 Task: Look for space in Duisburg, Germany from 8th August, 2023 to 15th August, 2023 for 9 adults in price range Rs.10000 to Rs.14000. Place can be shared room with 5 bedrooms having 9 beds and 5 bathrooms. Property type can be house, flat, guest house. Amenities needed are: wifi, TV, free parkinig on premises, gym, breakfast. Booking option can be shelf check-in. Required host language is English.
Action: Mouse moved to (489, 95)
Screenshot: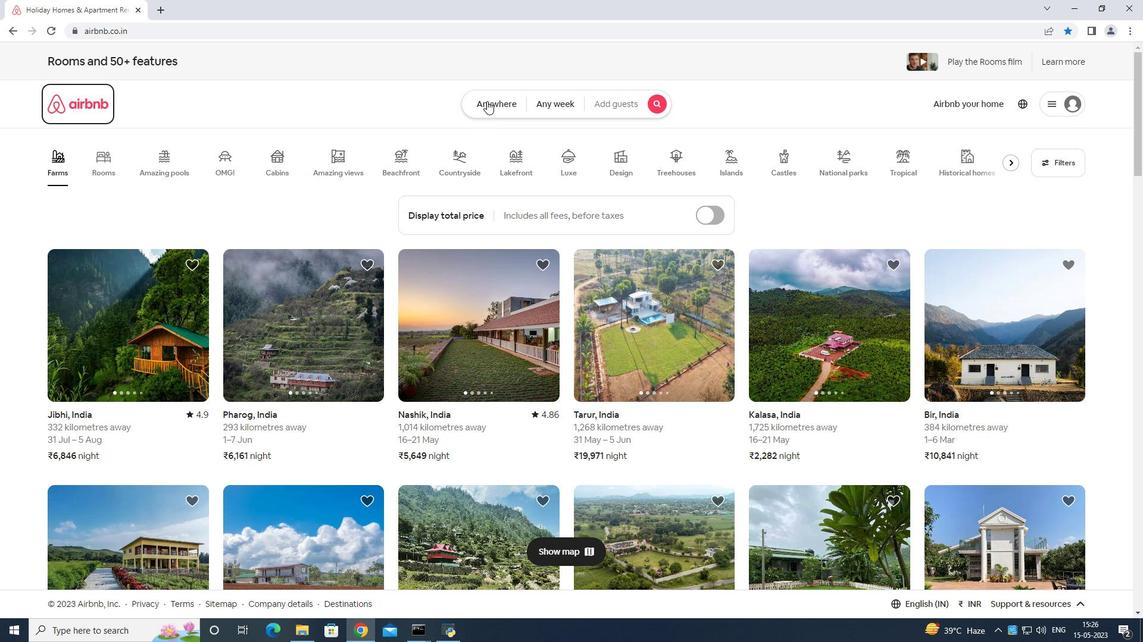 
Action: Mouse pressed left at (489, 95)
Screenshot: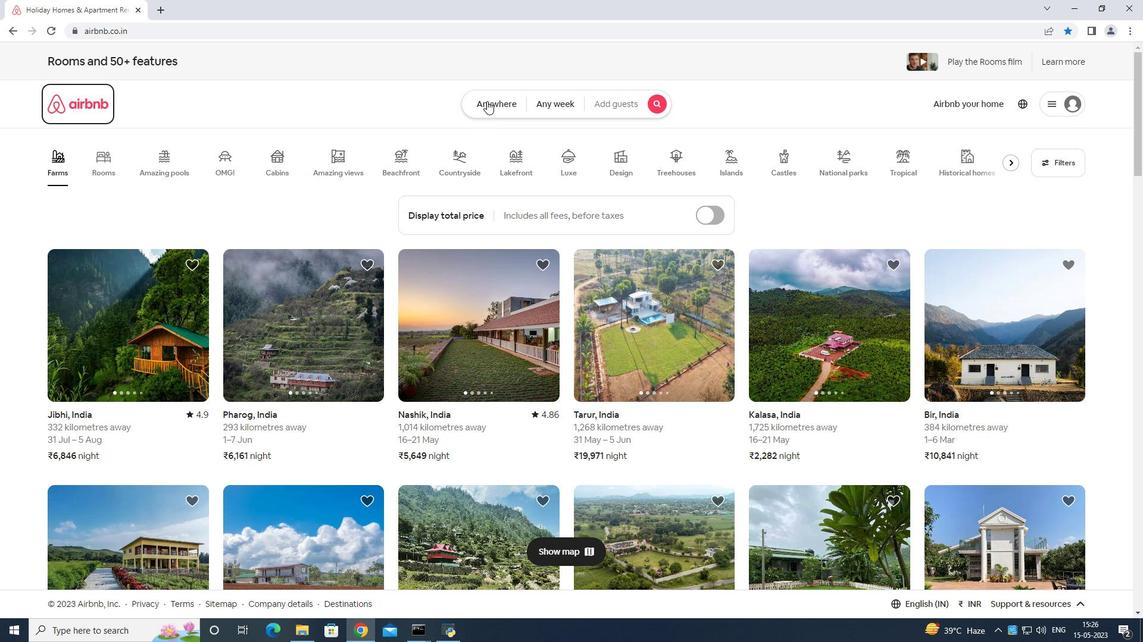 
Action: Mouse moved to (373, 138)
Screenshot: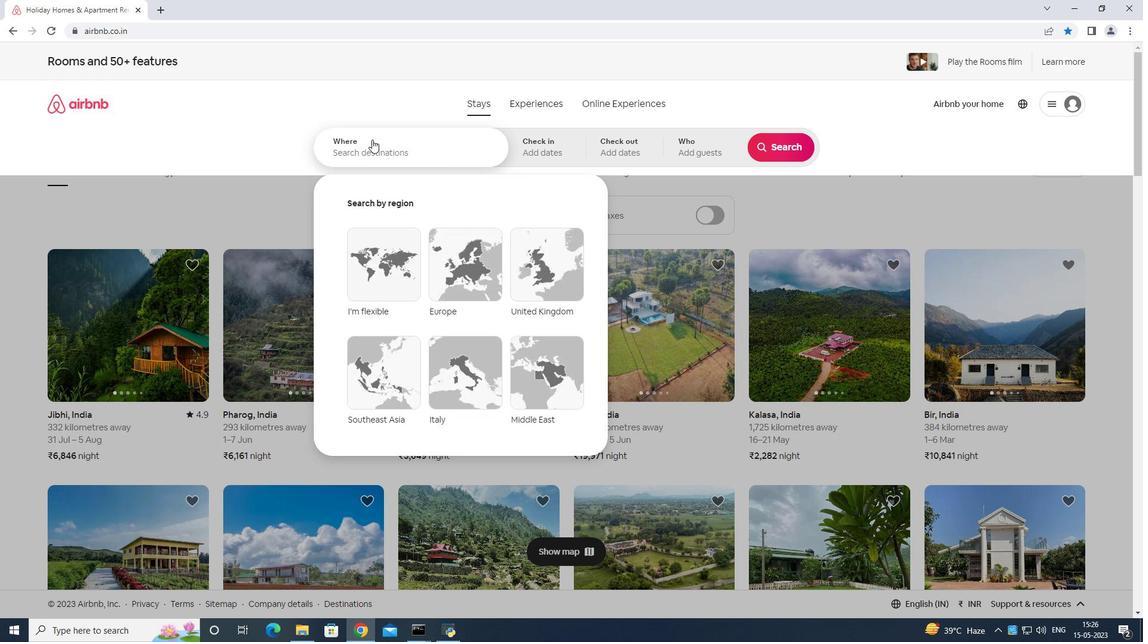 
Action: Mouse pressed left at (373, 138)
Screenshot: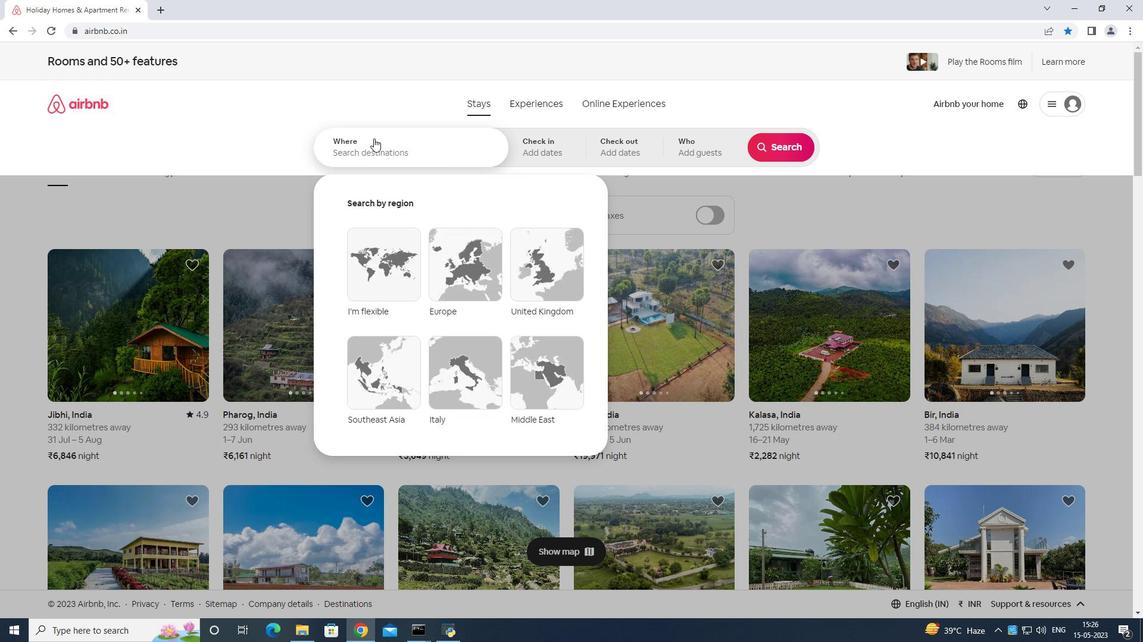 
Action: Mouse moved to (417, 171)
Screenshot: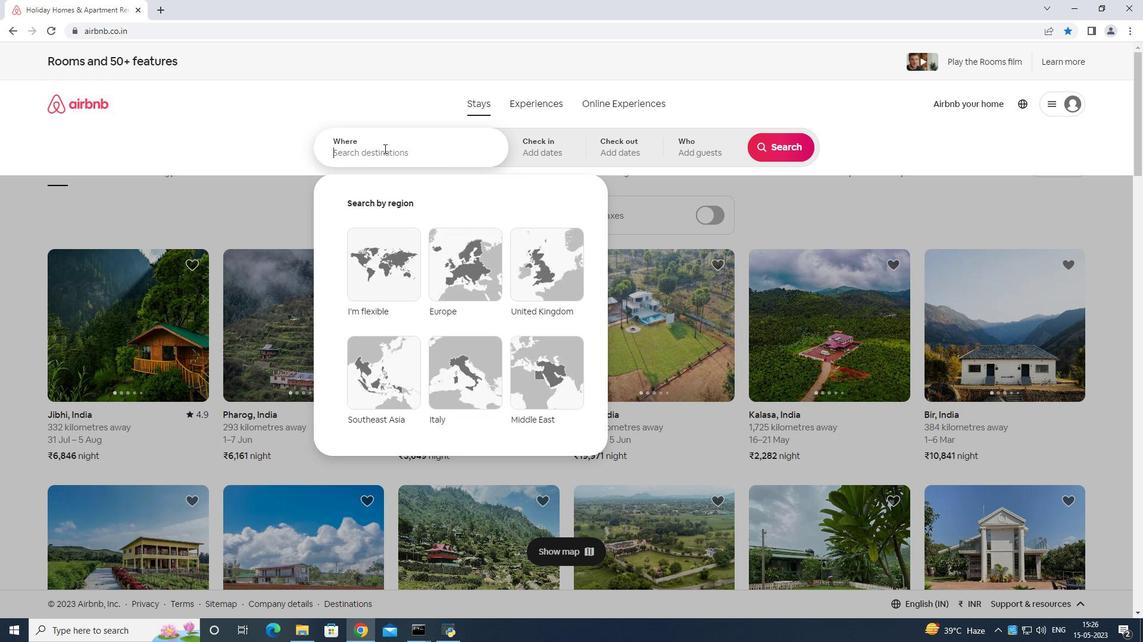 
Action: Key pressed <Key.shift>Duisburg<Key.space><Key.shift>Germany<Key.enter>
Screenshot: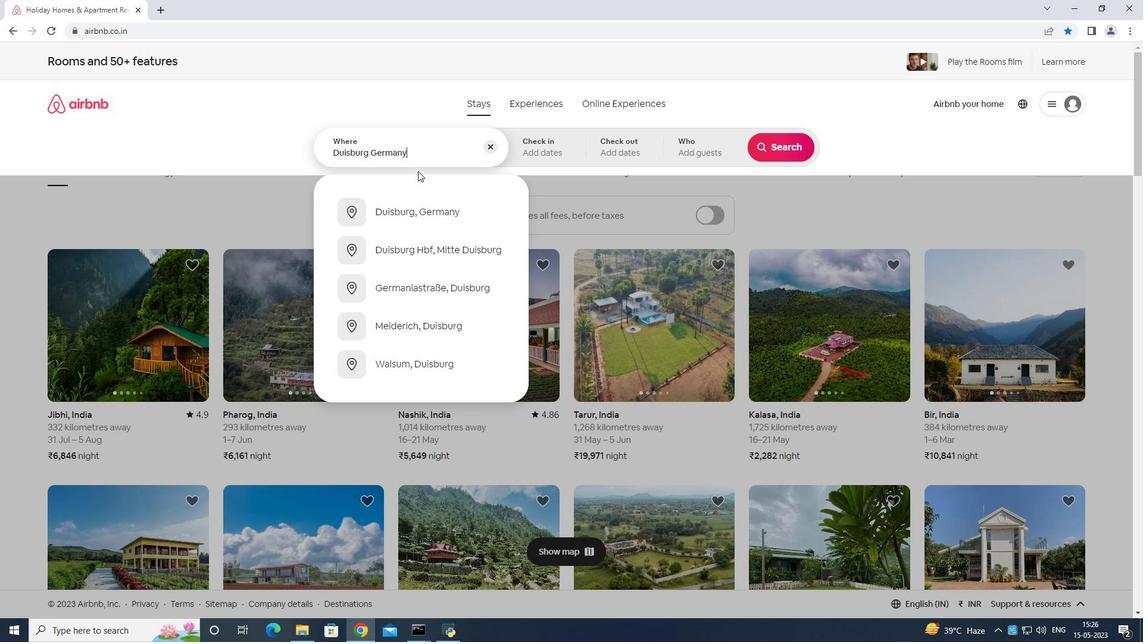 
Action: Mouse moved to (782, 236)
Screenshot: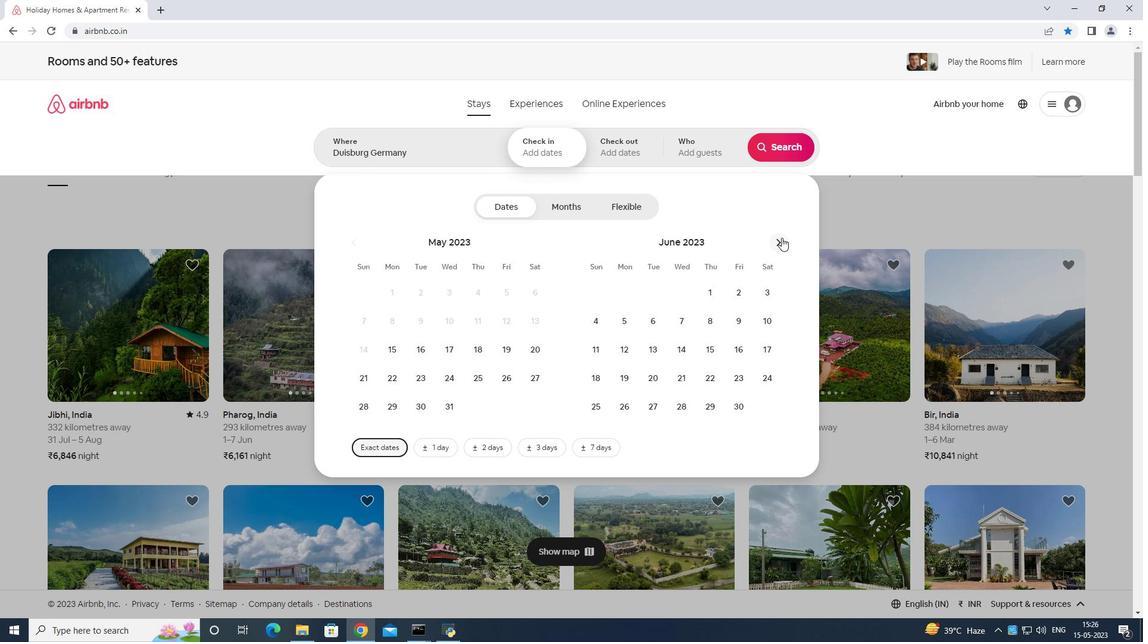 
Action: Mouse pressed left at (782, 236)
Screenshot: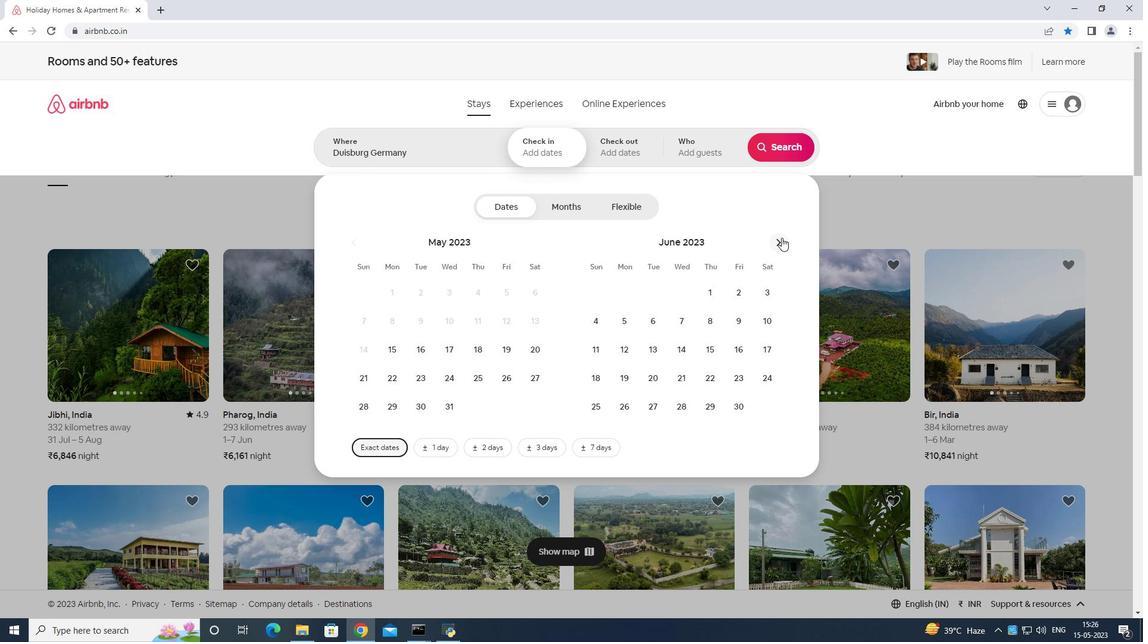 
Action: Mouse moved to (783, 235)
Screenshot: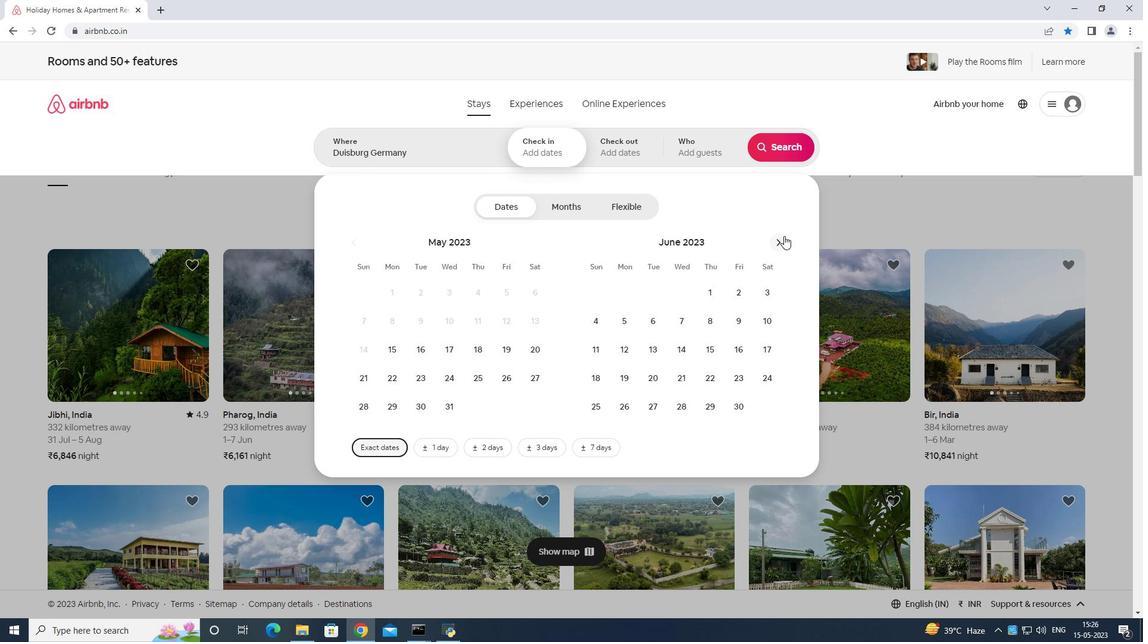 
Action: Mouse pressed left at (783, 235)
Screenshot: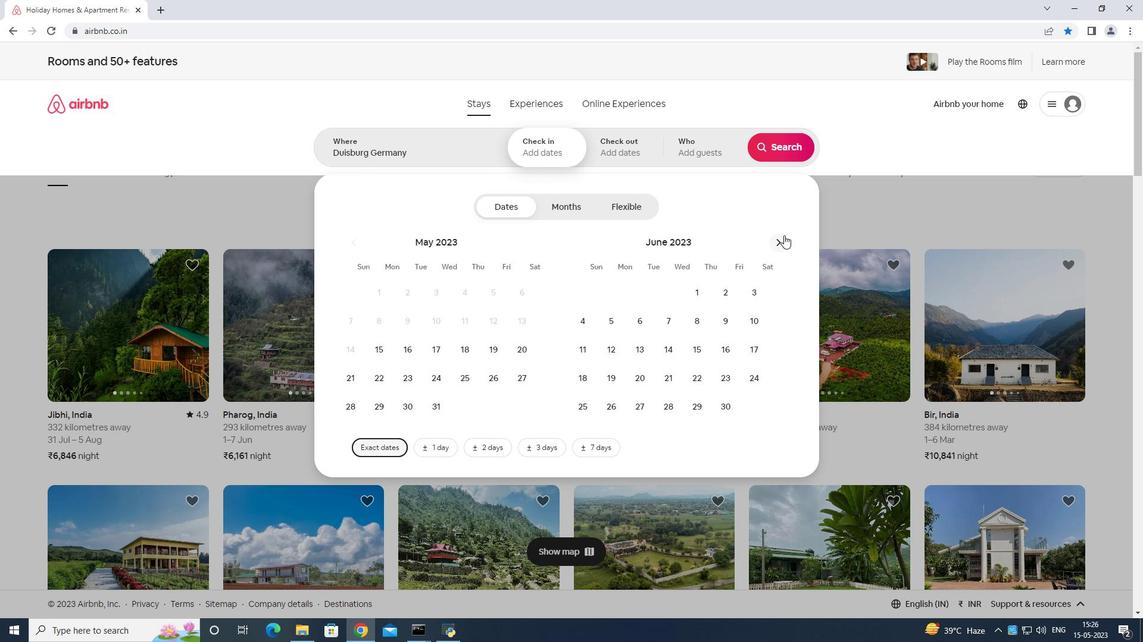 
Action: Mouse moved to (651, 318)
Screenshot: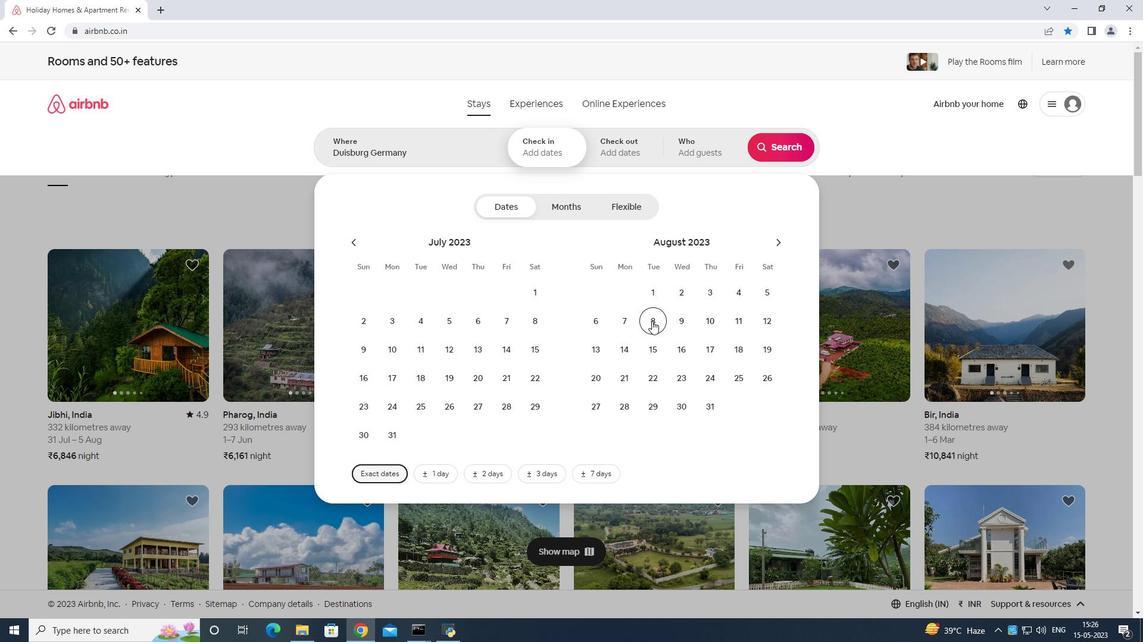 
Action: Mouse pressed left at (651, 318)
Screenshot: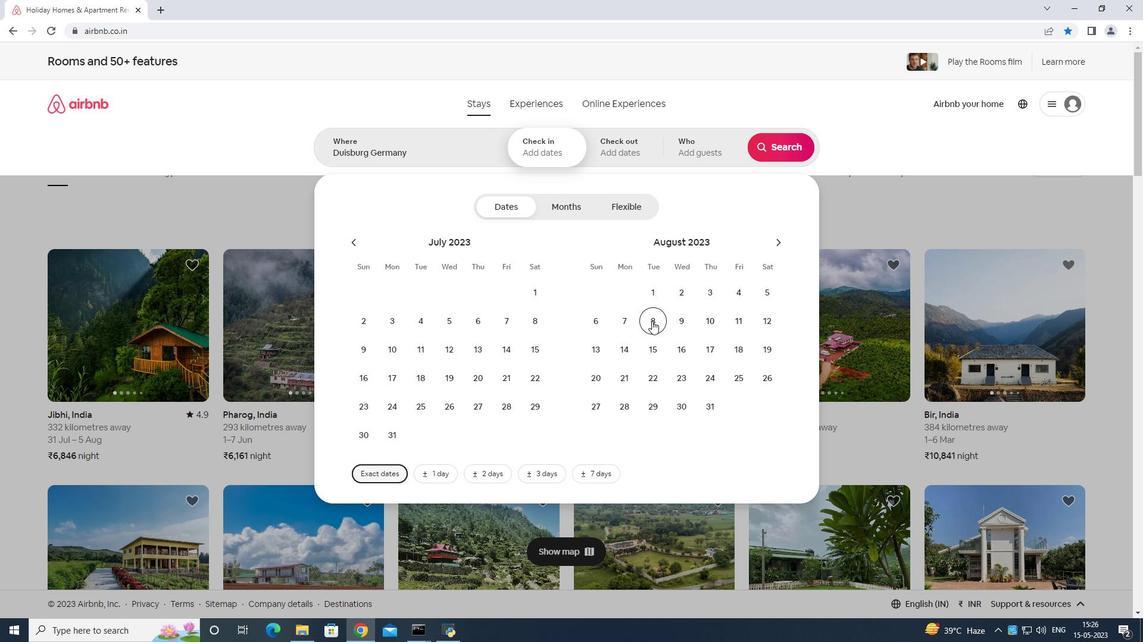 
Action: Mouse moved to (655, 355)
Screenshot: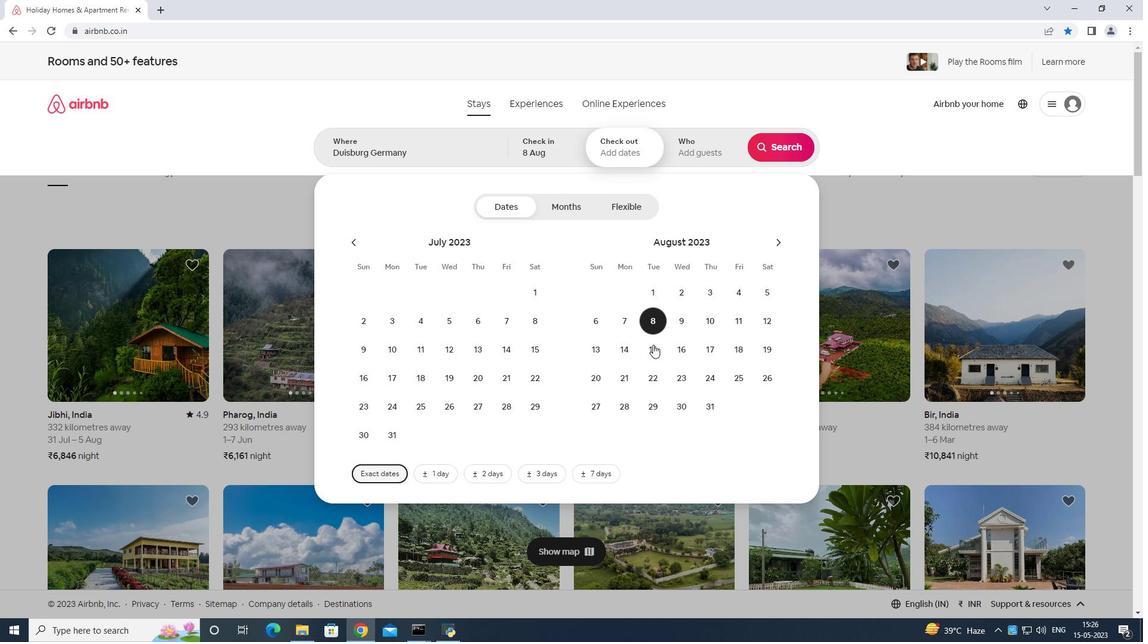 
Action: Mouse pressed left at (655, 355)
Screenshot: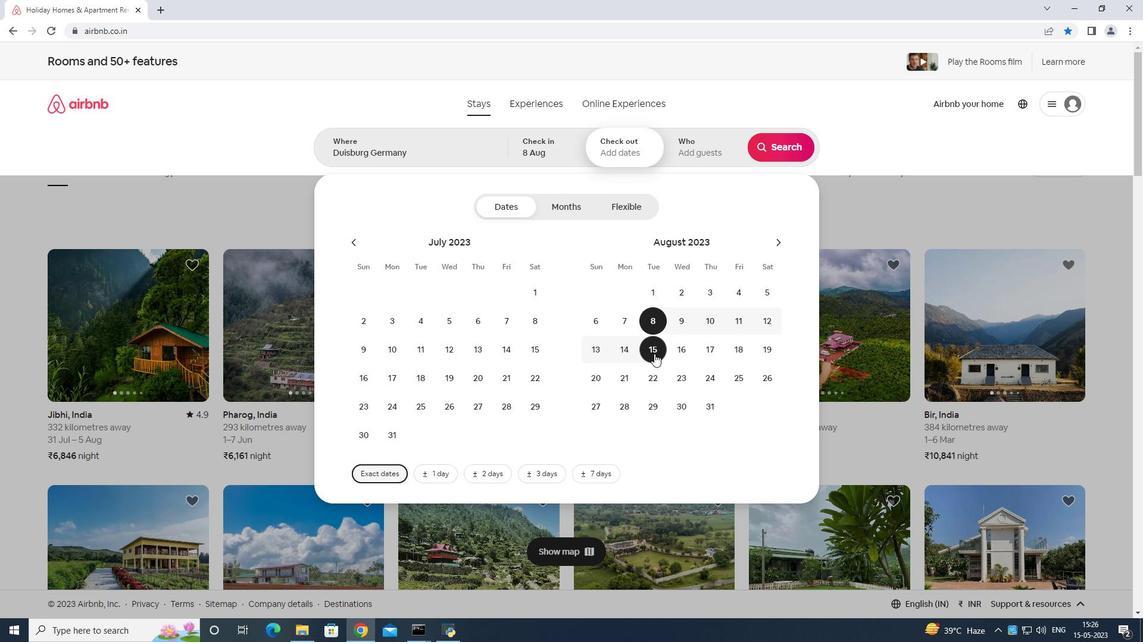 
Action: Mouse moved to (707, 147)
Screenshot: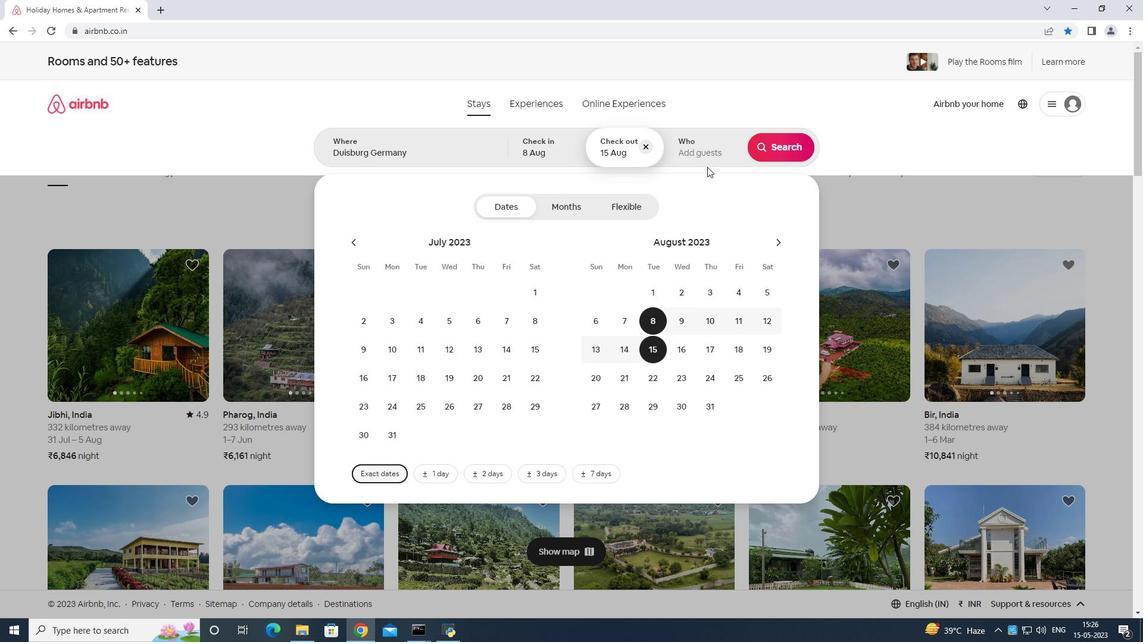 
Action: Mouse pressed left at (707, 147)
Screenshot: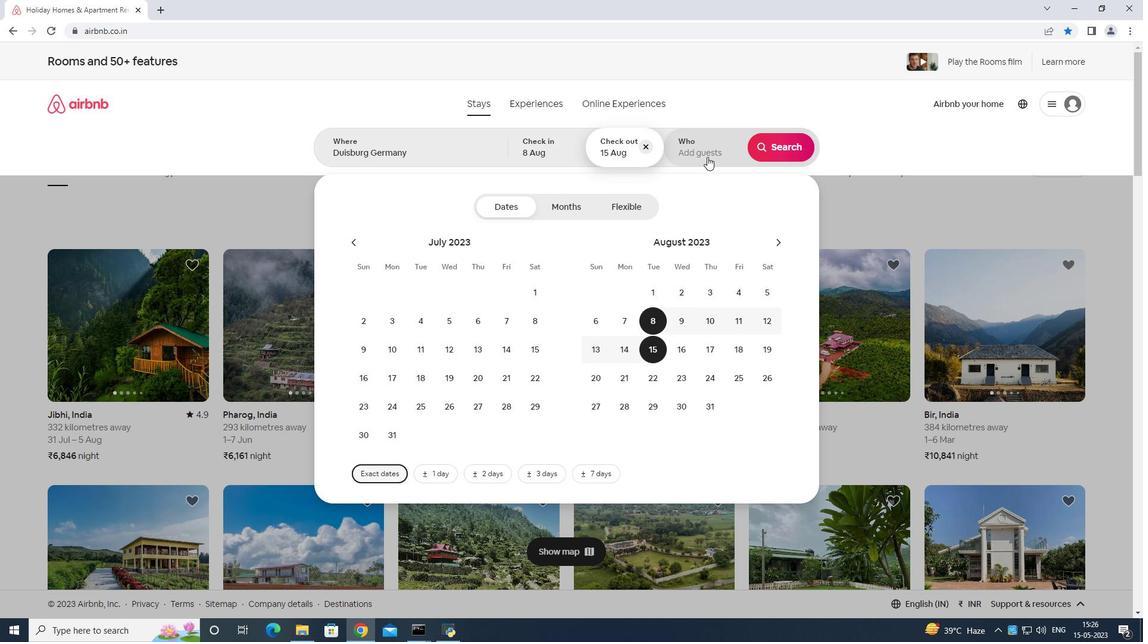 
Action: Mouse moved to (787, 209)
Screenshot: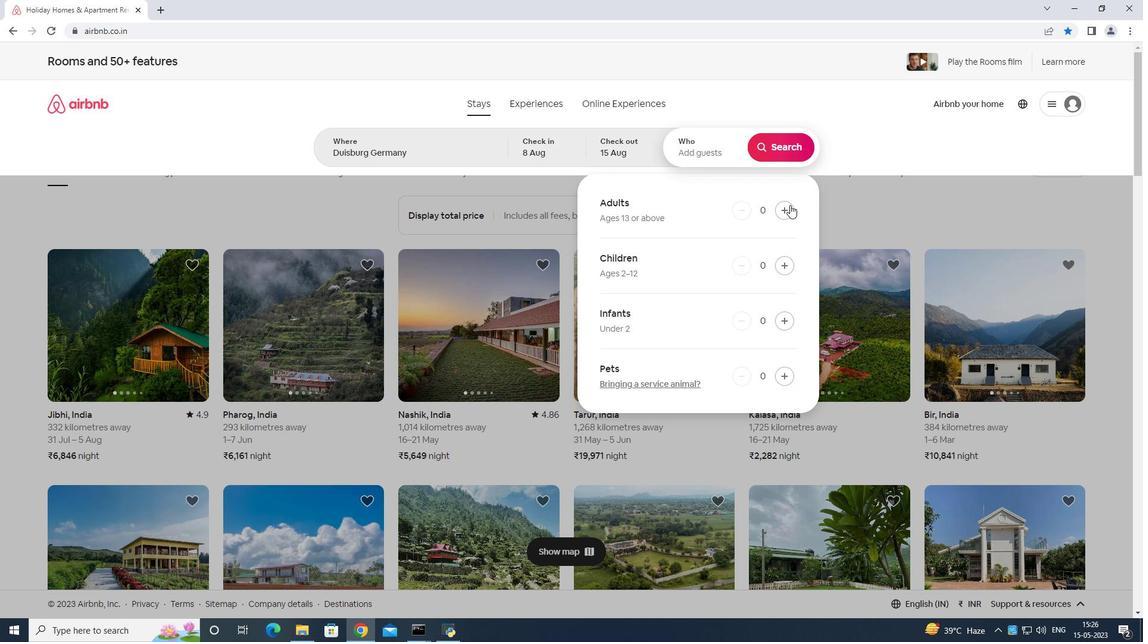 
Action: Mouse pressed left at (787, 209)
Screenshot: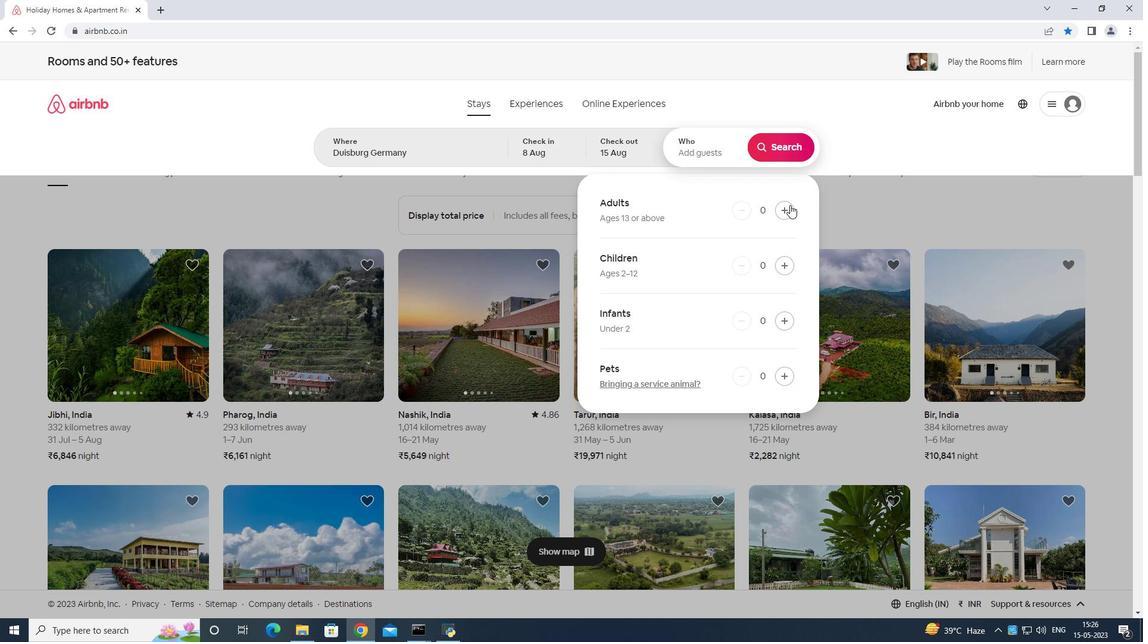 
Action: Mouse moved to (789, 211)
Screenshot: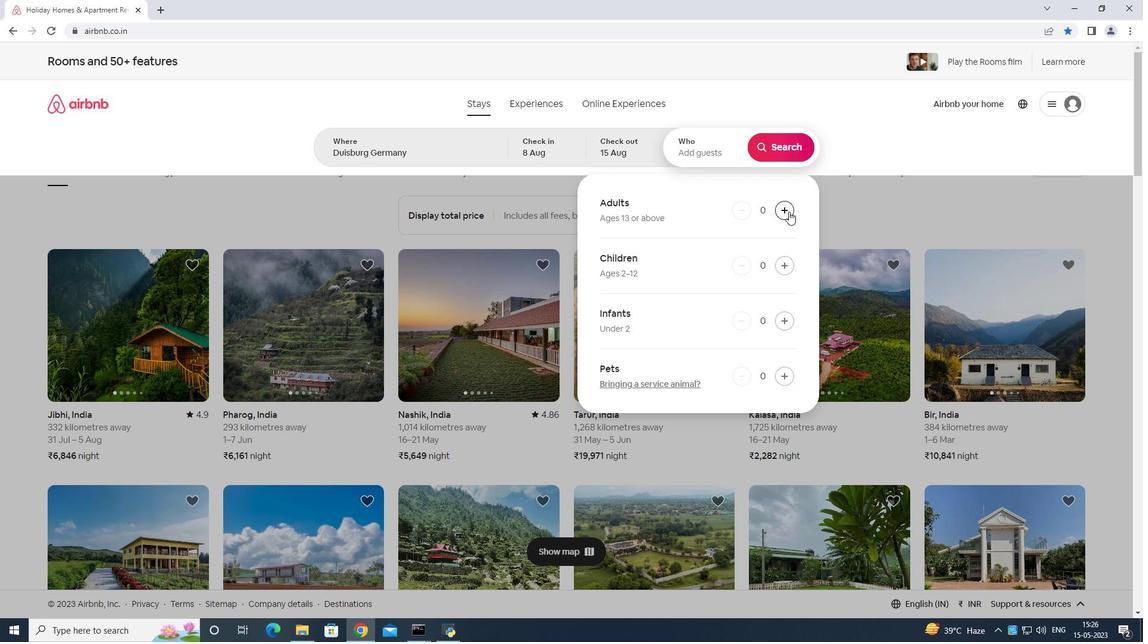 
Action: Mouse pressed left at (789, 211)
Screenshot: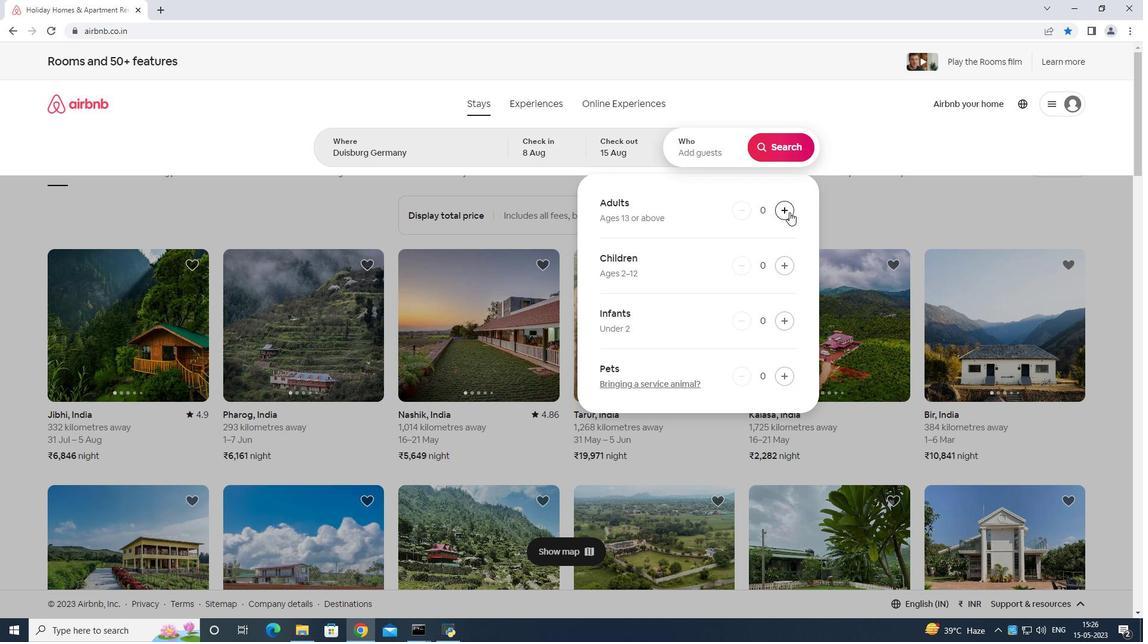 
Action: Mouse moved to (789, 208)
Screenshot: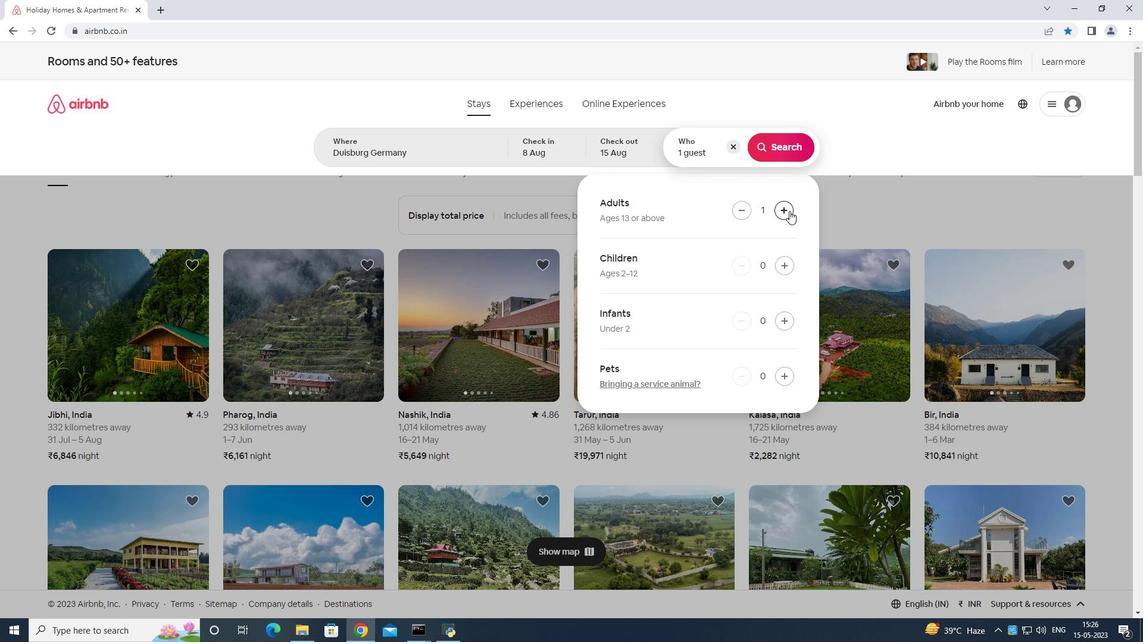 
Action: Mouse pressed left at (789, 208)
Screenshot: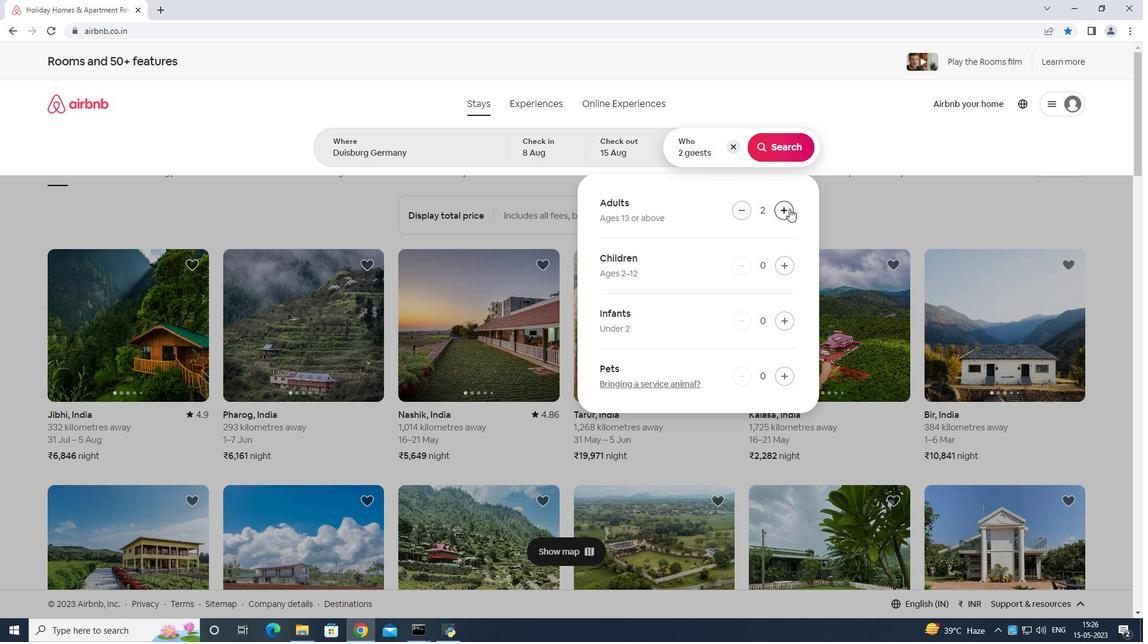 
Action: Mouse moved to (789, 208)
Screenshot: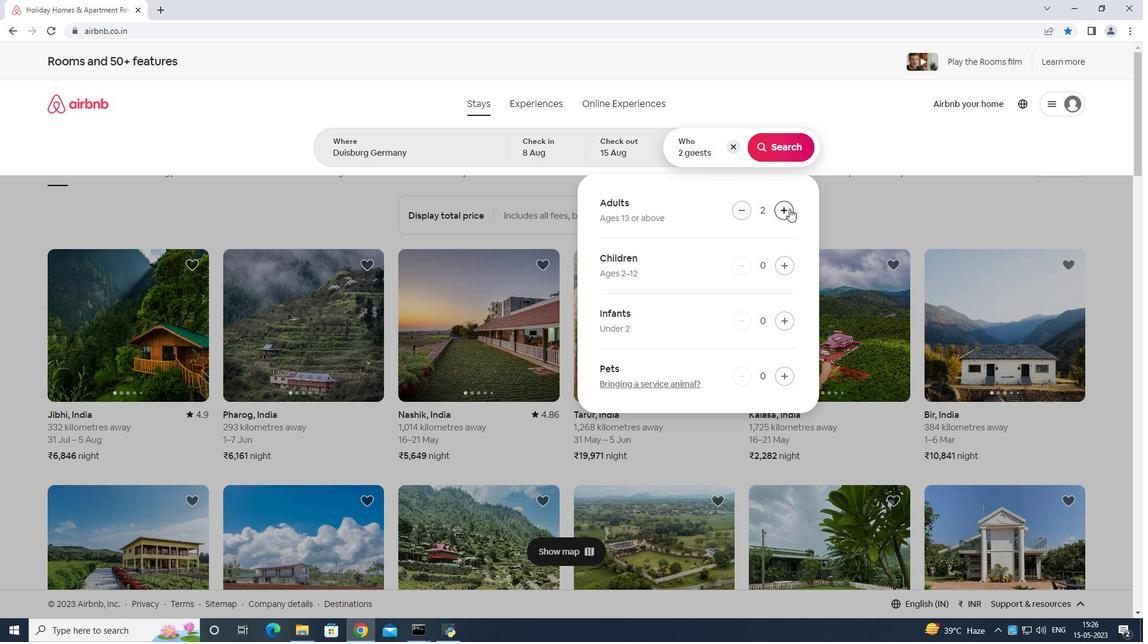 
Action: Mouse pressed left at (789, 208)
Screenshot: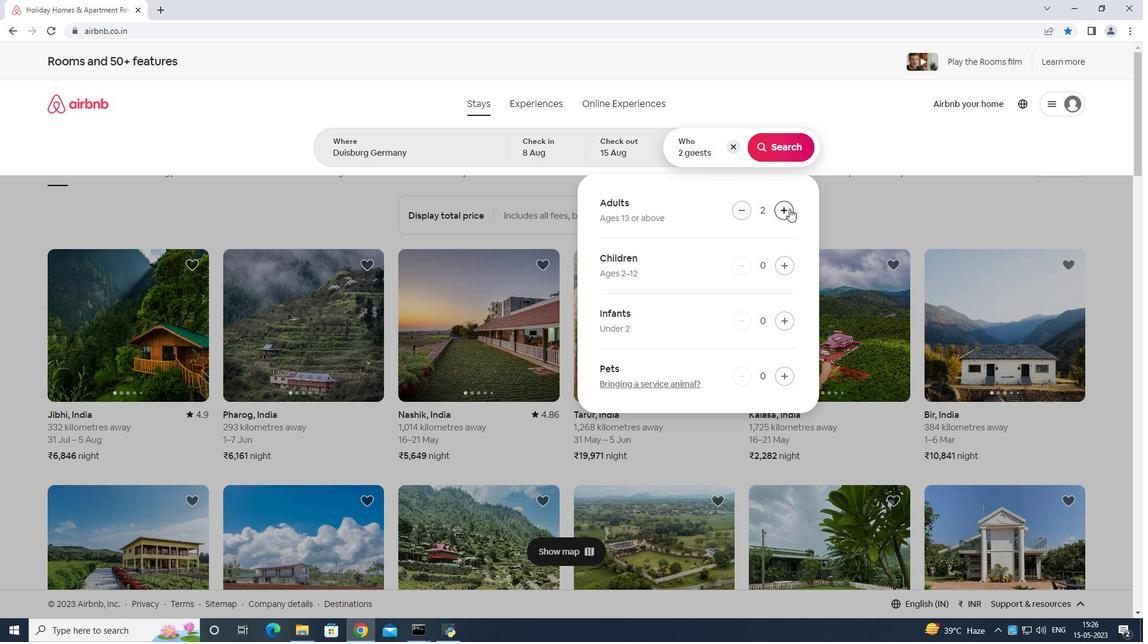 
Action: Mouse pressed left at (789, 208)
Screenshot: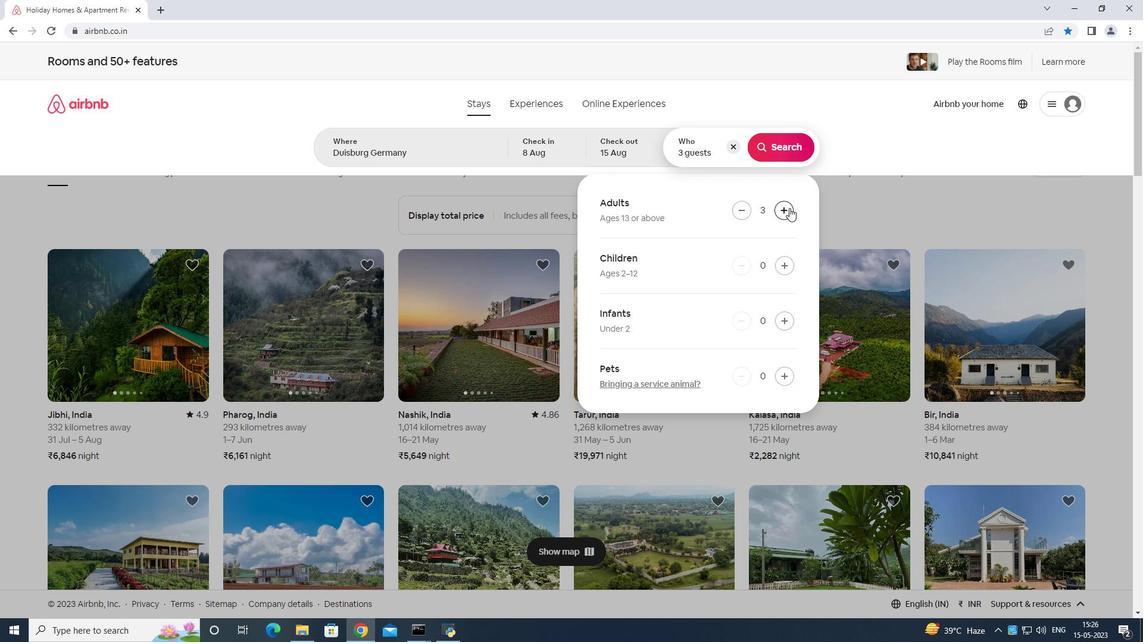 
Action: Mouse moved to (789, 208)
Screenshot: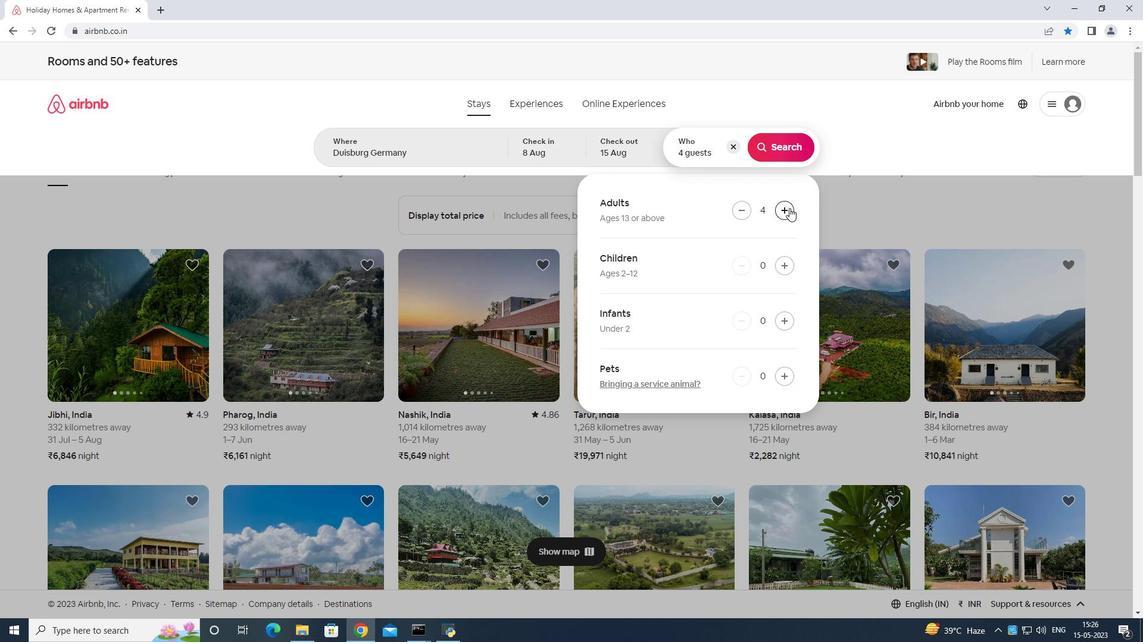 
Action: Mouse pressed left at (789, 208)
Screenshot: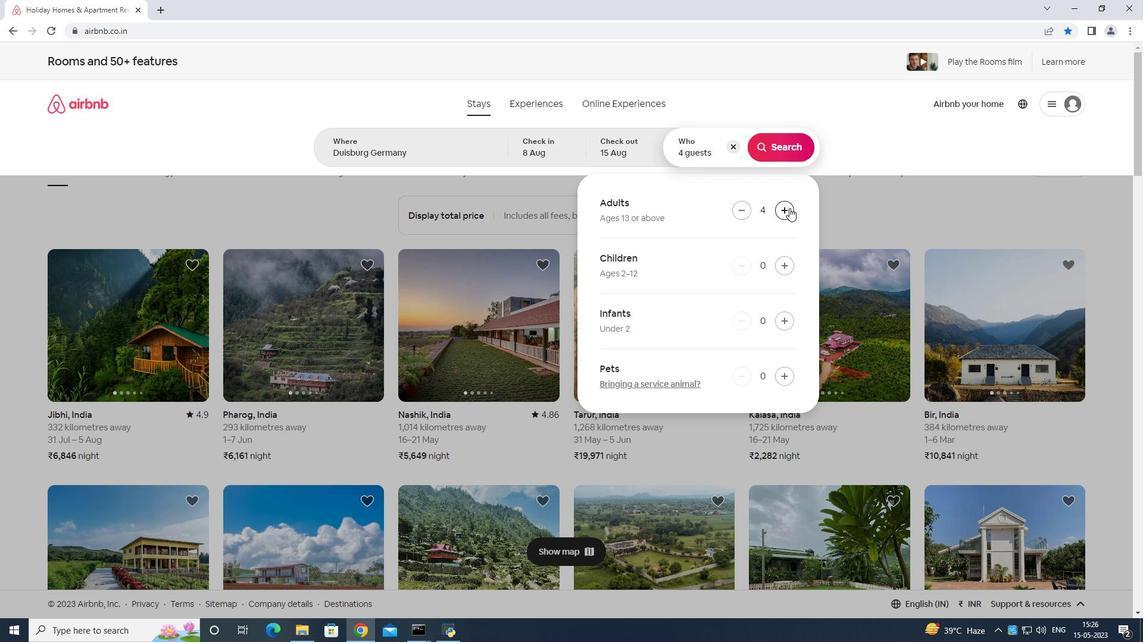 
Action: Mouse pressed left at (789, 208)
Screenshot: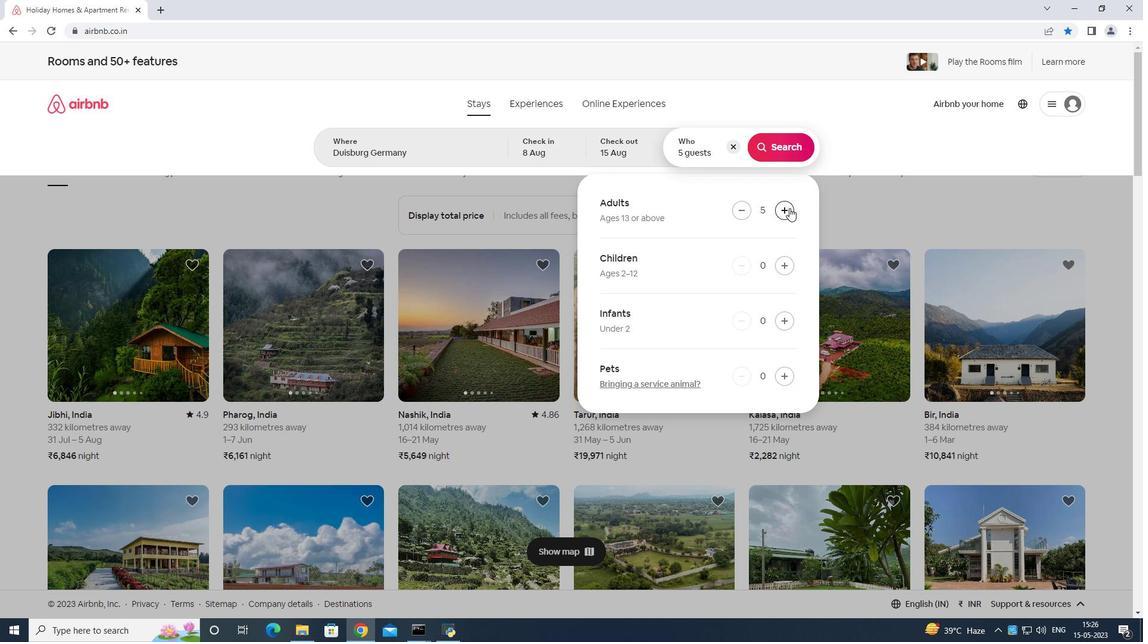 
Action: Mouse moved to (789, 207)
Screenshot: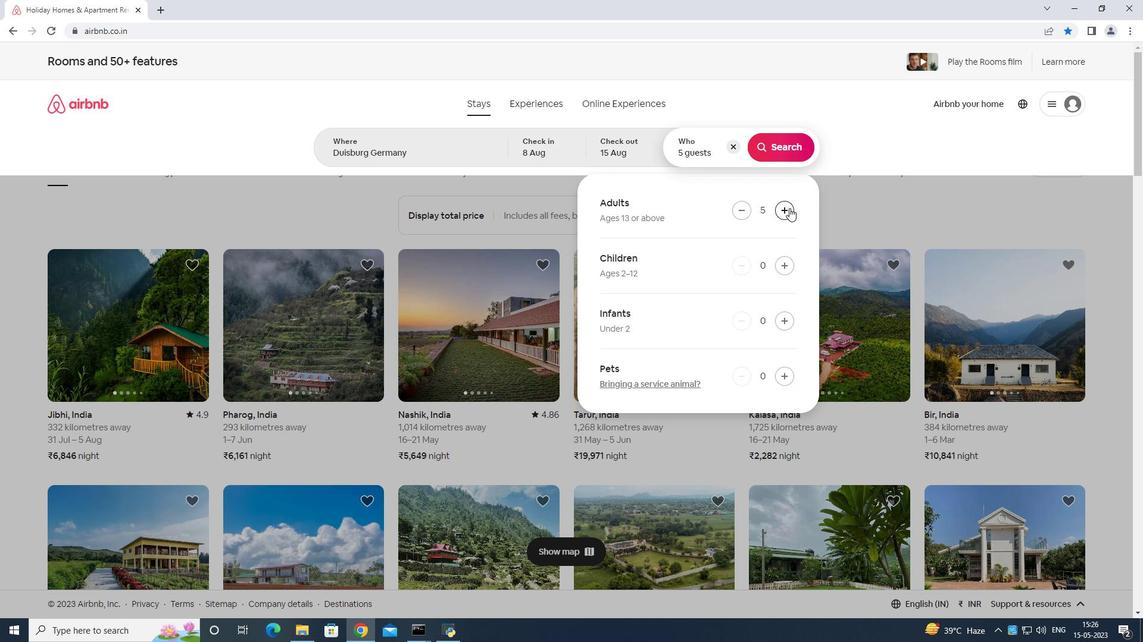 
Action: Mouse pressed left at (789, 207)
Screenshot: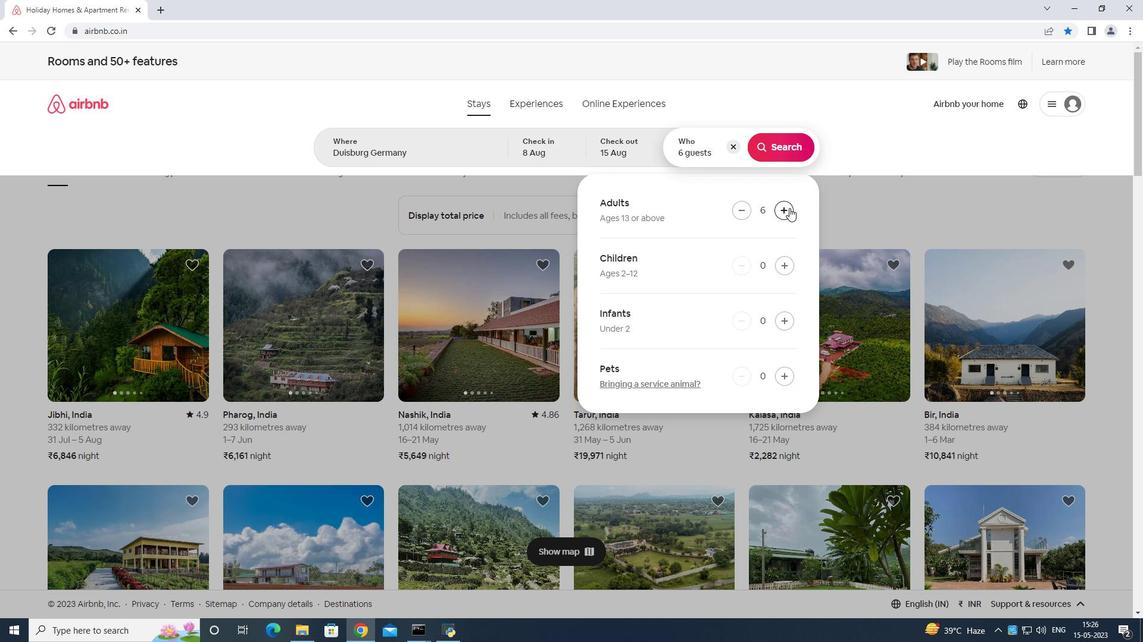 
Action: Mouse moved to (788, 206)
Screenshot: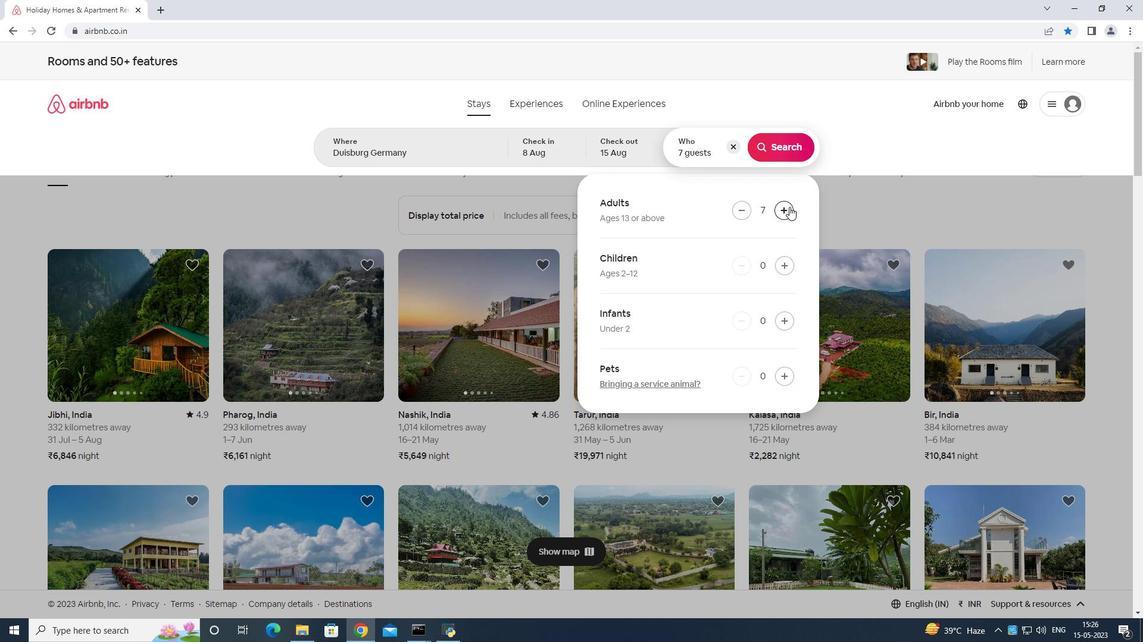 
Action: Mouse pressed left at (788, 206)
Screenshot: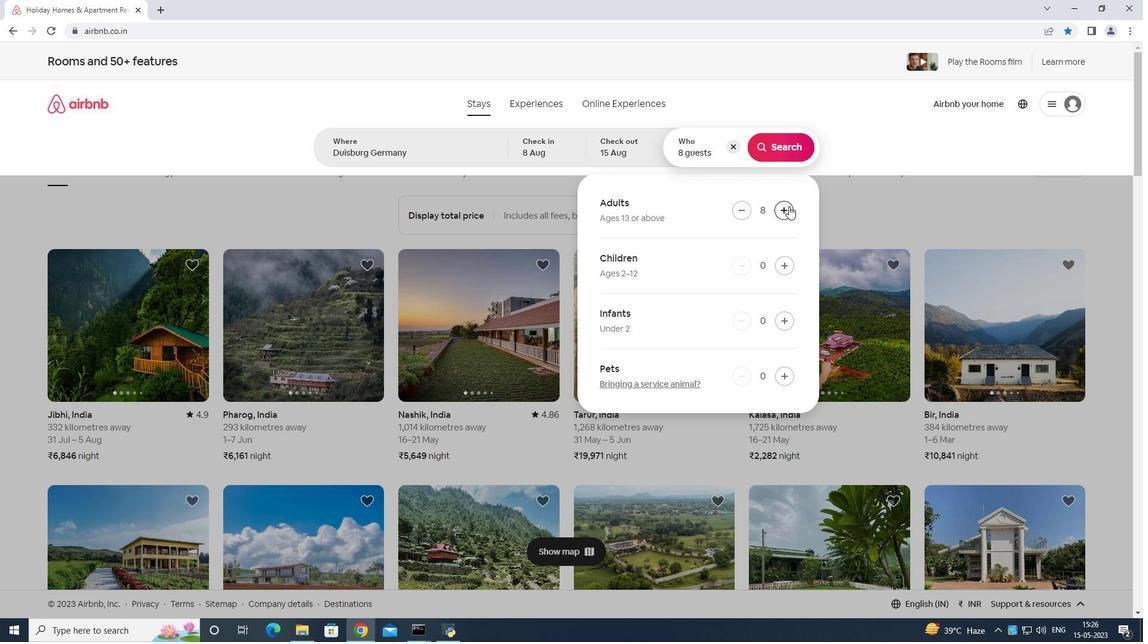 
Action: Mouse moved to (797, 151)
Screenshot: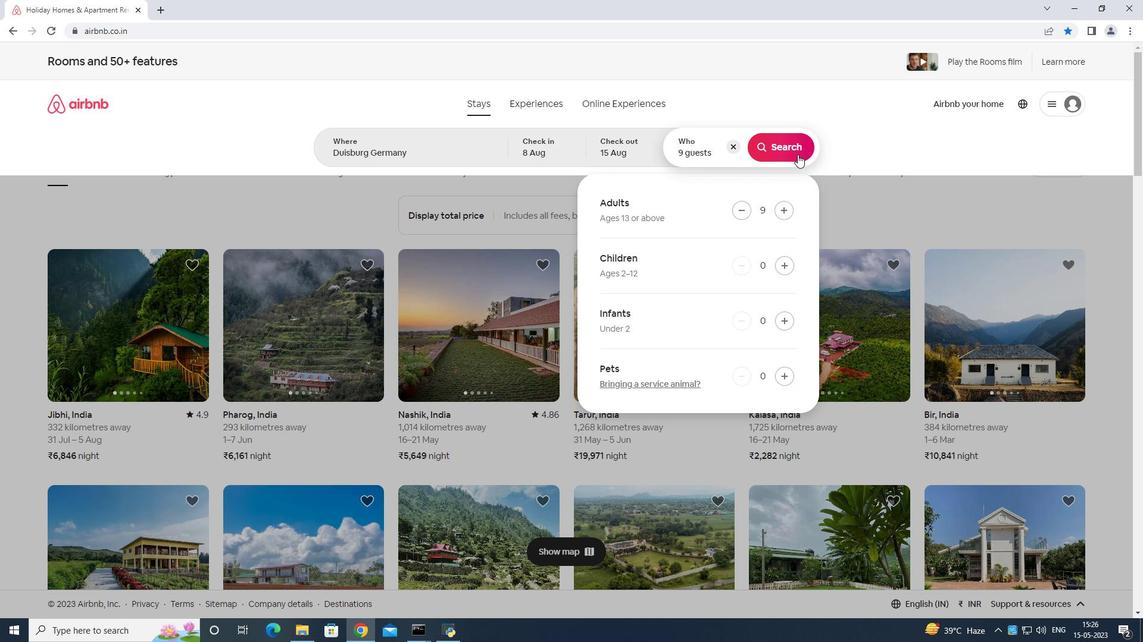
Action: Mouse pressed left at (797, 151)
Screenshot: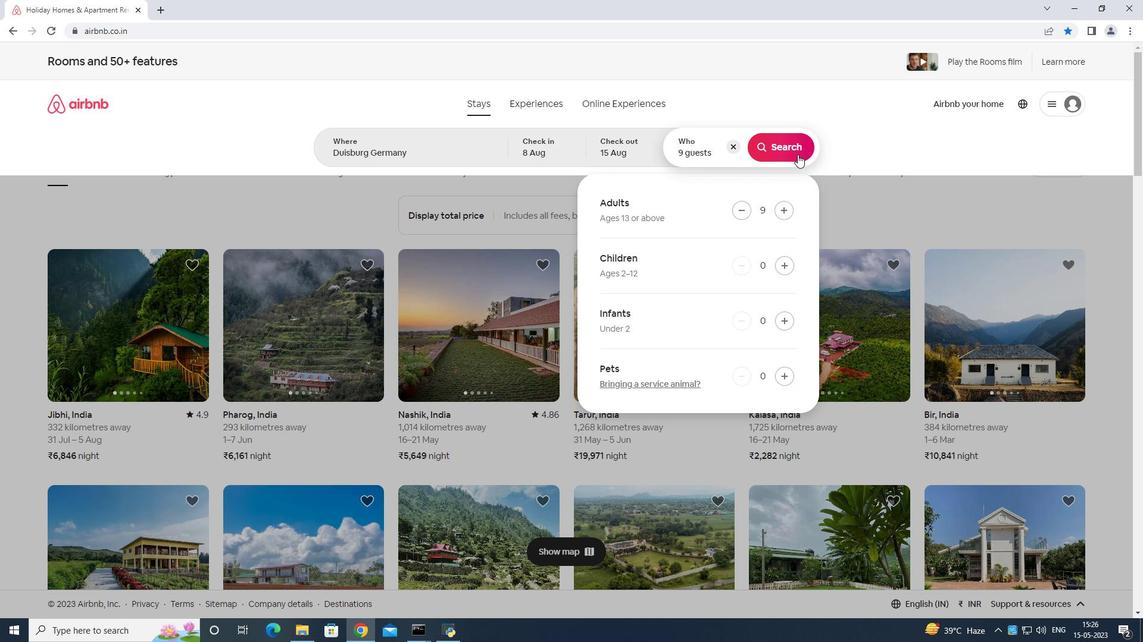 
Action: Mouse moved to (1096, 107)
Screenshot: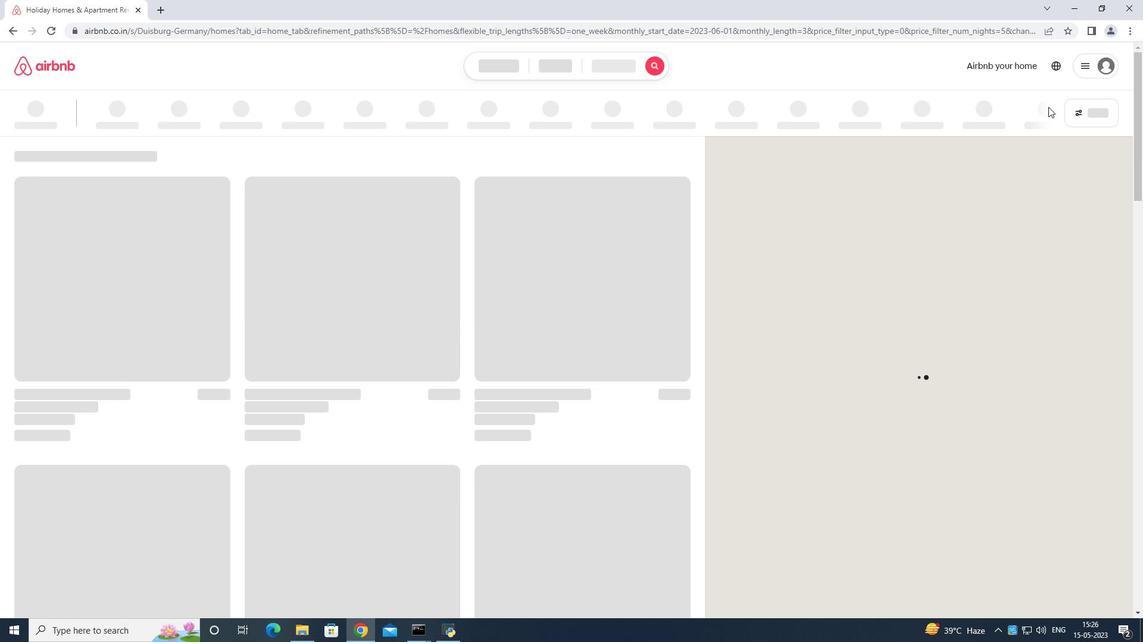 
Action: Mouse pressed left at (1096, 107)
Screenshot: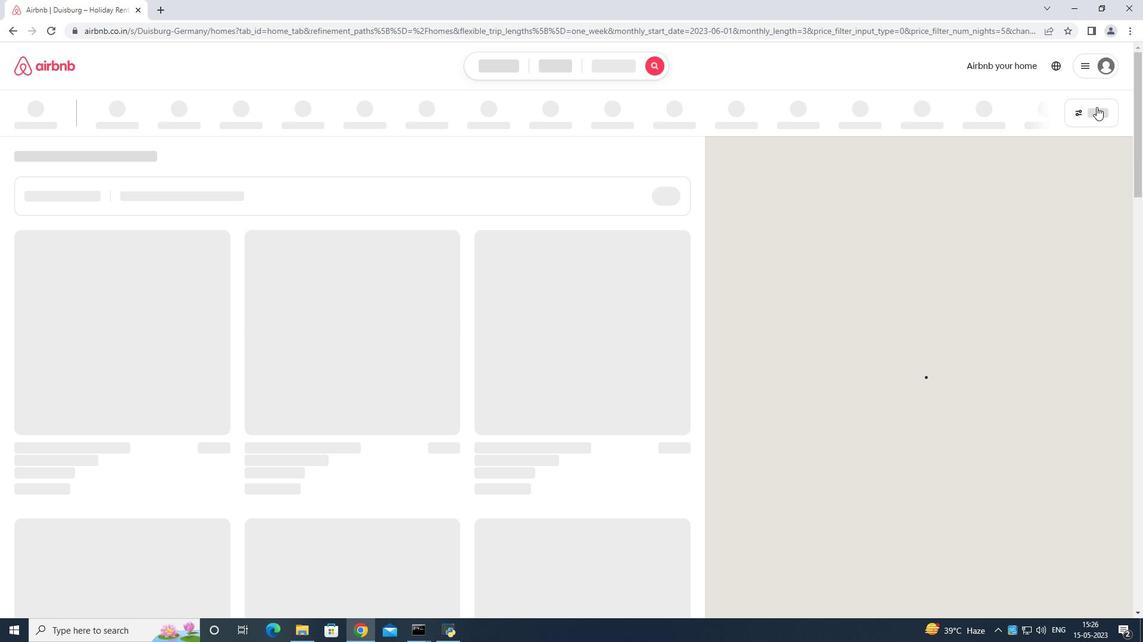 
Action: Mouse moved to (506, 388)
Screenshot: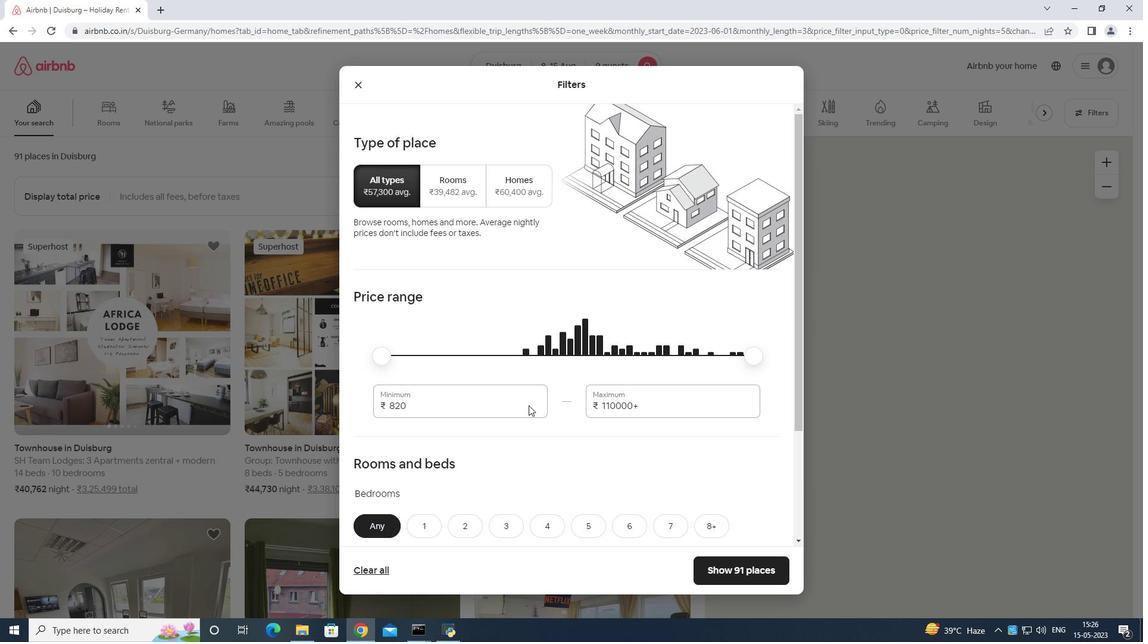 
Action: Mouse pressed left at (506, 388)
Screenshot: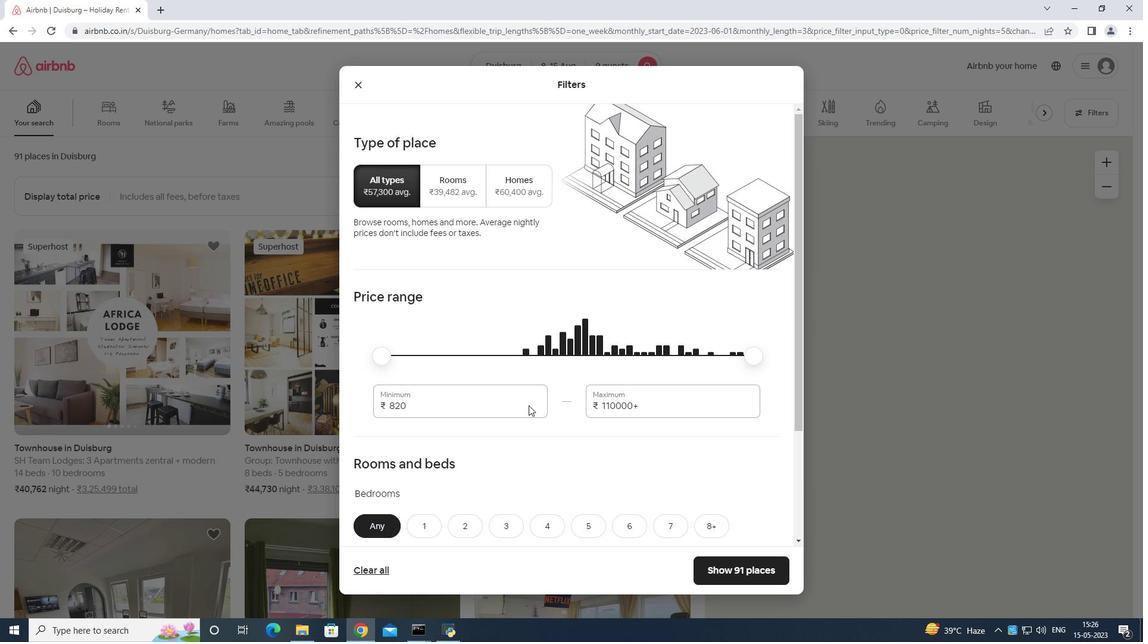 
Action: Mouse moved to (503, 388)
Screenshot: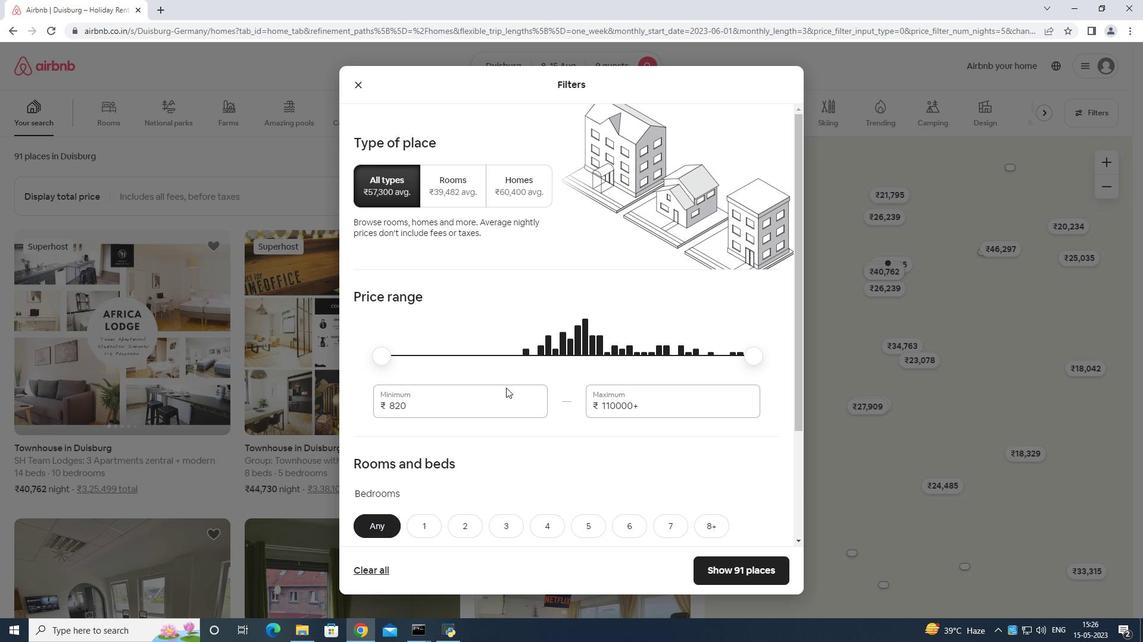 
Action: Key pressed <Key.backspace><Key.backspace><Key.backspace><Key.backspace>
Screenshot: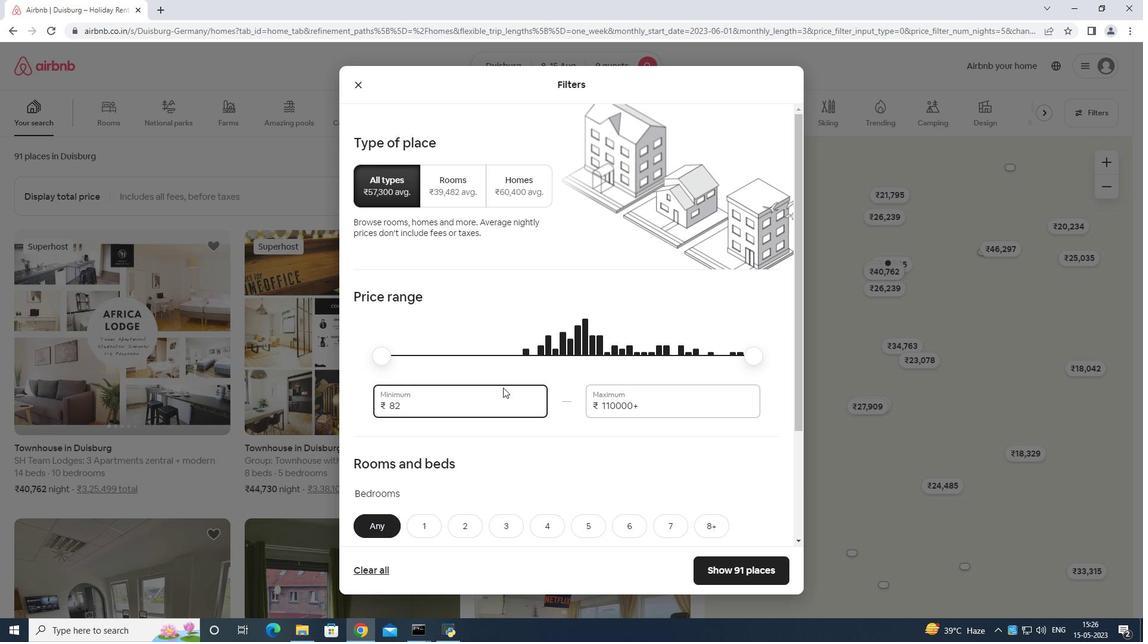 
Action: Mouse moved to (504, 387)
Screenshot: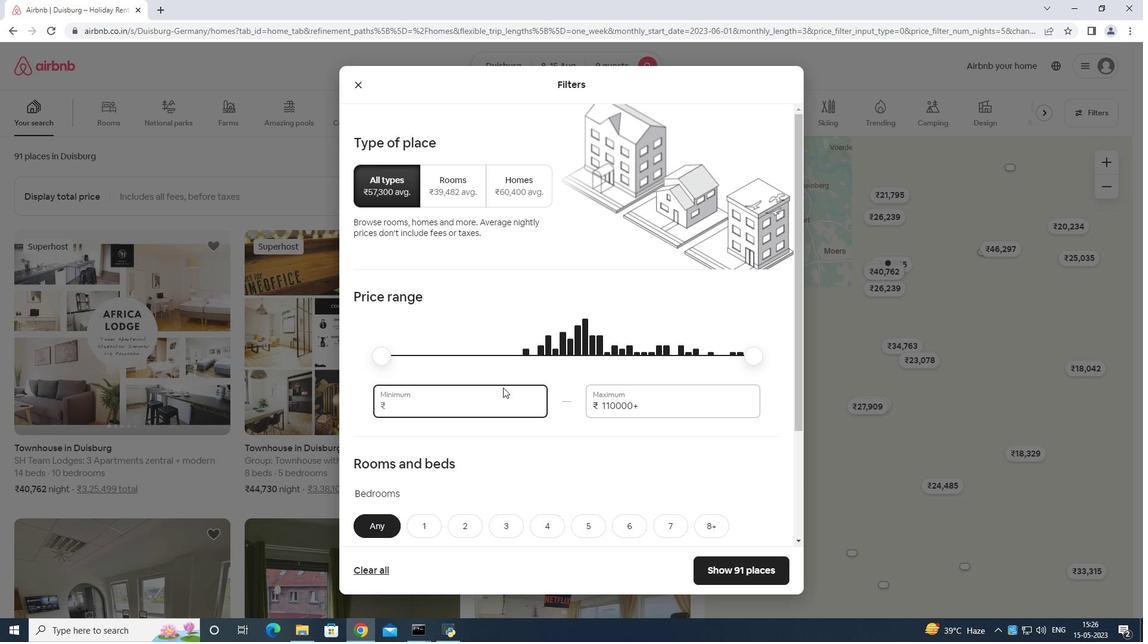 
Action: Key pressed 1
Screenshot: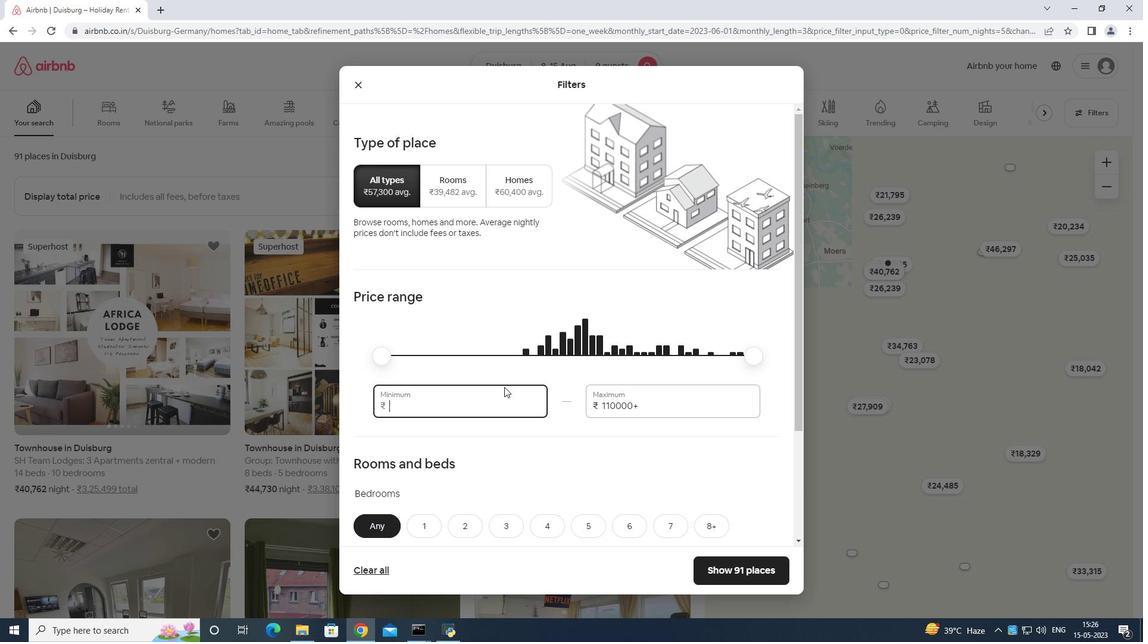 
Action: Mouse moved to (504, 385)
Screenshot: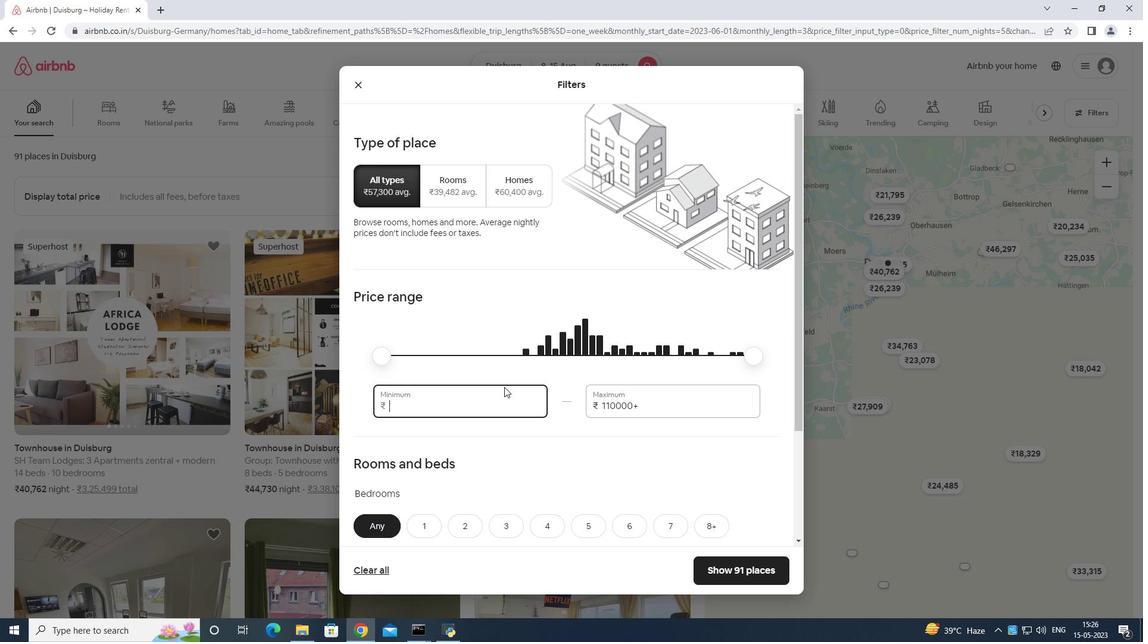 
Action: Key pressed 0000
Screenshot: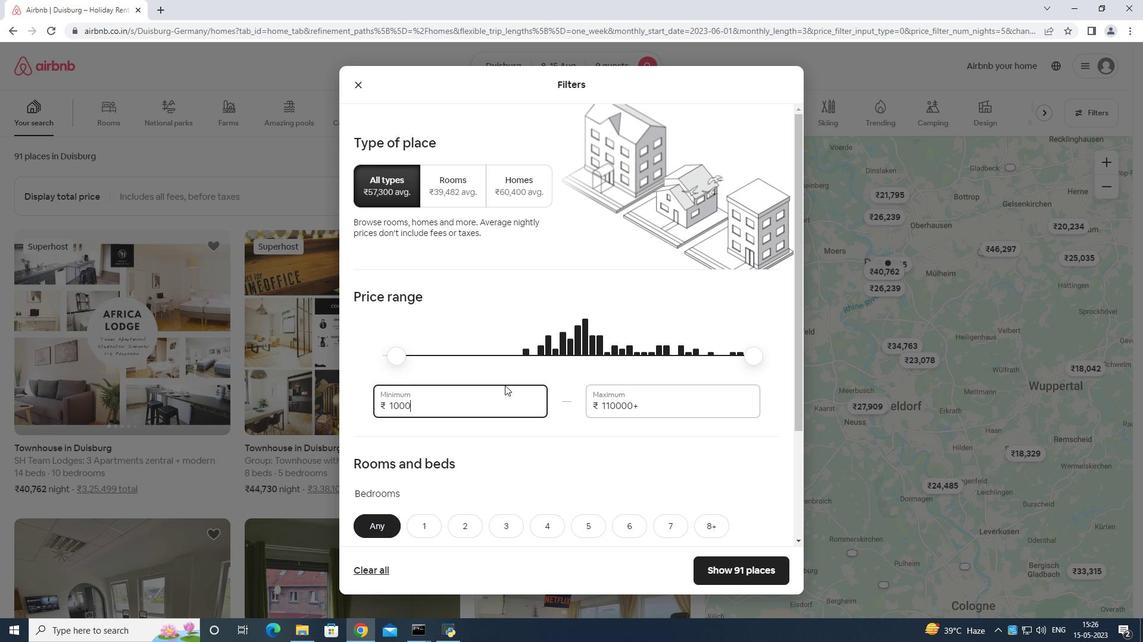 
Action: Mouse moved to (644, 393)
Screenshot: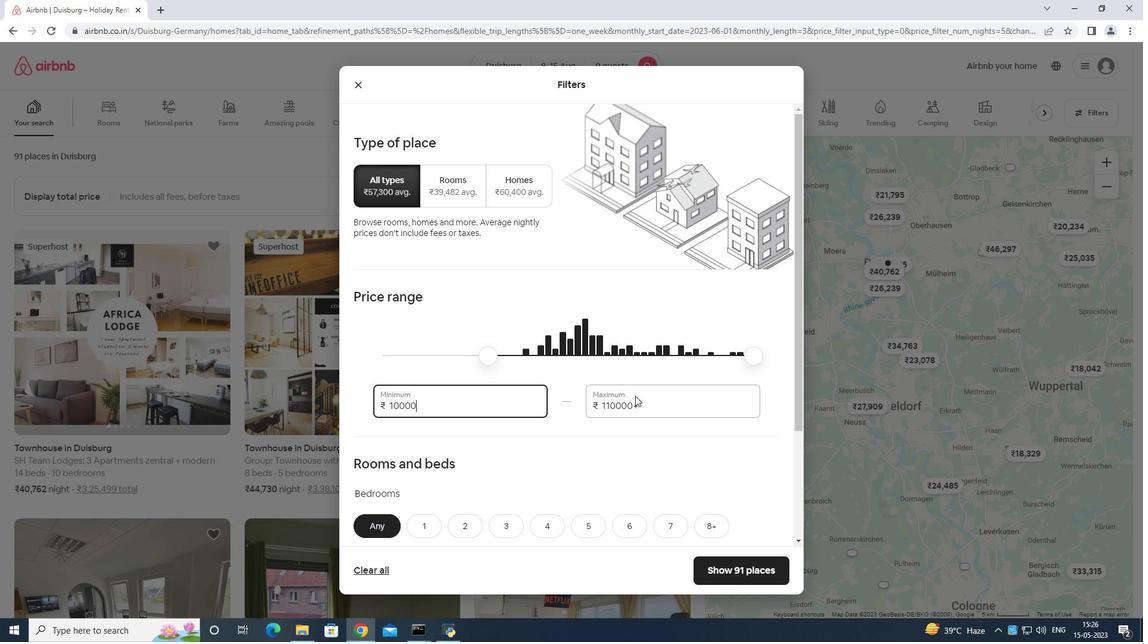 
Action: Mouse pressed left at (644, 393)
Screenshot: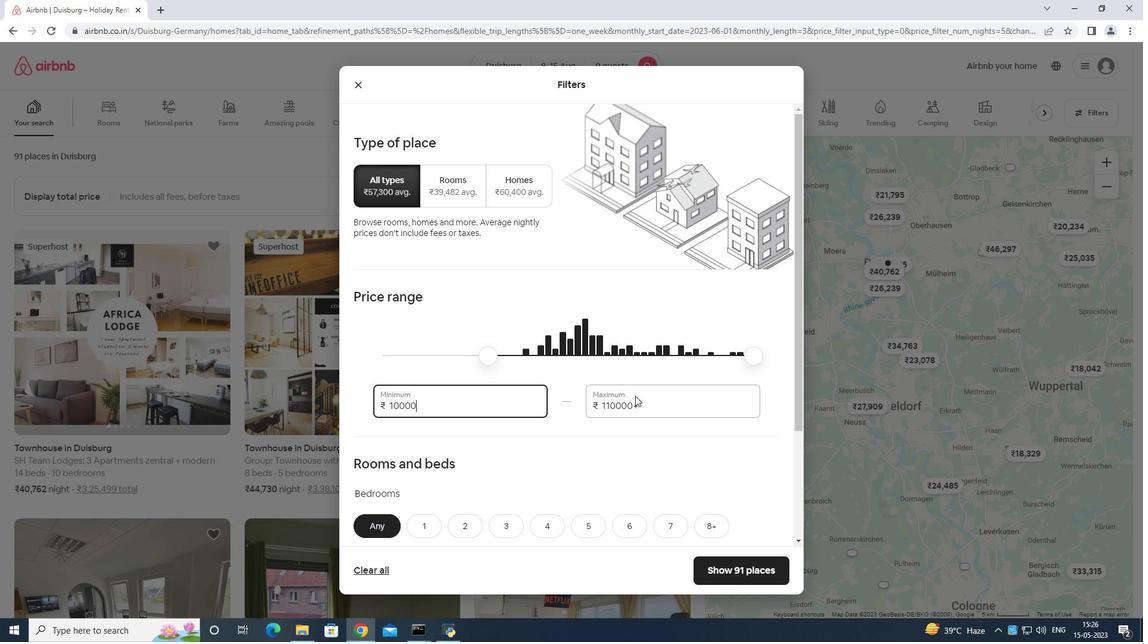 
Action: Mouse moved to (644, 393)
Screenshot: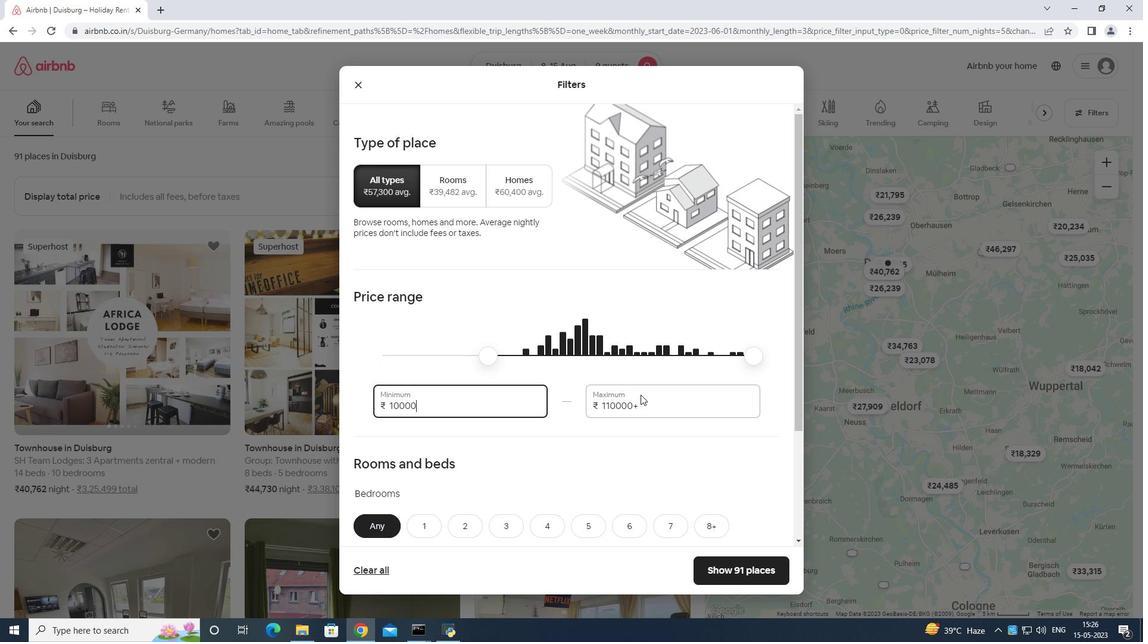
Action: Key pressed <Key.backspace><Key.backspace><Key.backspace><Key.backspace><Key.backspace><Key.backspace><Key.backspace><Key.backspace><Key.backspace>
Screenshot: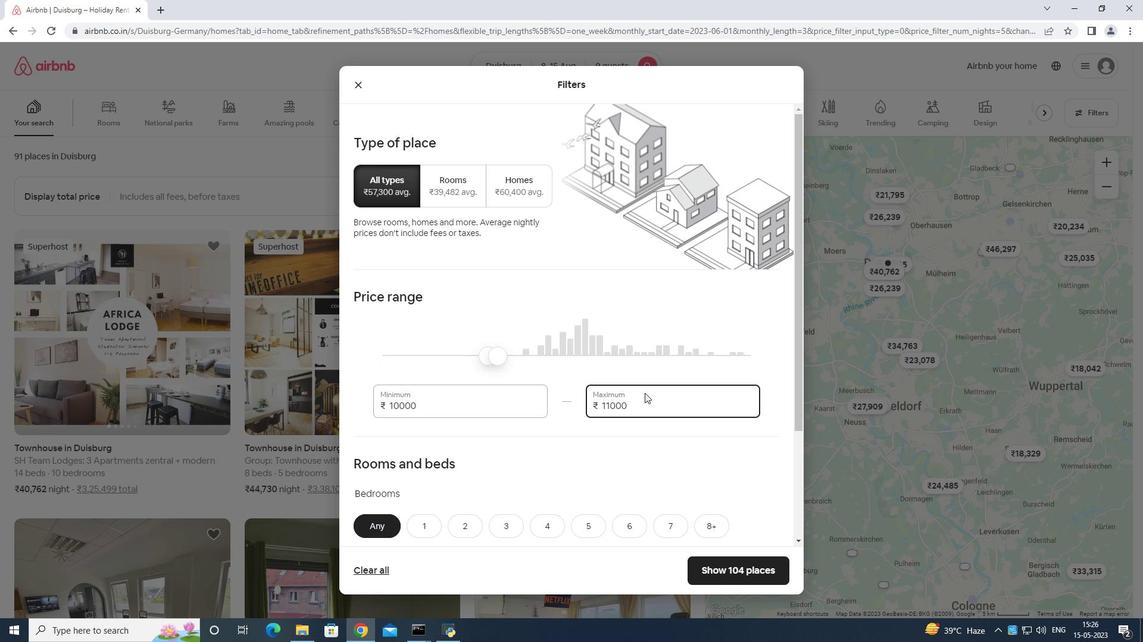 
Action: Mouse moved to (645, 392)
Screenshot: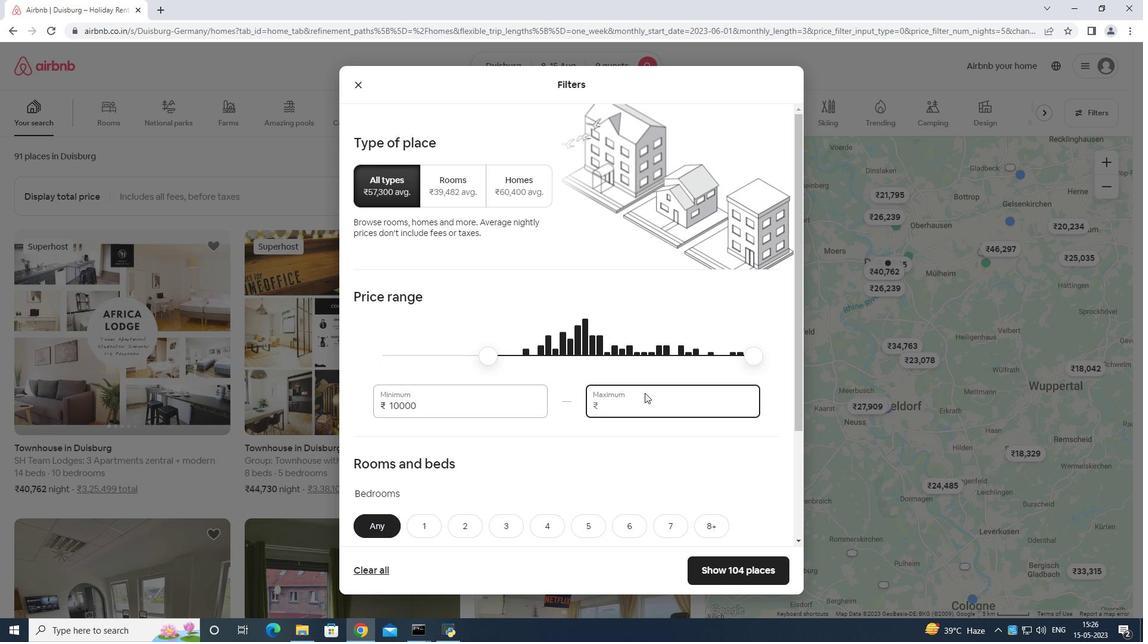 
Action: Key pressed 141
Screenshot: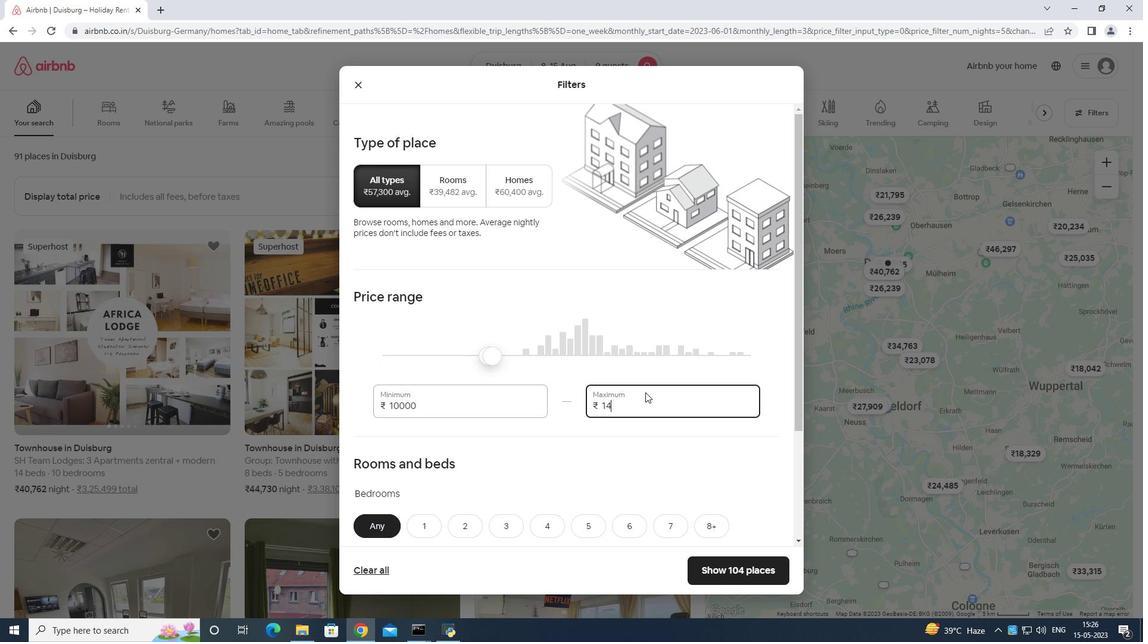 
Action: Mouse moved to (645, 392)
Screenshot: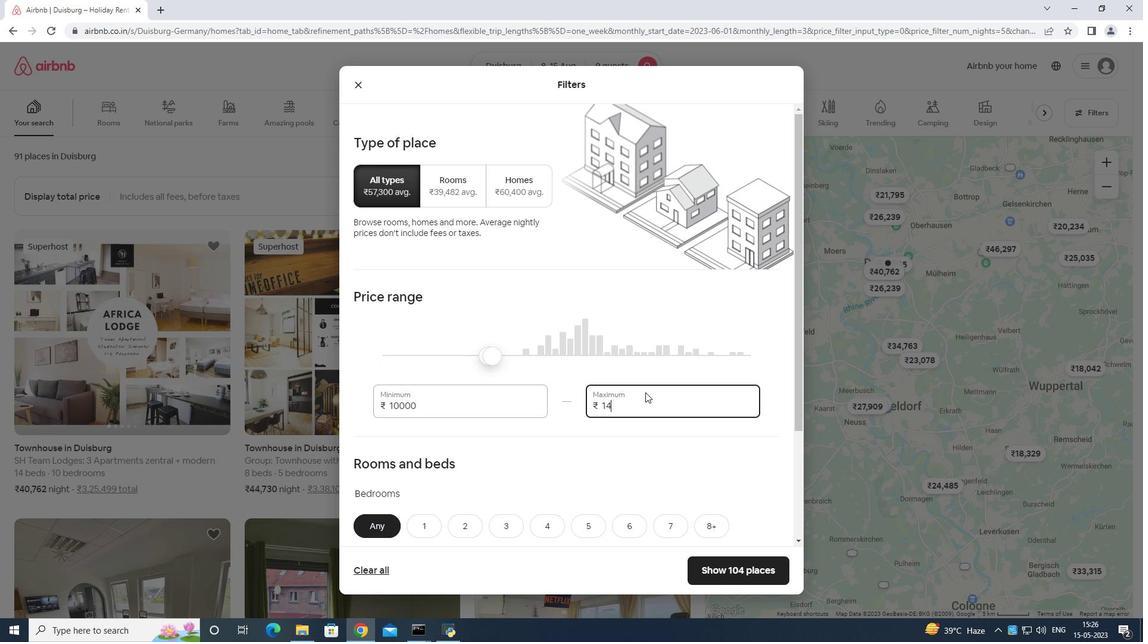 
Action: Key pressed 00
Screenshot: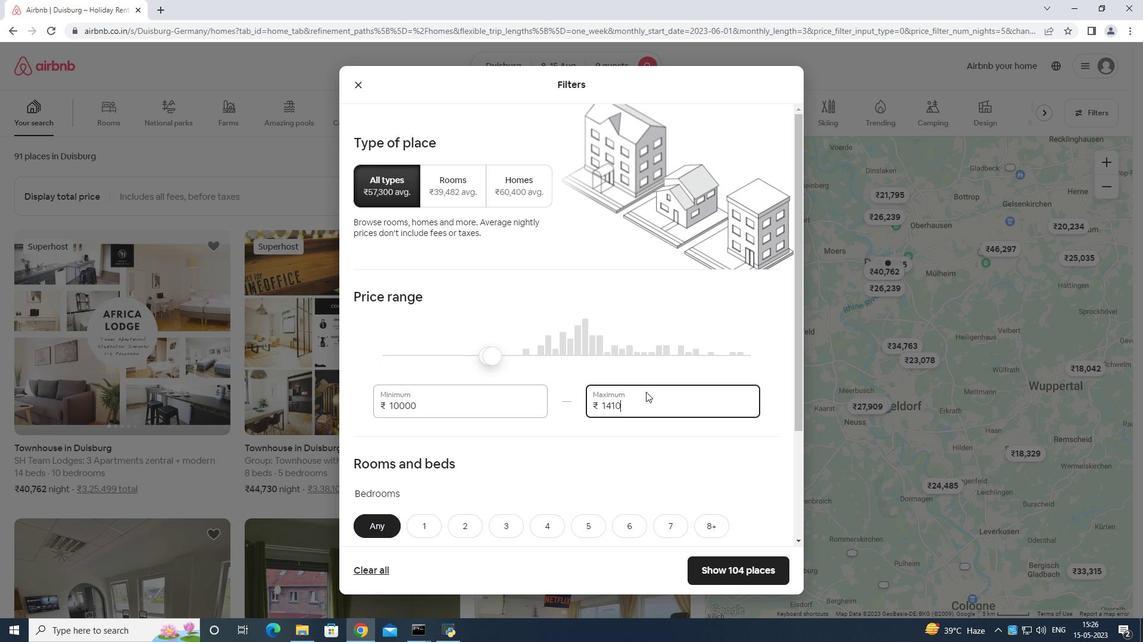 
Action: Mouse moved to (647, 391)
Screenshot: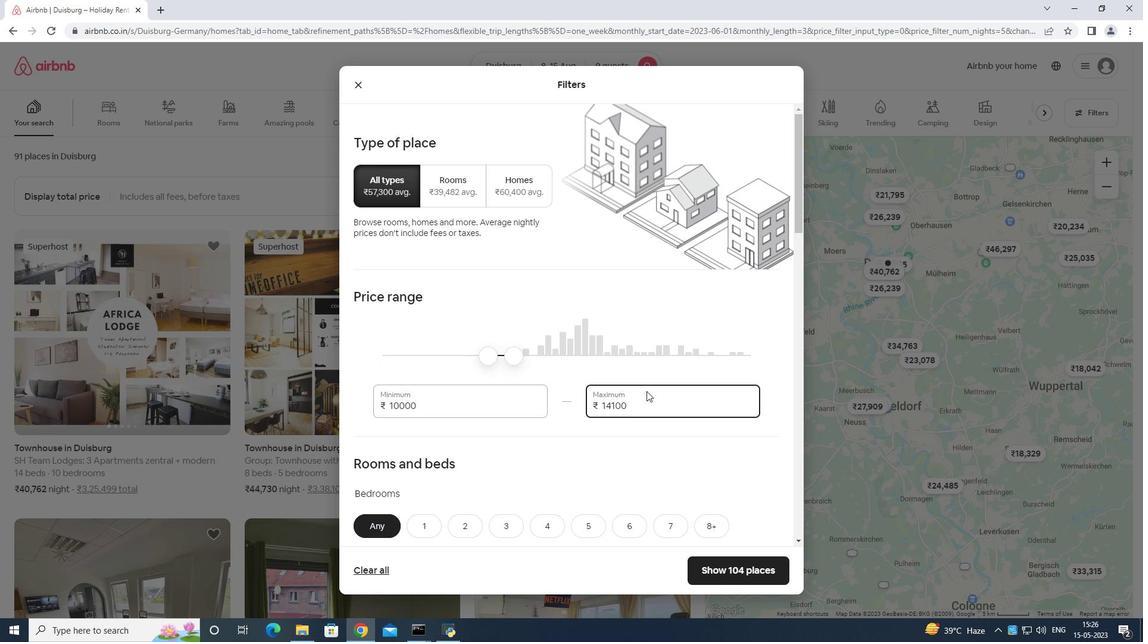 
Action: Key pressed <Key.backspace>
Screenshot: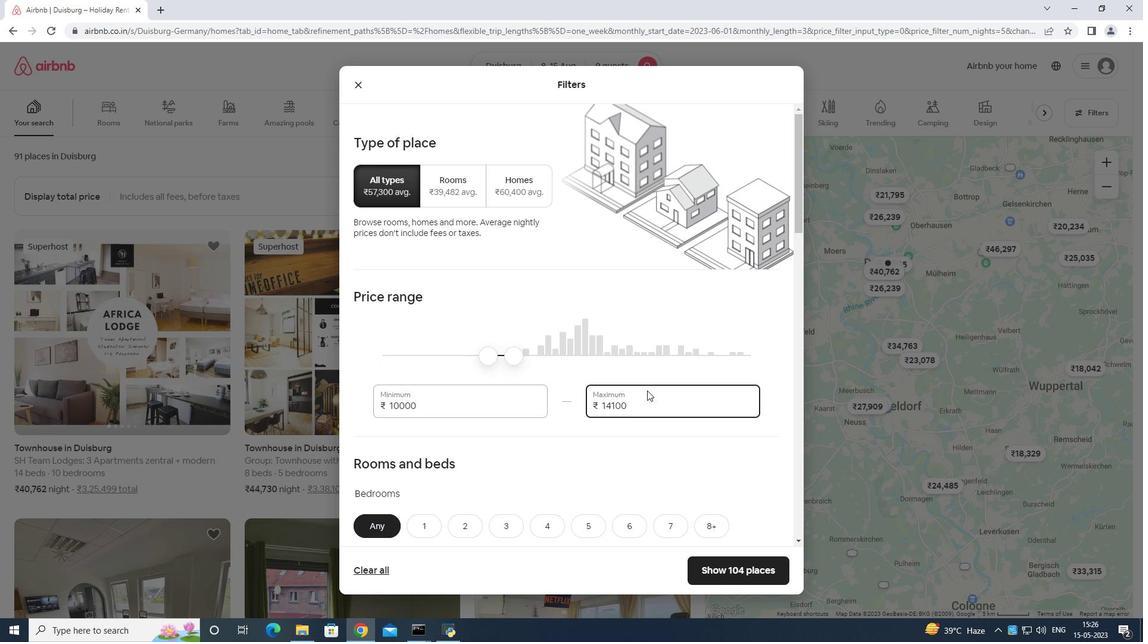 
Action: Mouse moved to (647, 391)
Screenshot: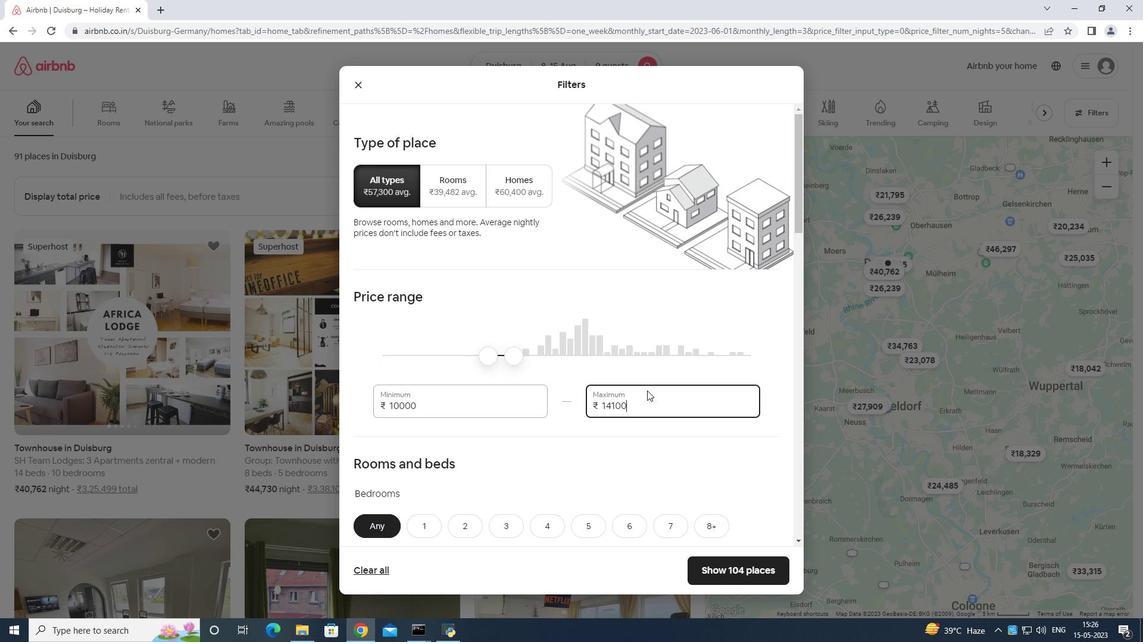 
Action: Key pressed <Key.backspace><Key.backspace><Key.backspace><Key.backspace><Key.backspace>
Screenshot: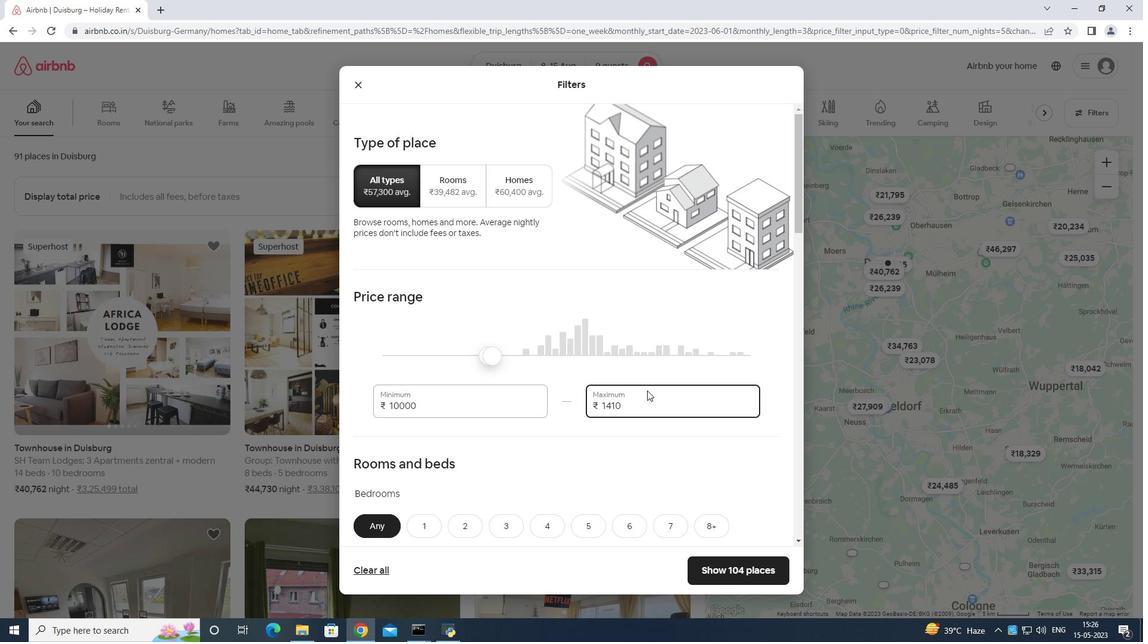 
Action: Mouse moved to (647, 390)
Screenshot: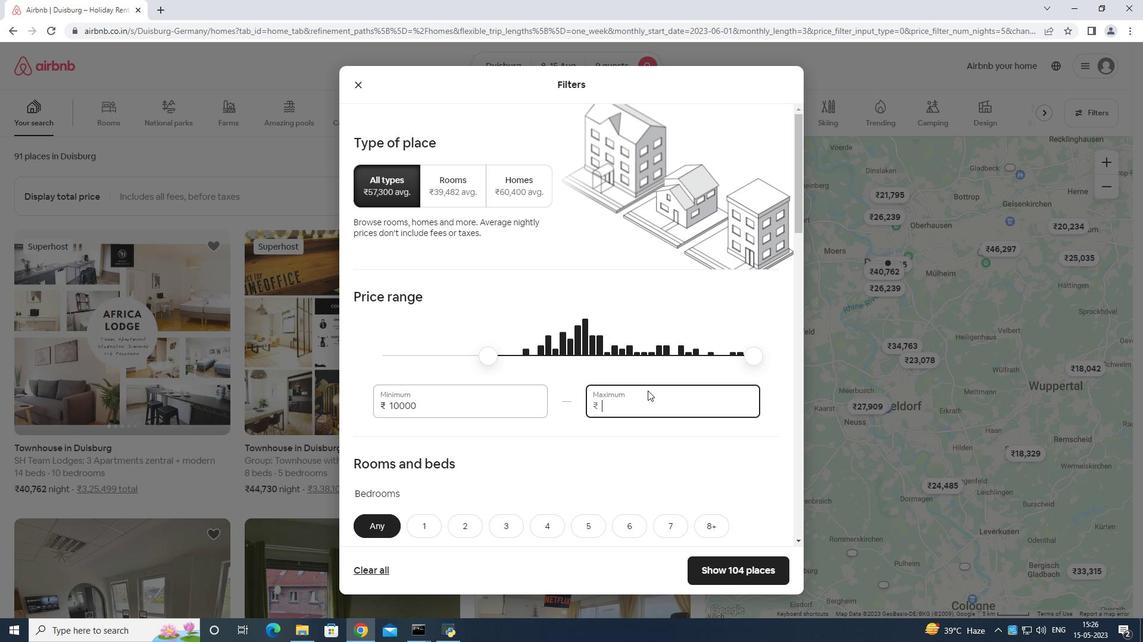 
Action: Key pressed 14
Screenshot: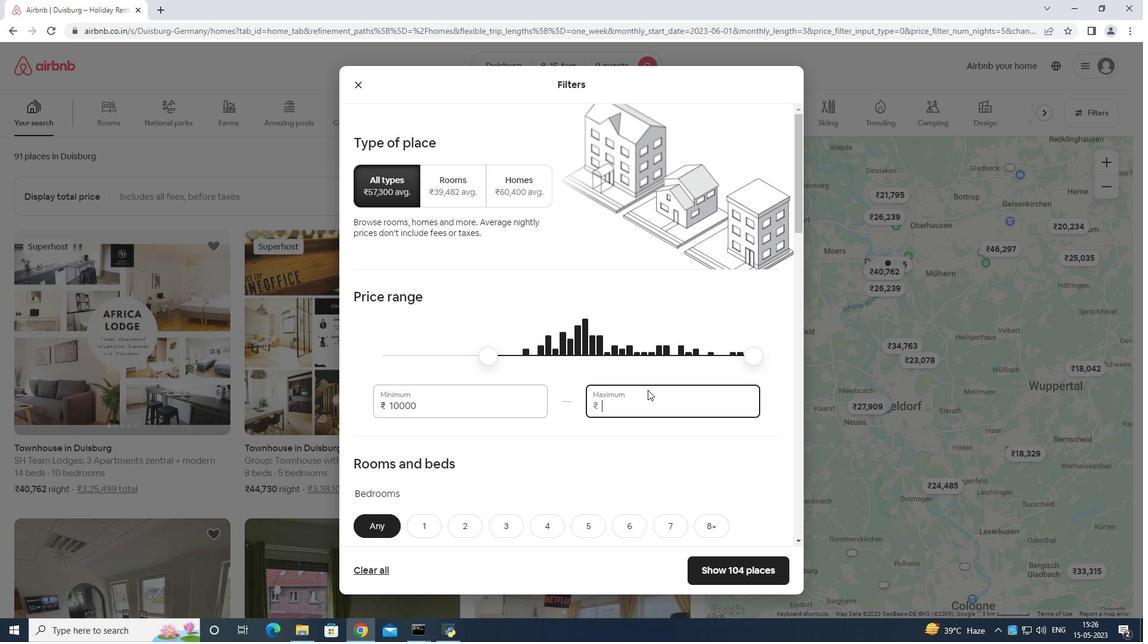 
Action: Mouse moved to (648, 390)
Screenshot: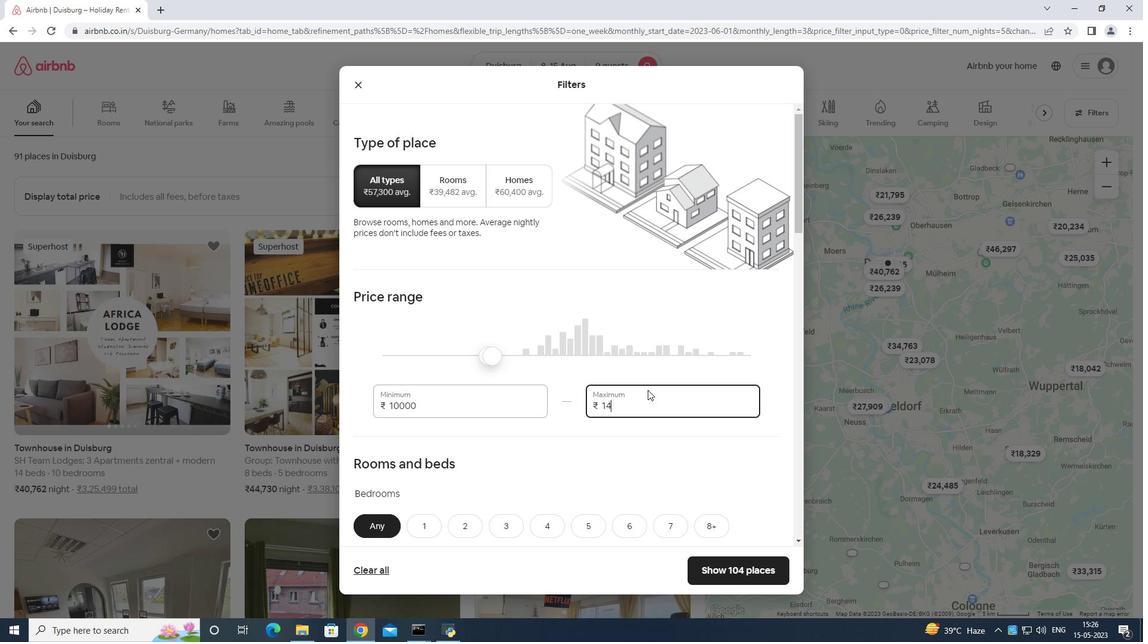 
Action: Key pressed 000
Screenshot: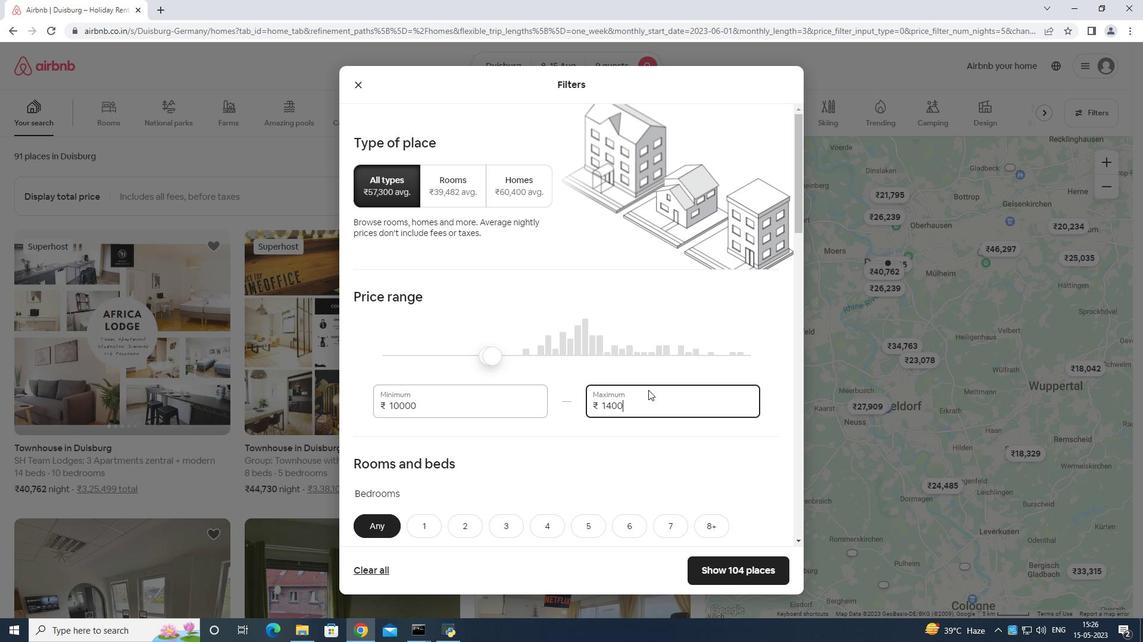 
Action: Mouse scrolled (648, 389) with delta (0, 0)
Screenshot: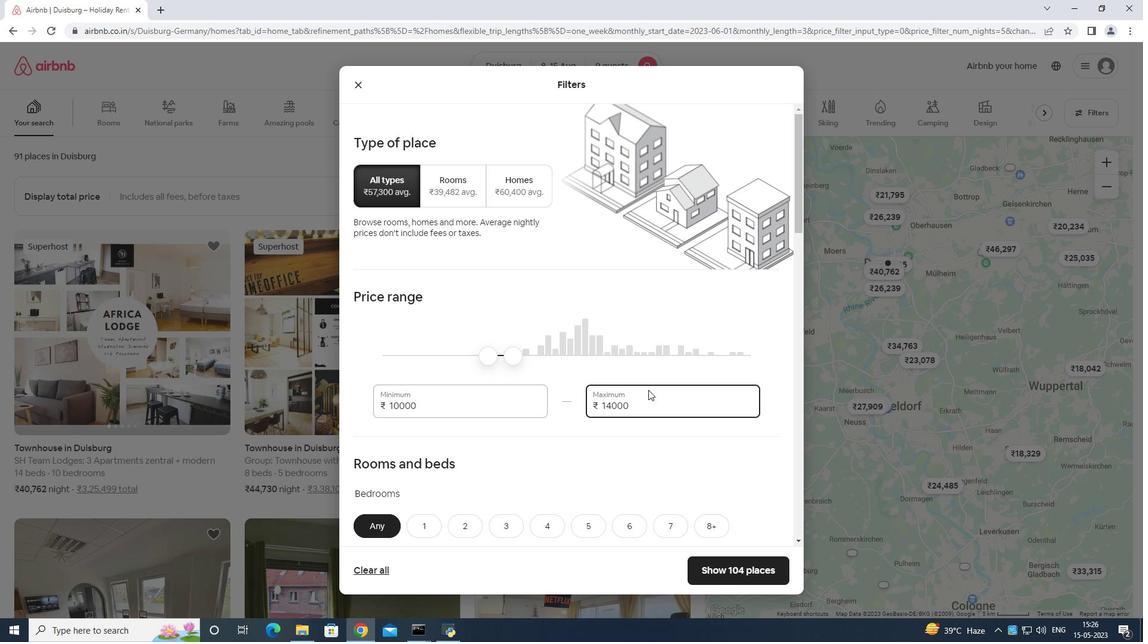 
Action: Mouse scrolled (648, 389) with delta (0, 0)
Screenshot: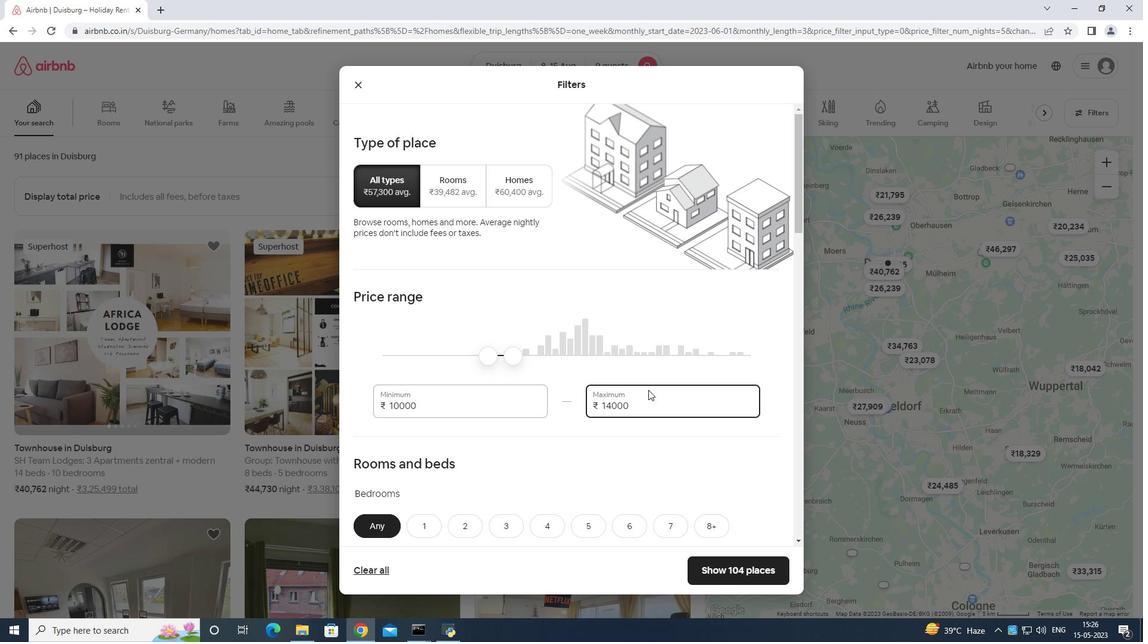 
Action: Mouse scrolled (648, 389) with delta (0, 0)
Screenshot: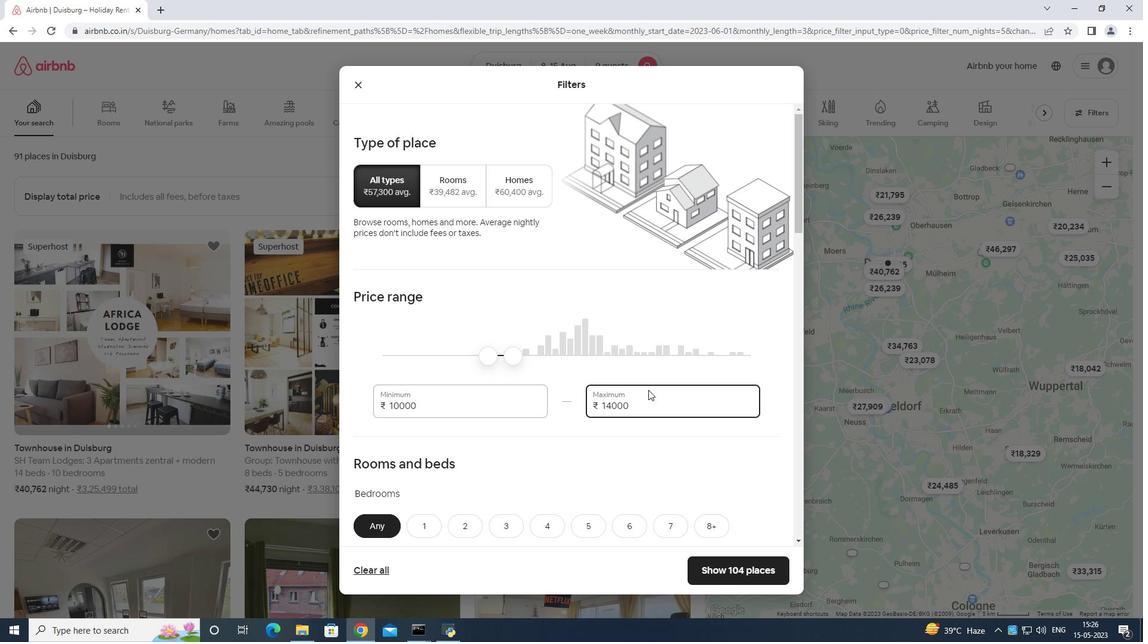 
Action: Mouse moved to (583, 345)
Screenshot: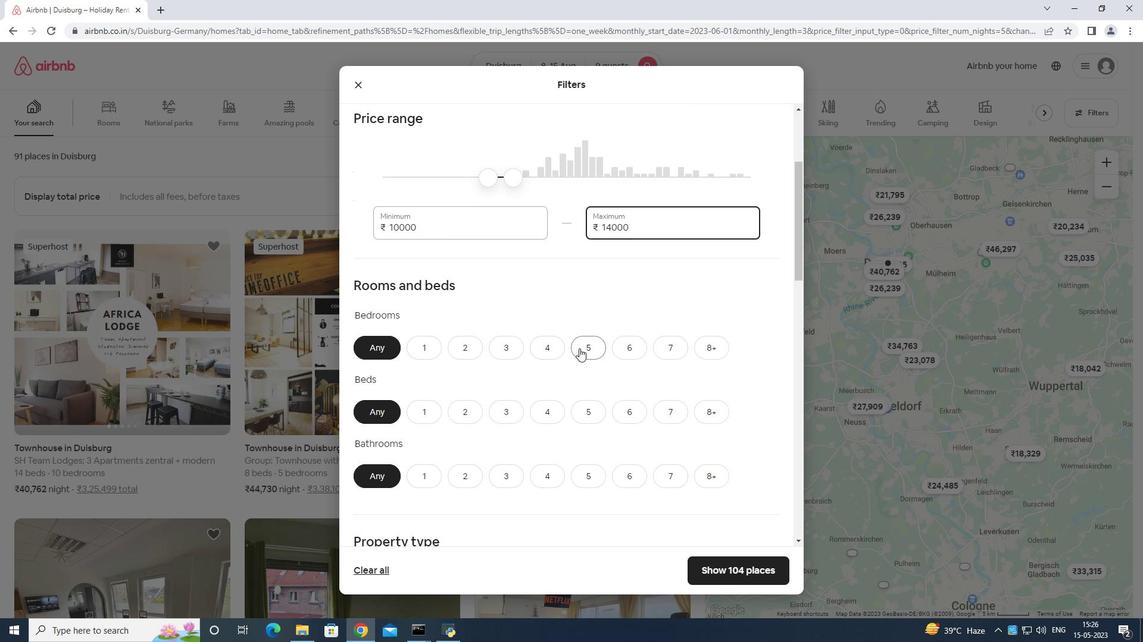 
Action: Mouse pressed left at (583, 345)
Screenshot: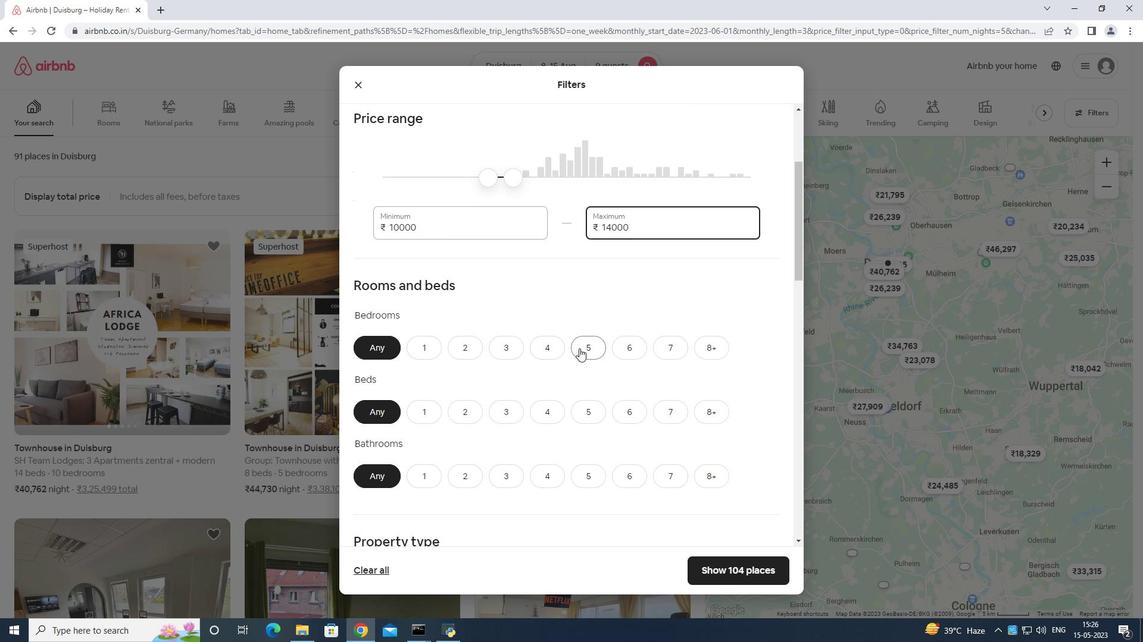 
Action: Mouse moved to (715, 409)
Screenshot: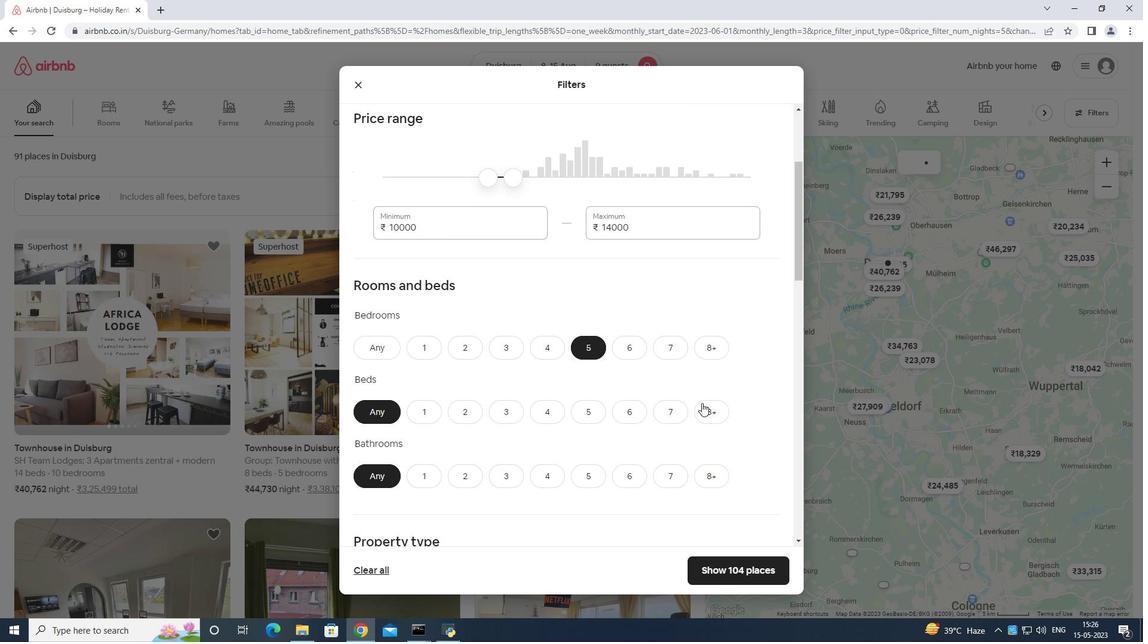 
Action: Mouse pressed left at (715, 409)
Screenshot: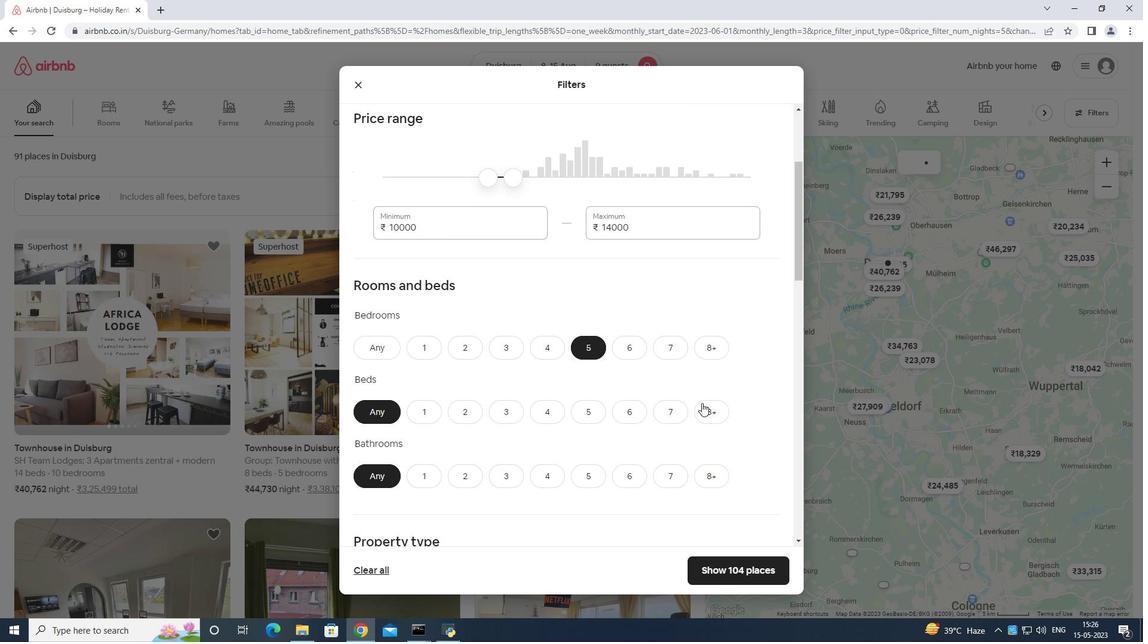 
Action: Mouse moved to (593, 469)
Screenshot: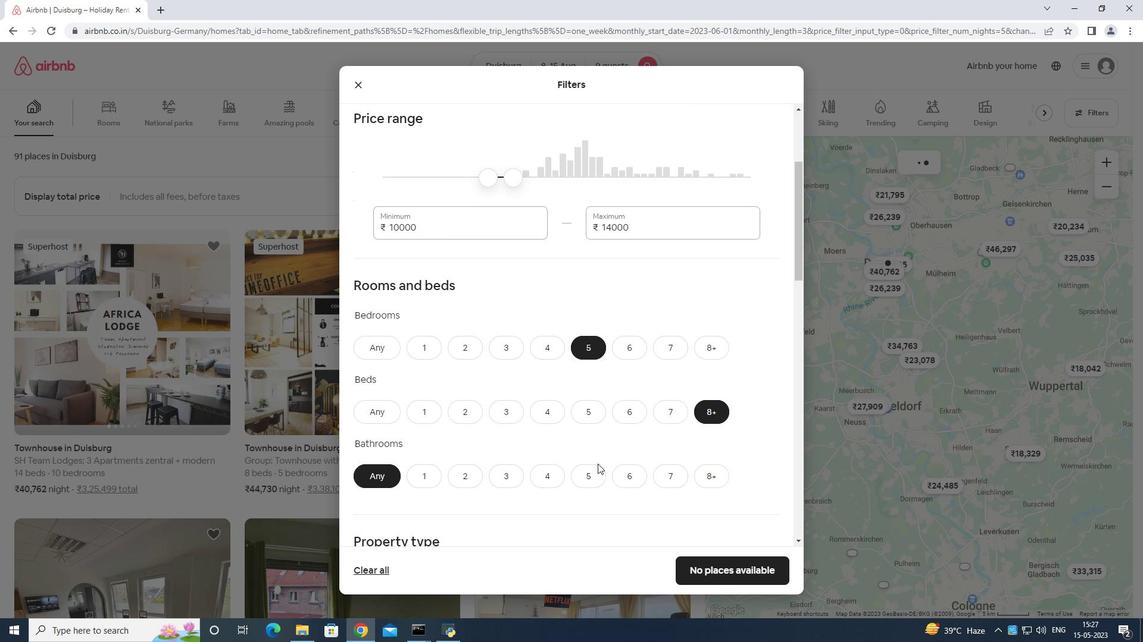
Action: Mouse pressed left at (593, 469)
Screenshot: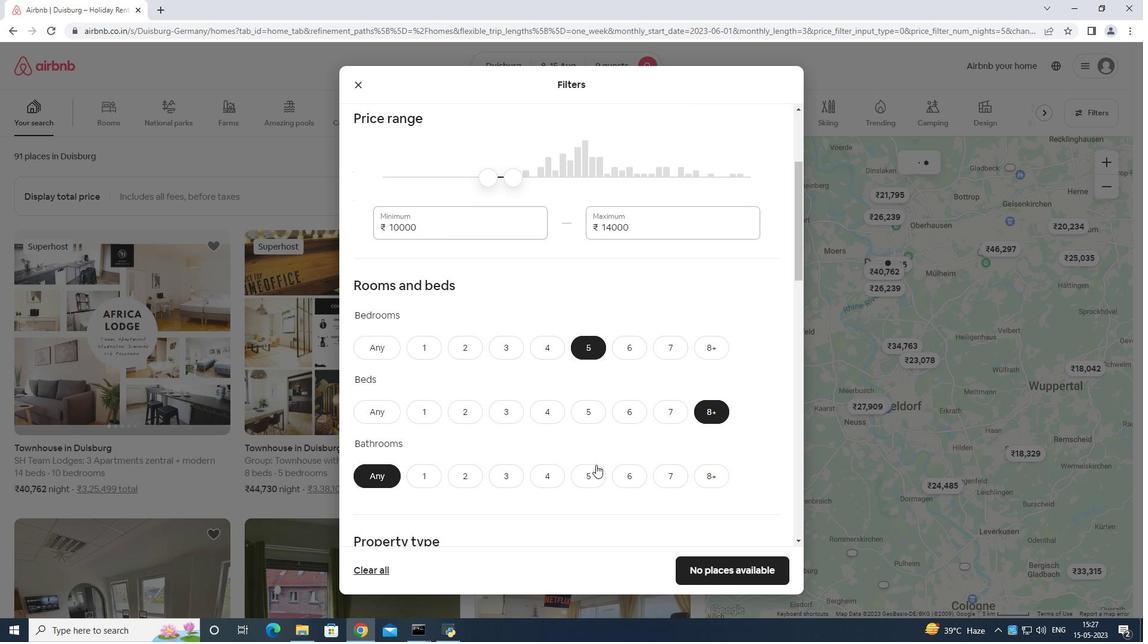 
Action: Mouse moved to (602, 450)
Screenshot: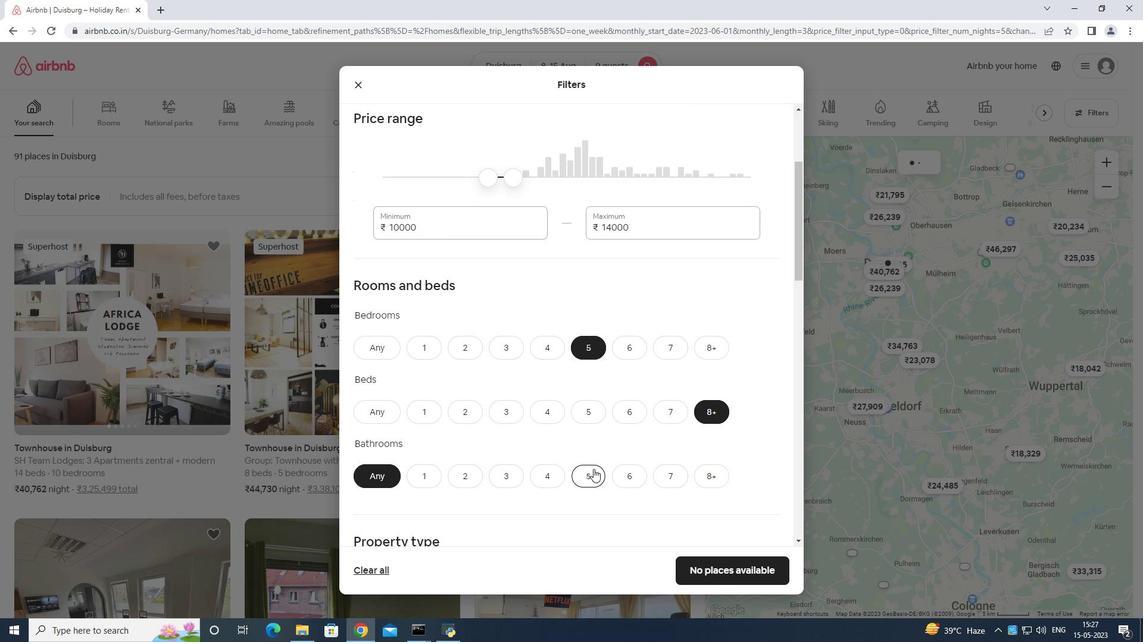 
Action: Mouse scrolled (602, 449) with delta (0, 0)
Screenshot: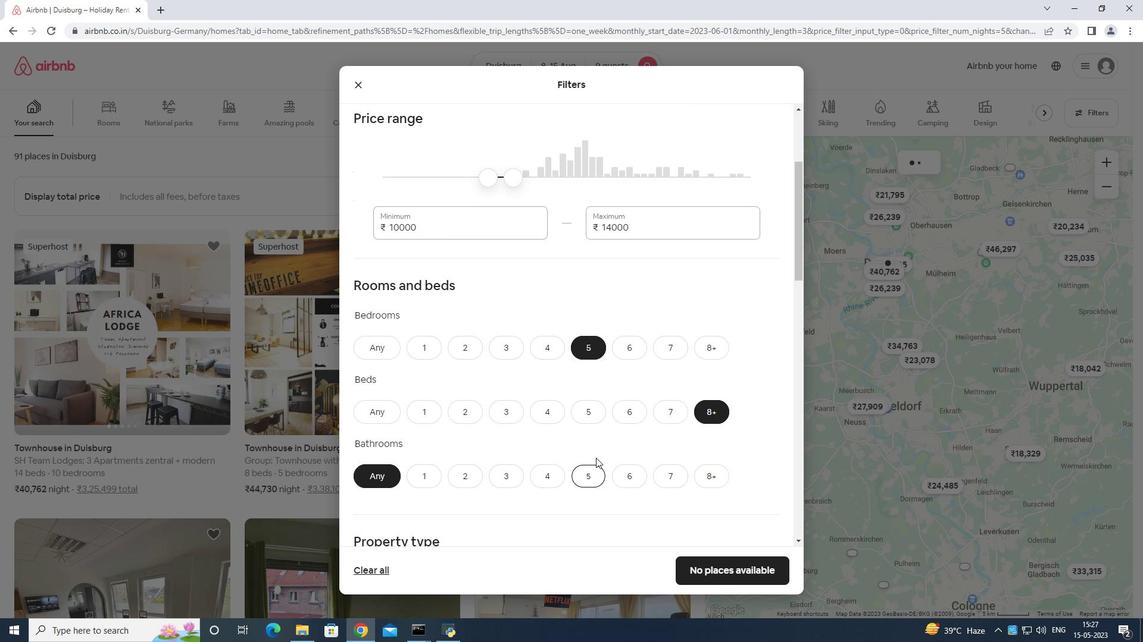
Action: Mouse scrolled (602, 449) with delta (0, 0)
Screenshot: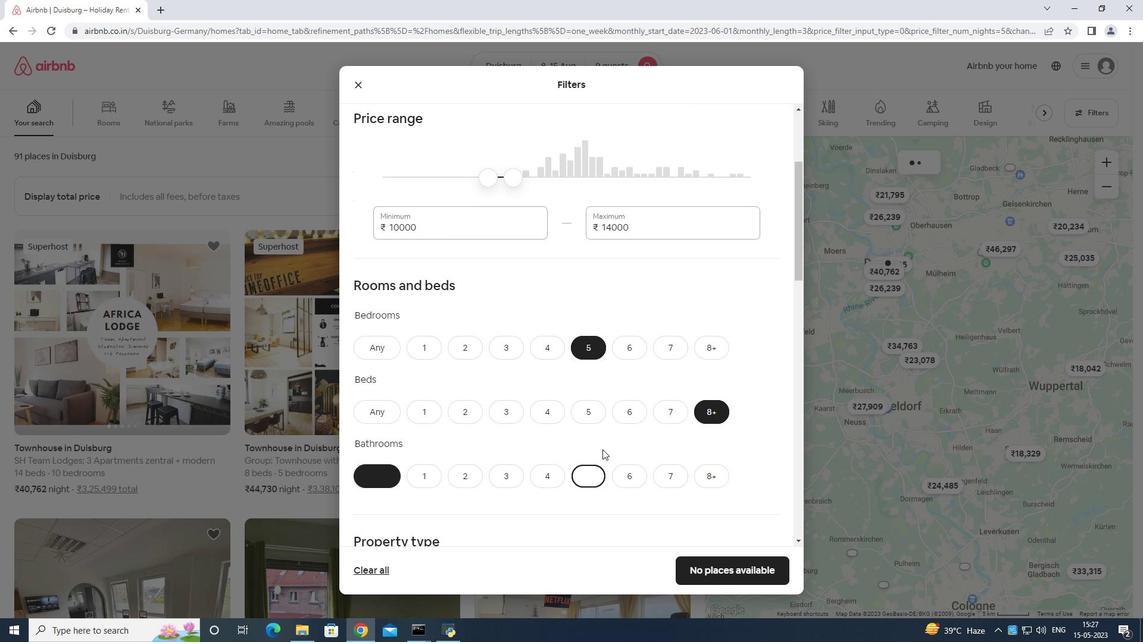 
Action: Mouse moved to (602, 450)
Screenshot: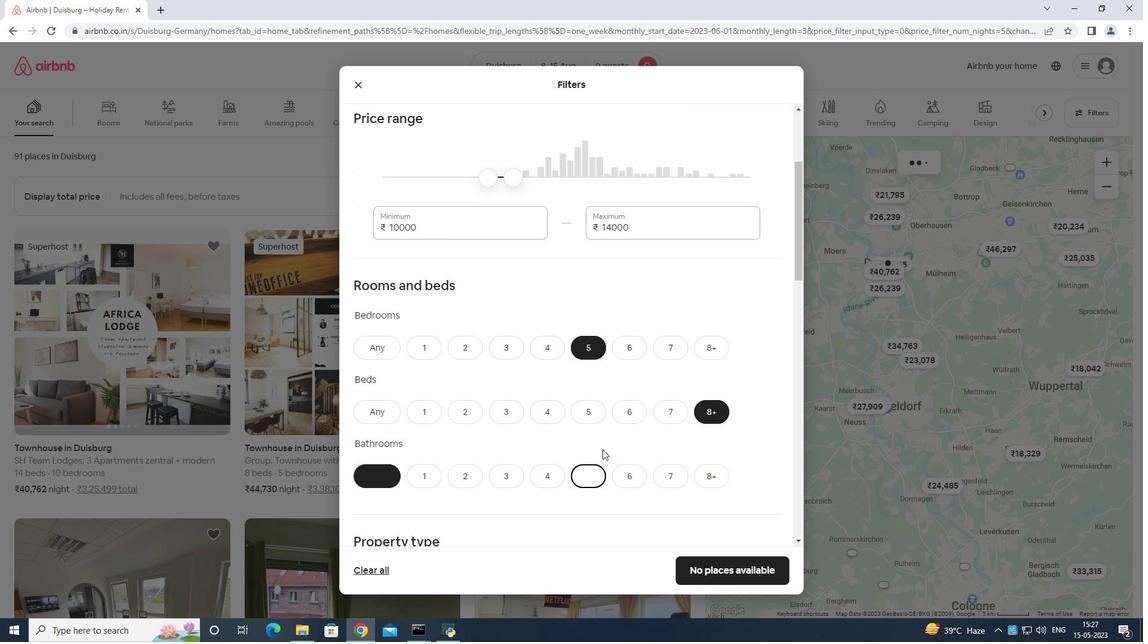 
Action: Mouse scrolled (602, 449) with delta (0, 0)
Screenshot: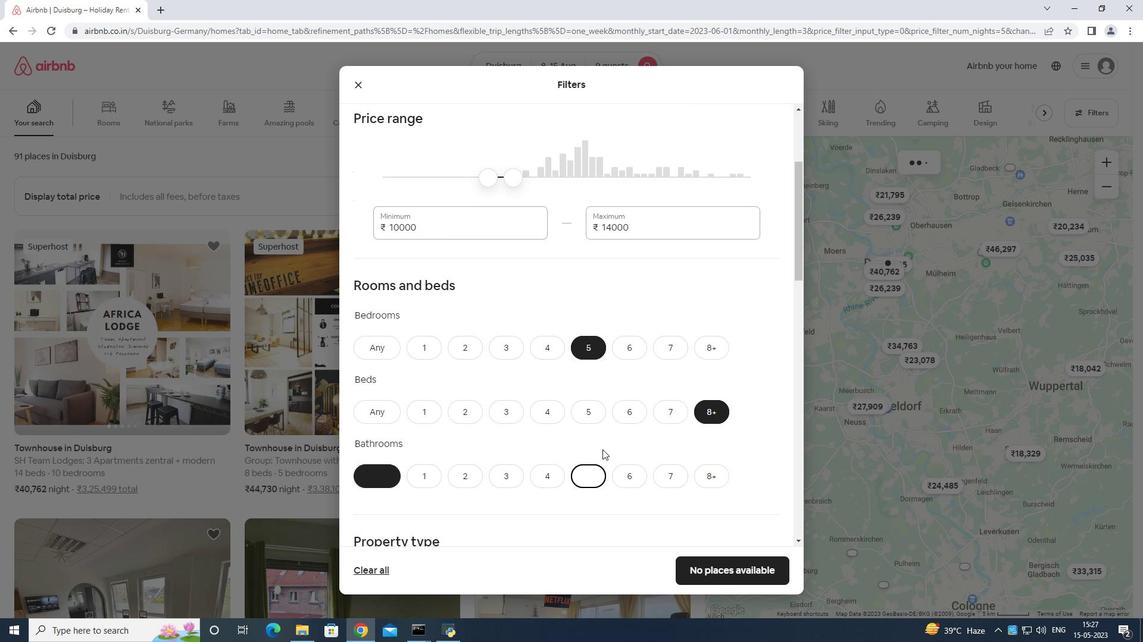 
Action: Mouse moved to (410, 419)
Screenshot: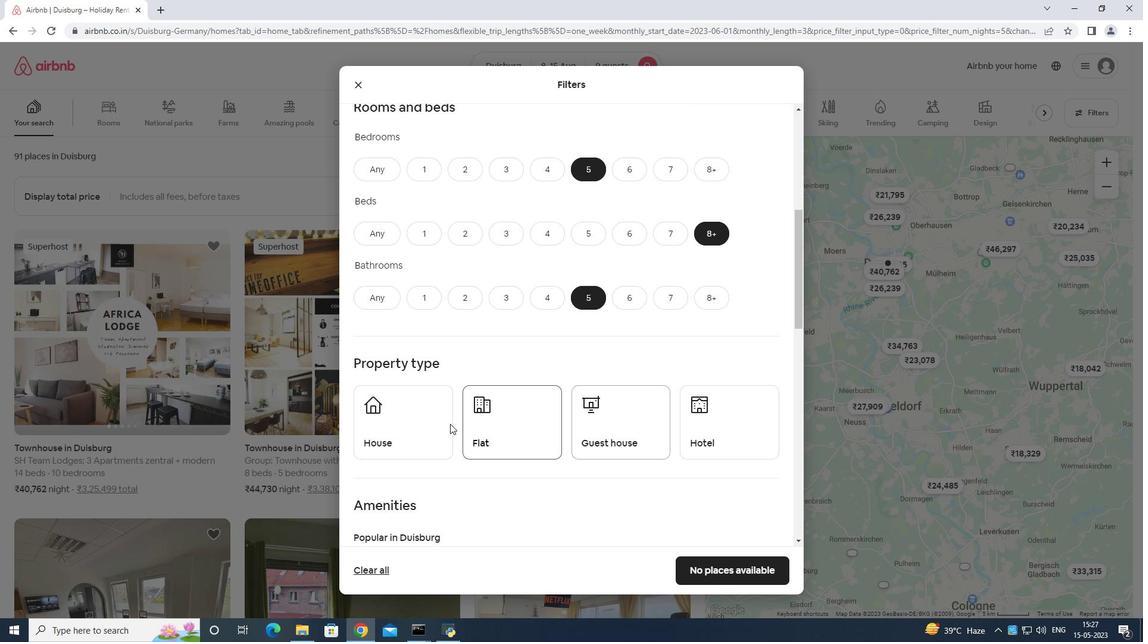 
Action: Mouse pressed left at (410, 419)
Screenshot: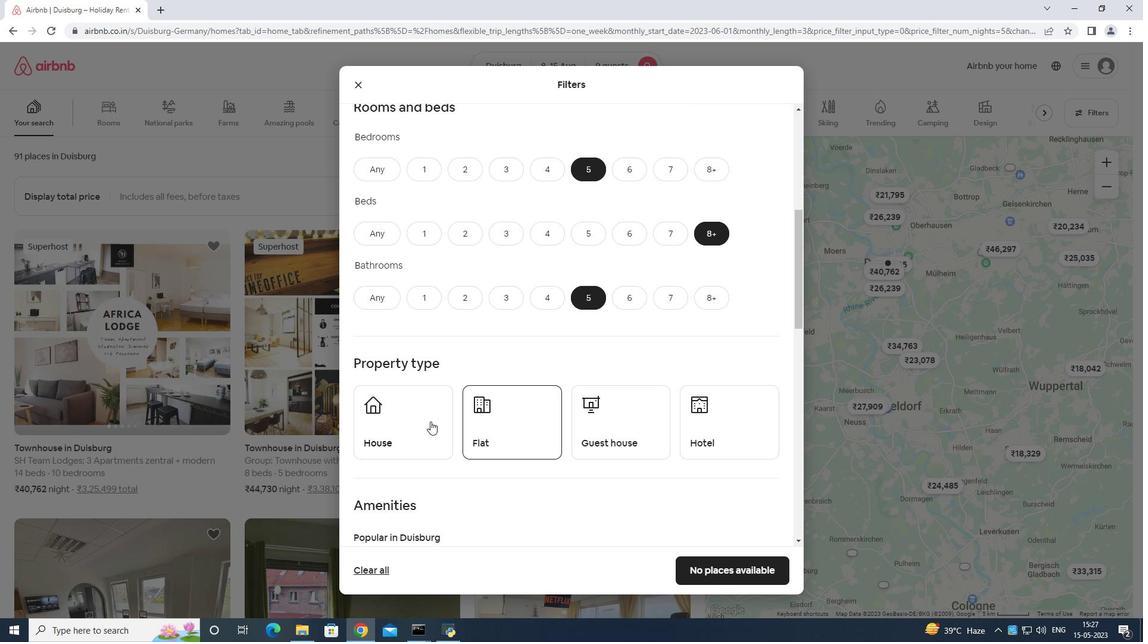 
Action: Mouse moved to (539, 407)
Screenshot: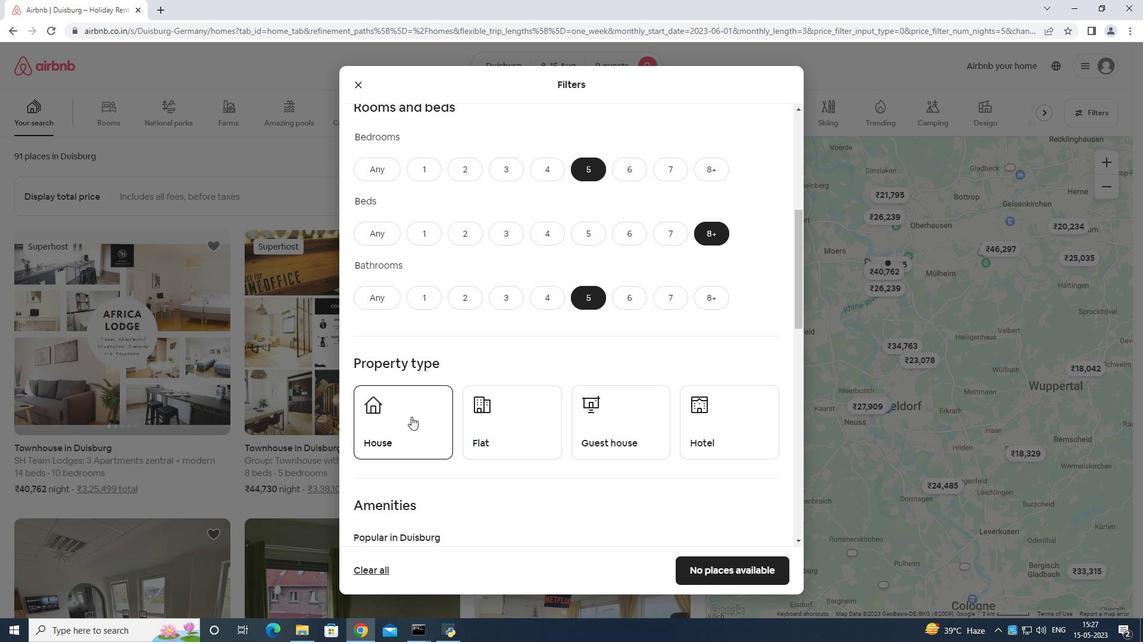 
Action: Mouse pressed left at (539, 407)
Screenshot: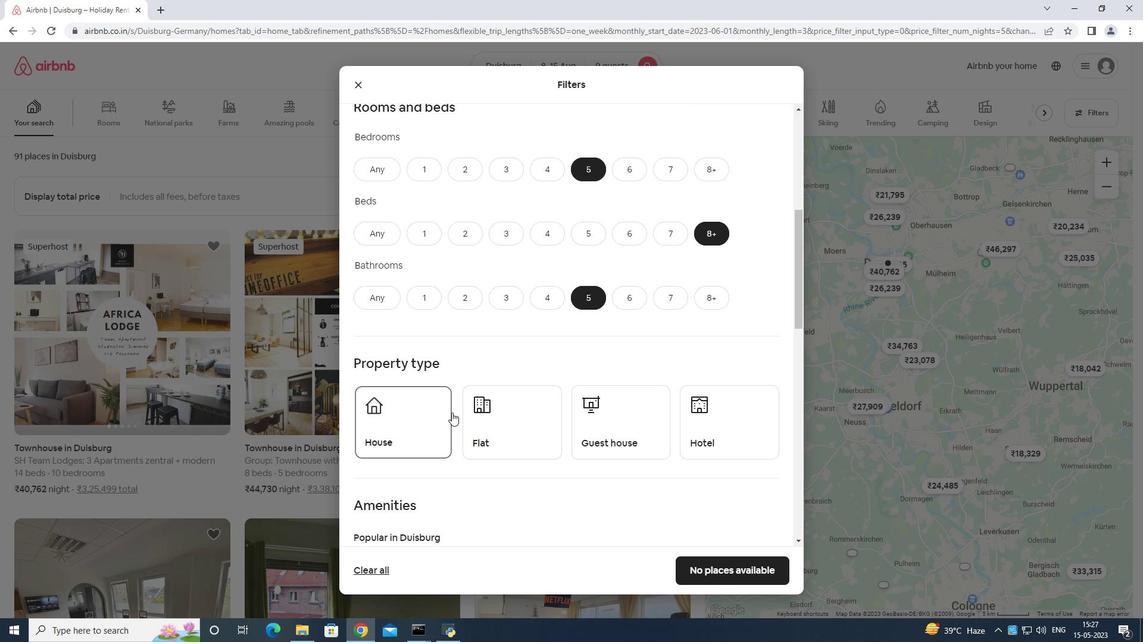 
Action: Mouse moved to (616, 421)
Screenshot: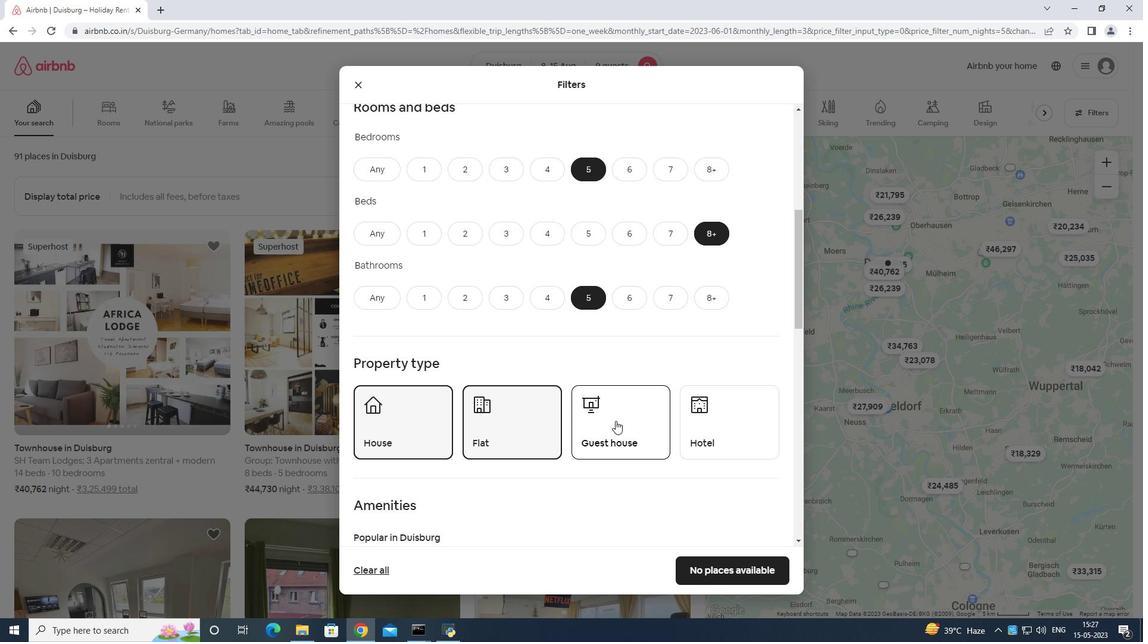 
Action: Mouse pressed left at (616, 421)
Screenshot: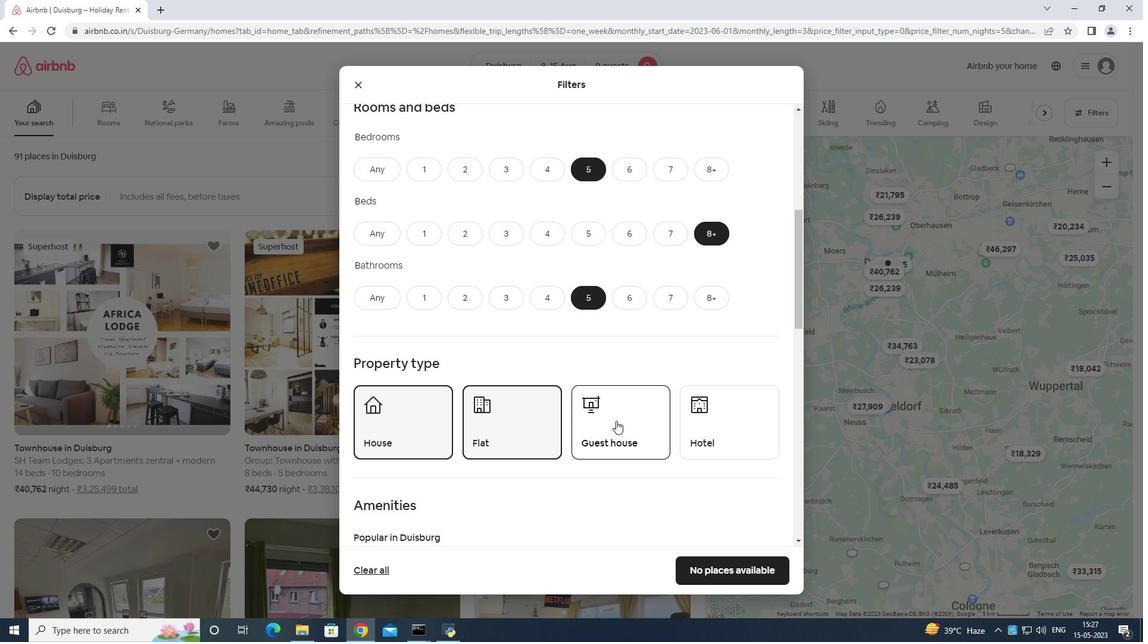 
Action: Mouse moved to (617, 413)
Screenshot: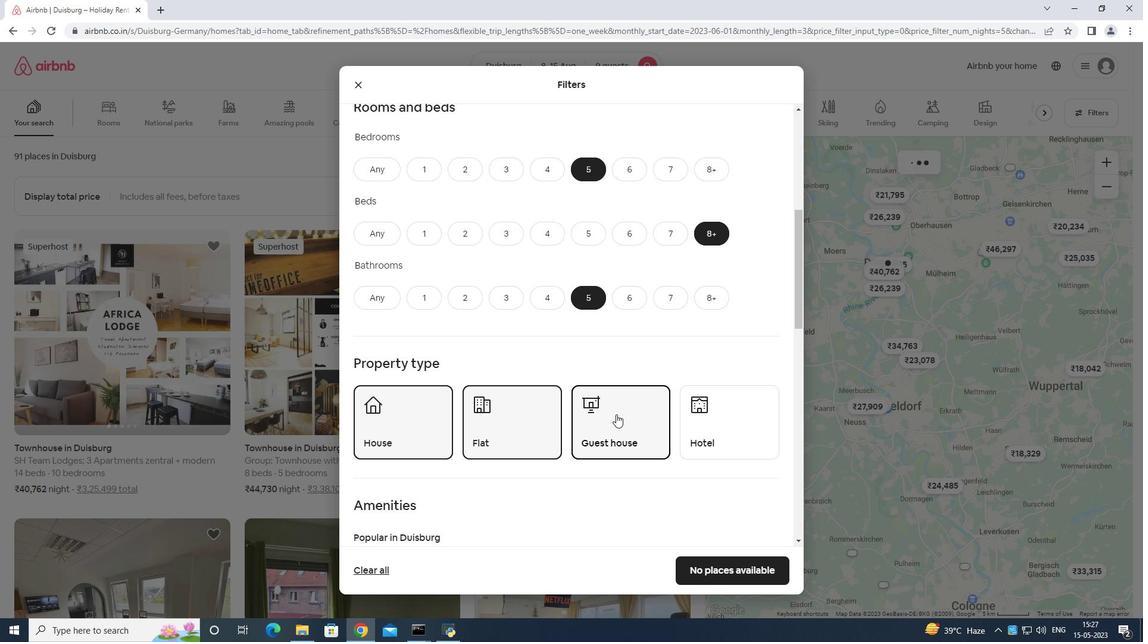 
Action: Mouse scrolled (617, 413) with delta (0, 0)
Screenshot: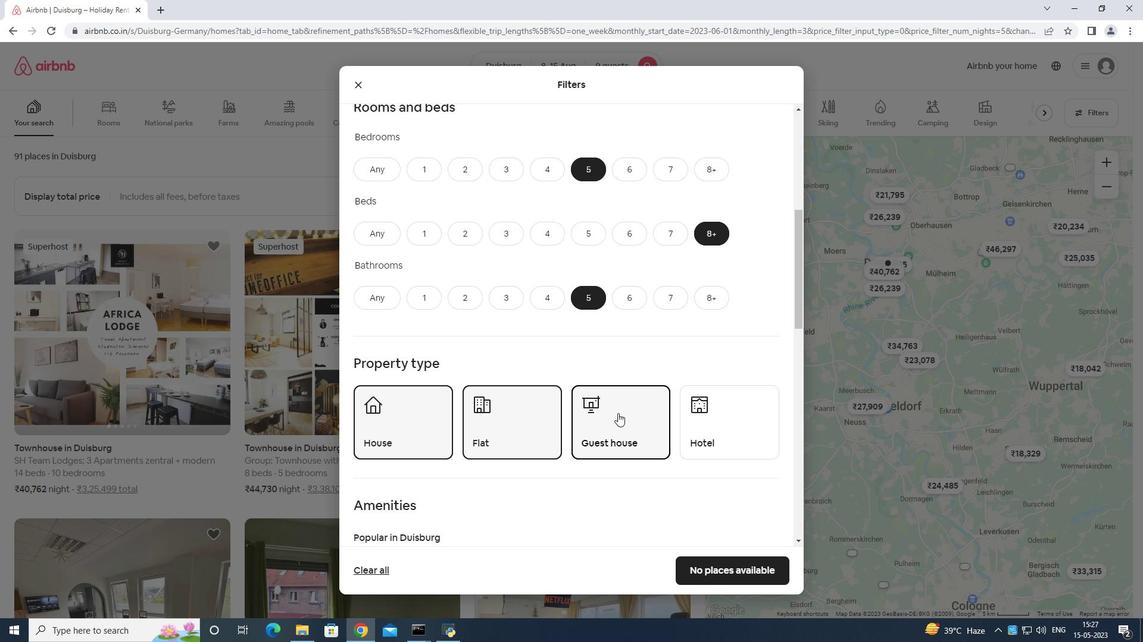 
Action: Mouse scrolled (617, 413) with delta (0, 0)
Screenshot: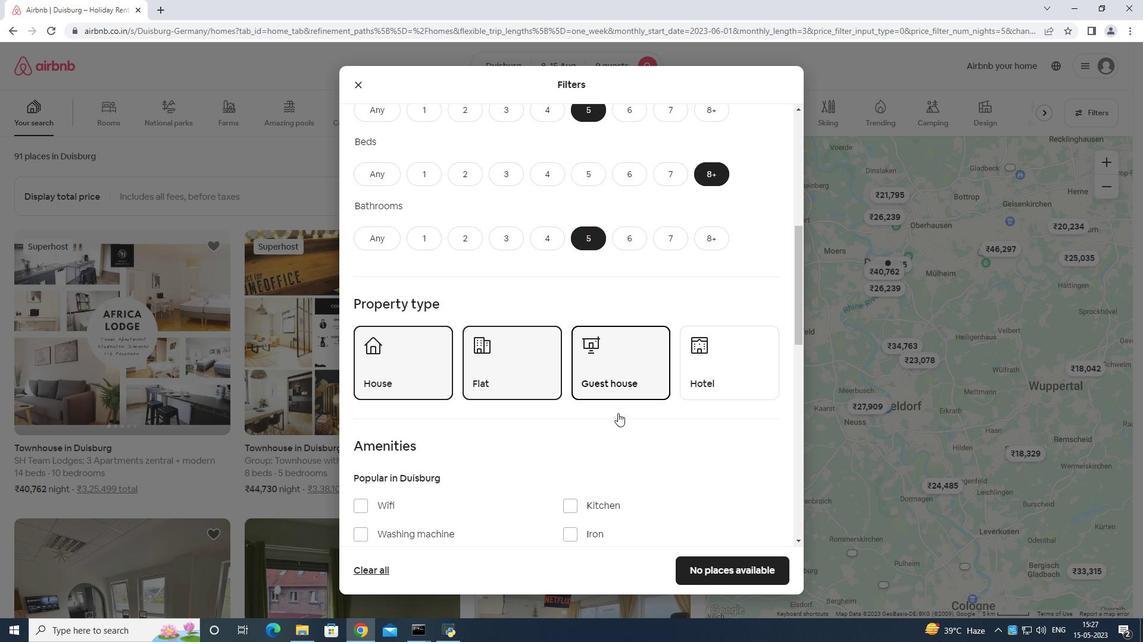 
Action: Mouse moved to (617, 413)
Screenshot: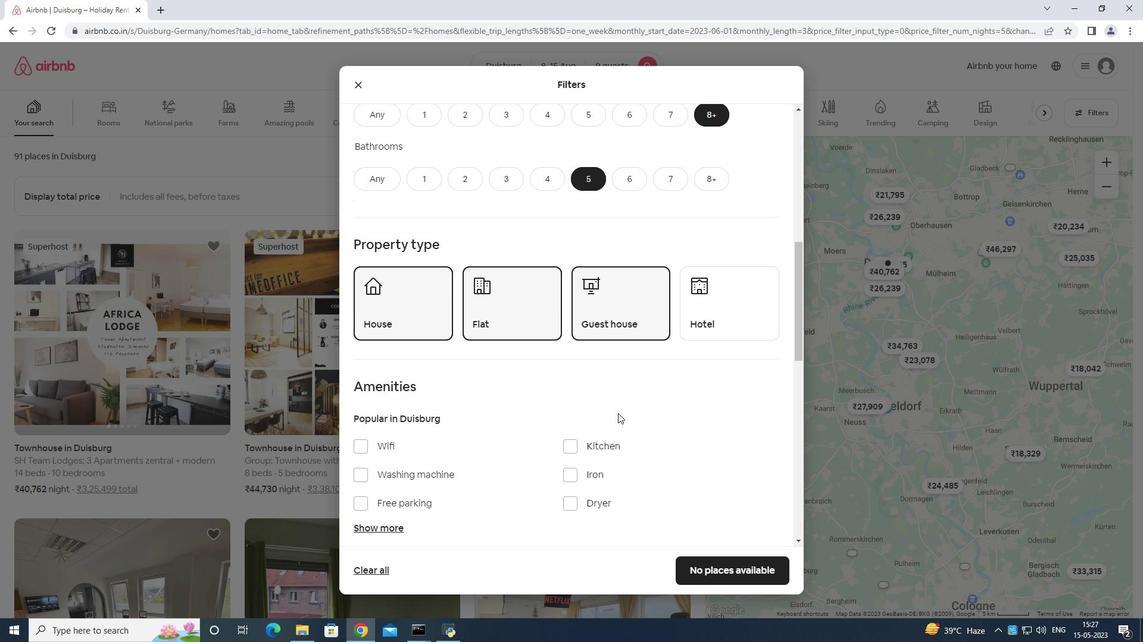 
Action: Mouse scrolled (617, 413) with delta (0, 0)
Screenshot: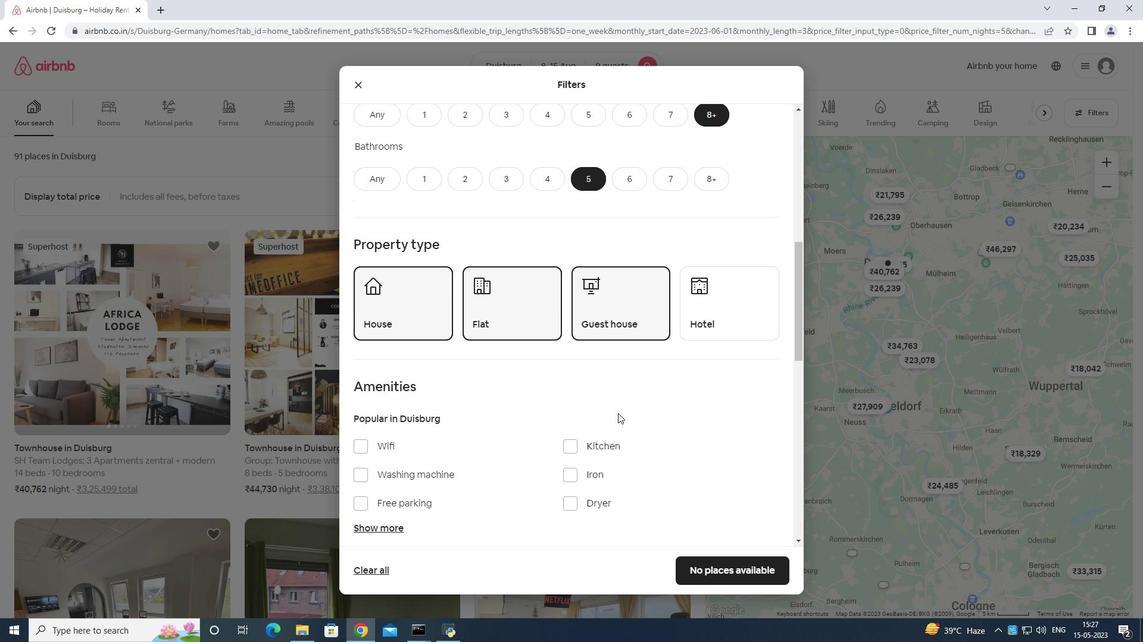 
Action: Mouse scrolled (617, 413) with delta (0, 0)
Screenshot: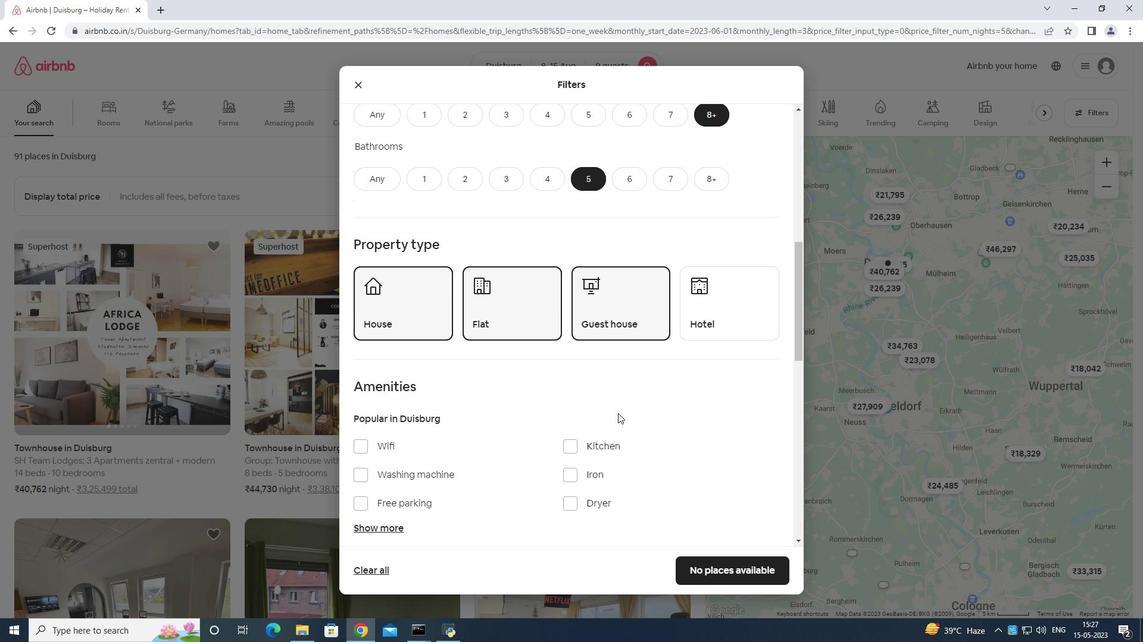 
Action: Mouse moved to (366, 328)
Screenshot: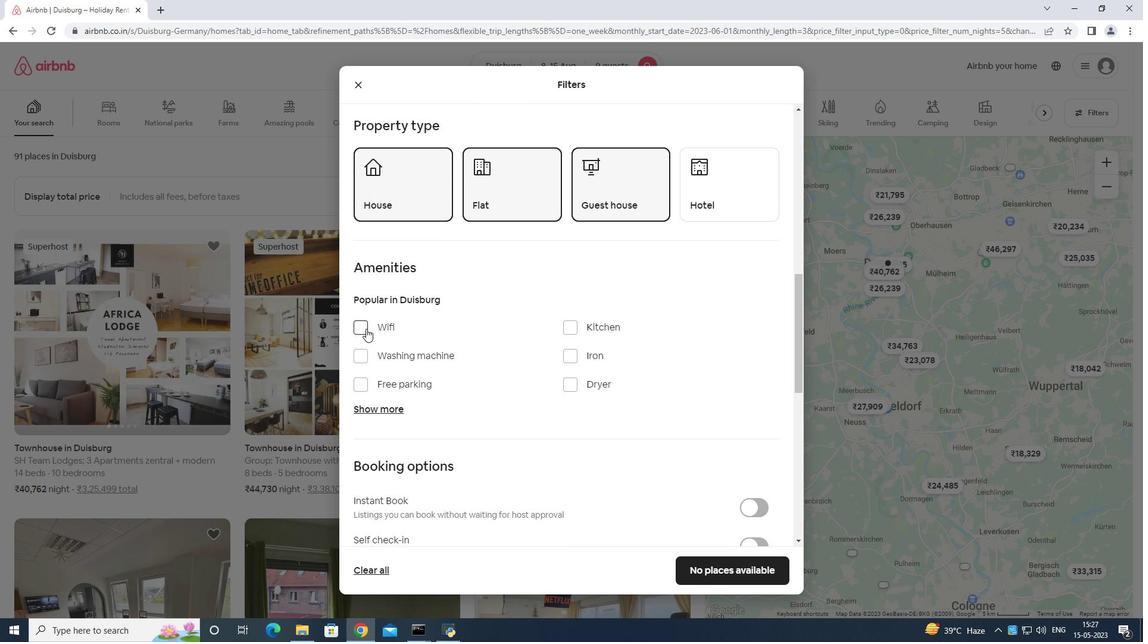 
Action: Mouse pressed left at (366, 328)
Screenshot: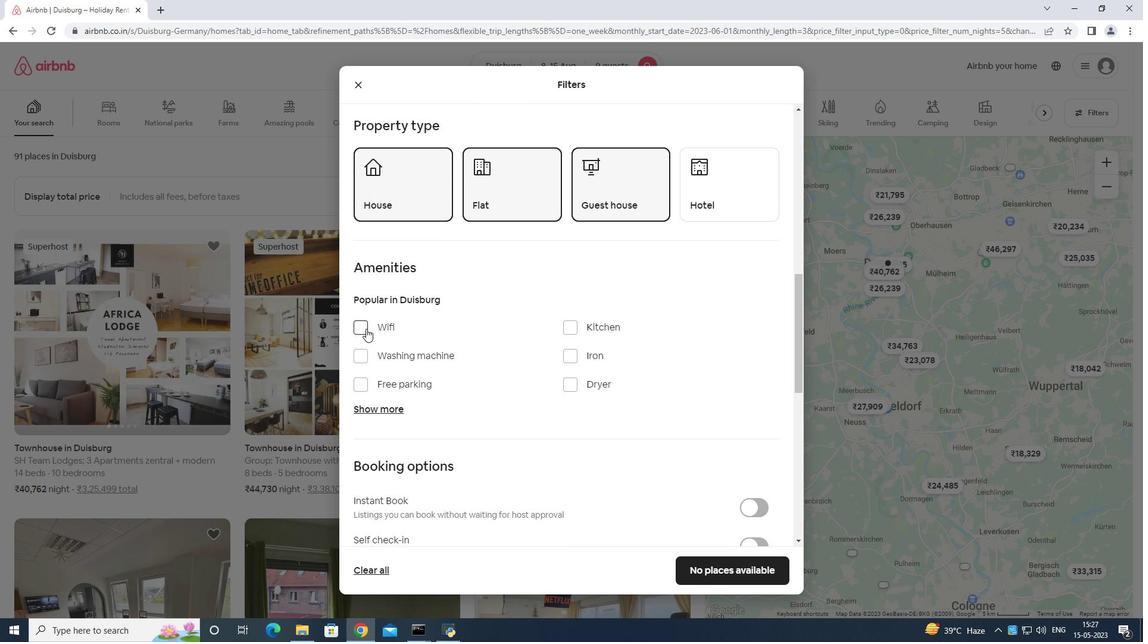 
Action: Mouse moved to (366, 381)
Screenshot: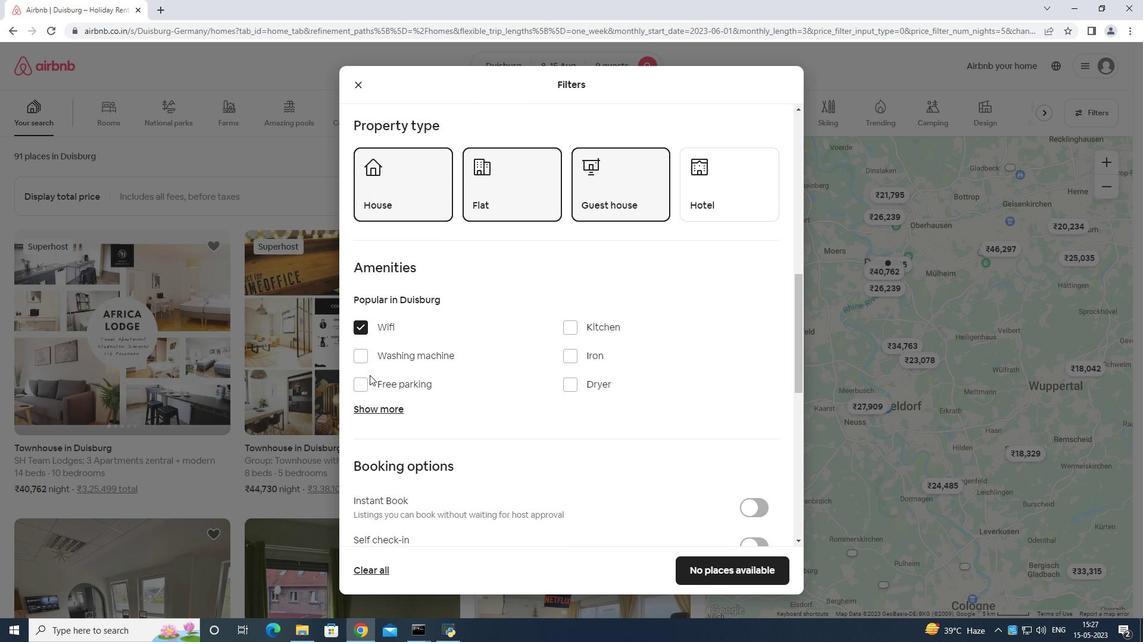 
Action: Mouse pressed left at (366, 381)
Screenshot: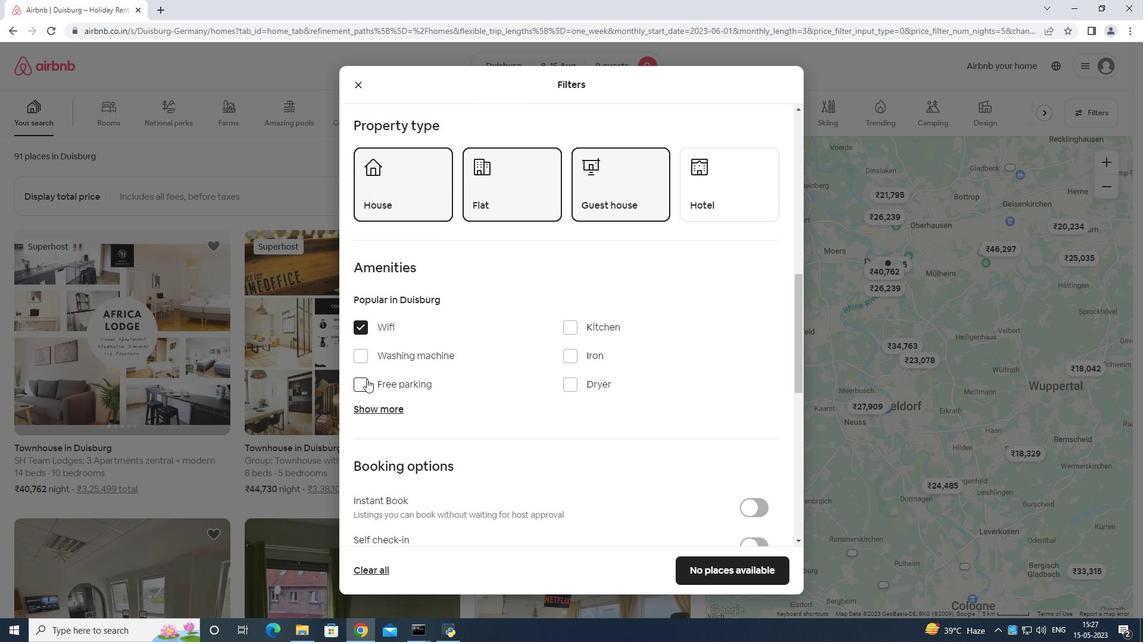 
Action: Mouse moved to (367, 409)
Screenshot: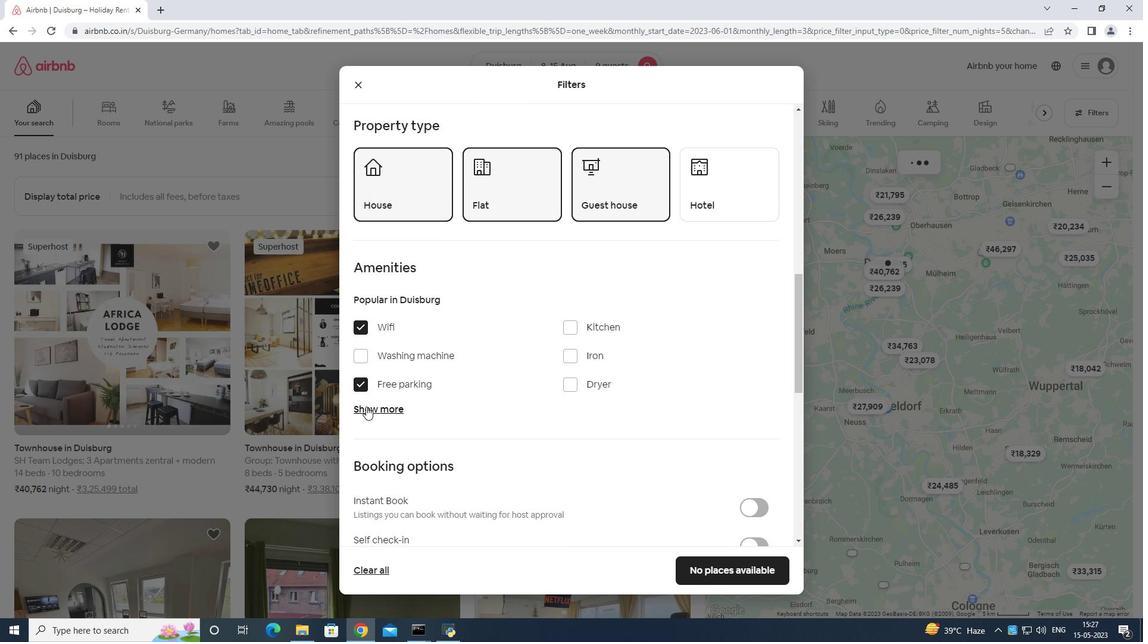 
Action: Mouse pressed left at (367, 409)
Screenshot: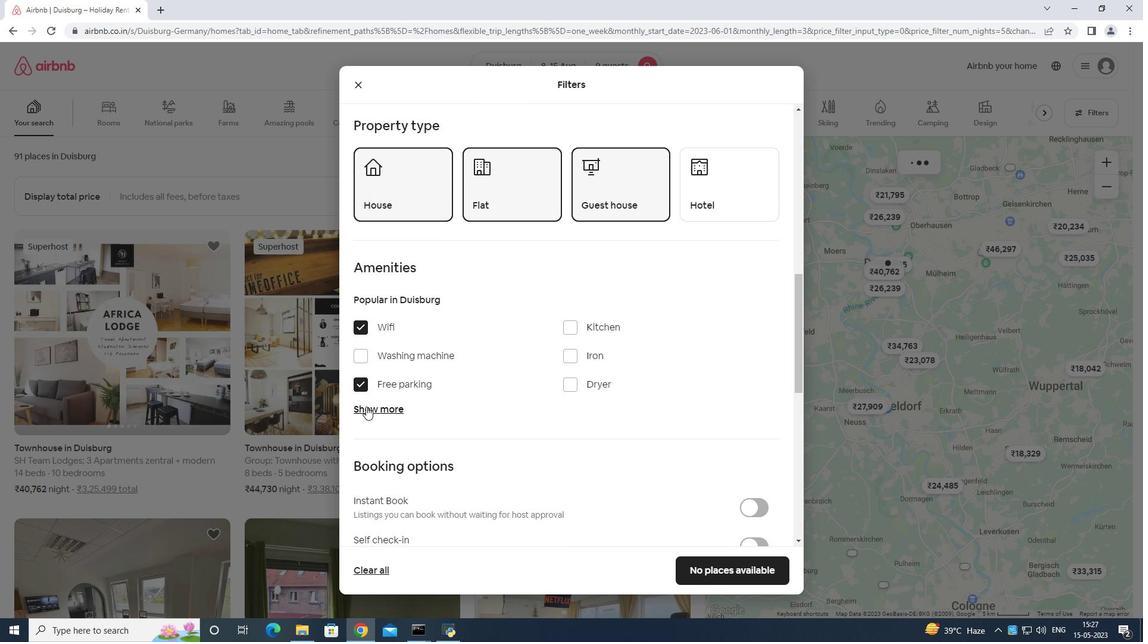 
Action: Mouse moved to (378, 392)
Screenshot: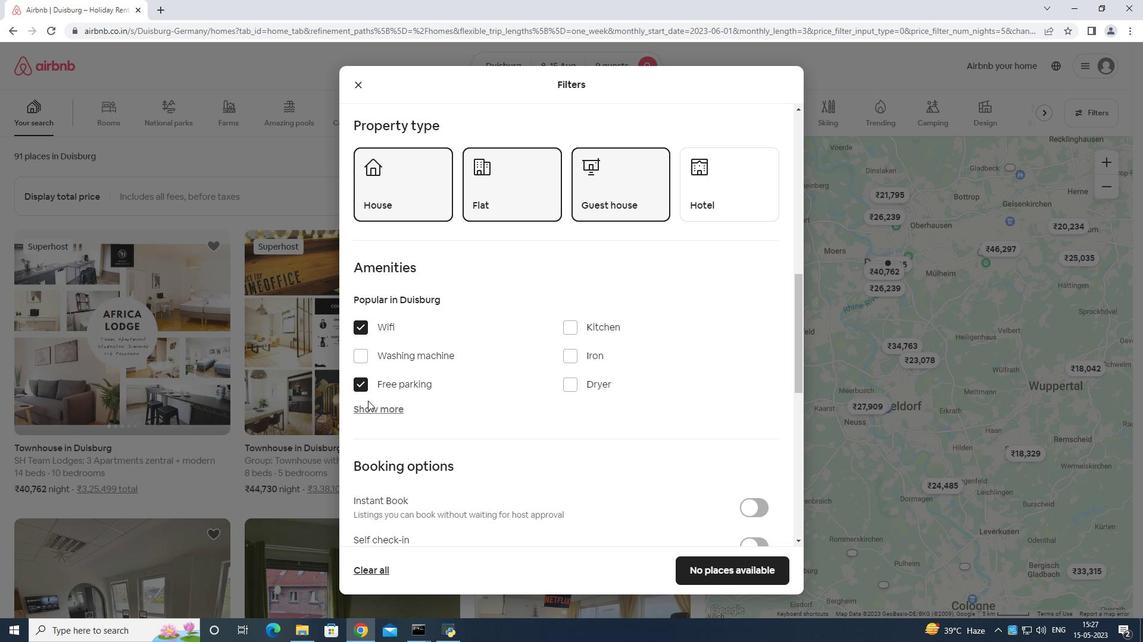 
Action: Mouse scrolled (378, 391) with delta (0, 0)
Screenshot: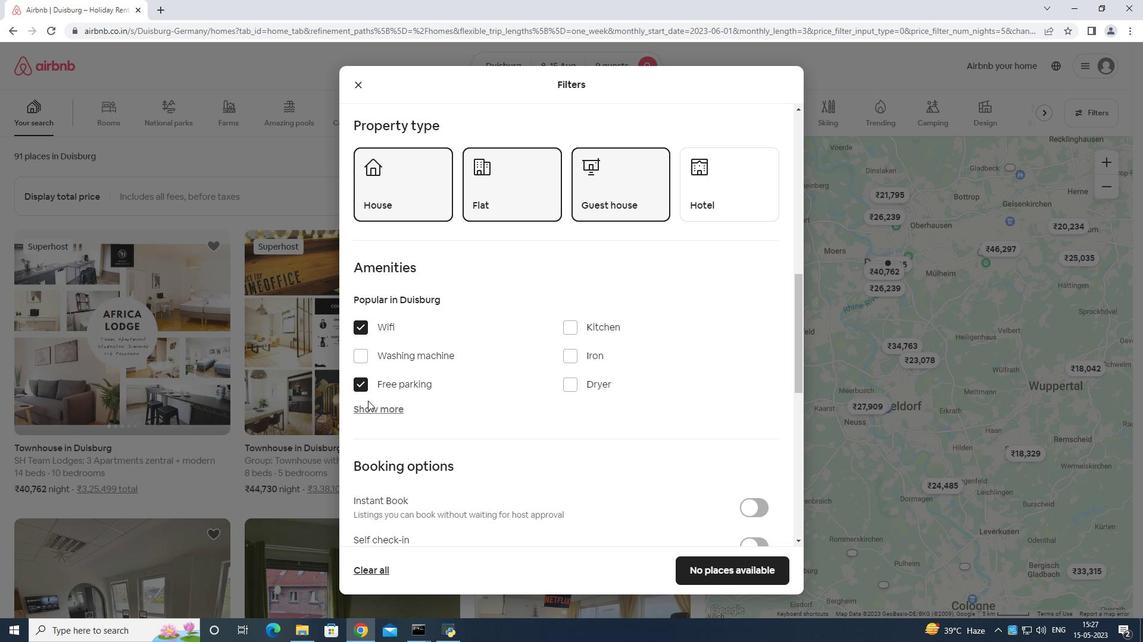 
Action: Mouse moved to (392, 388)
Screenshot: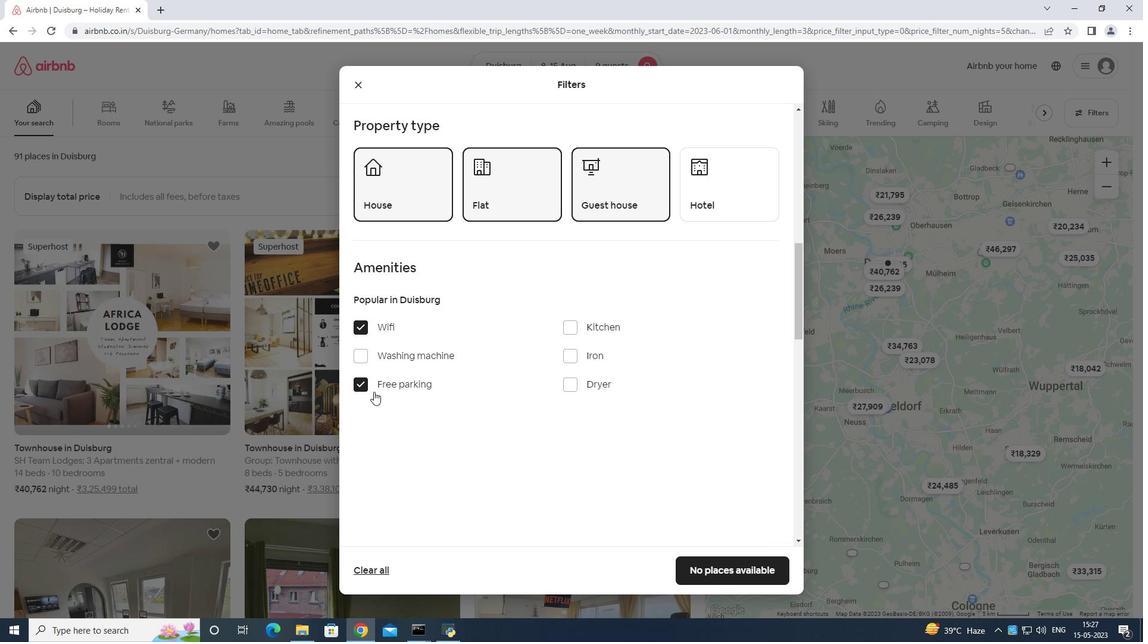 
Action: Mouse scrolled (392, 388) with delta (0, 0)
Screenshot: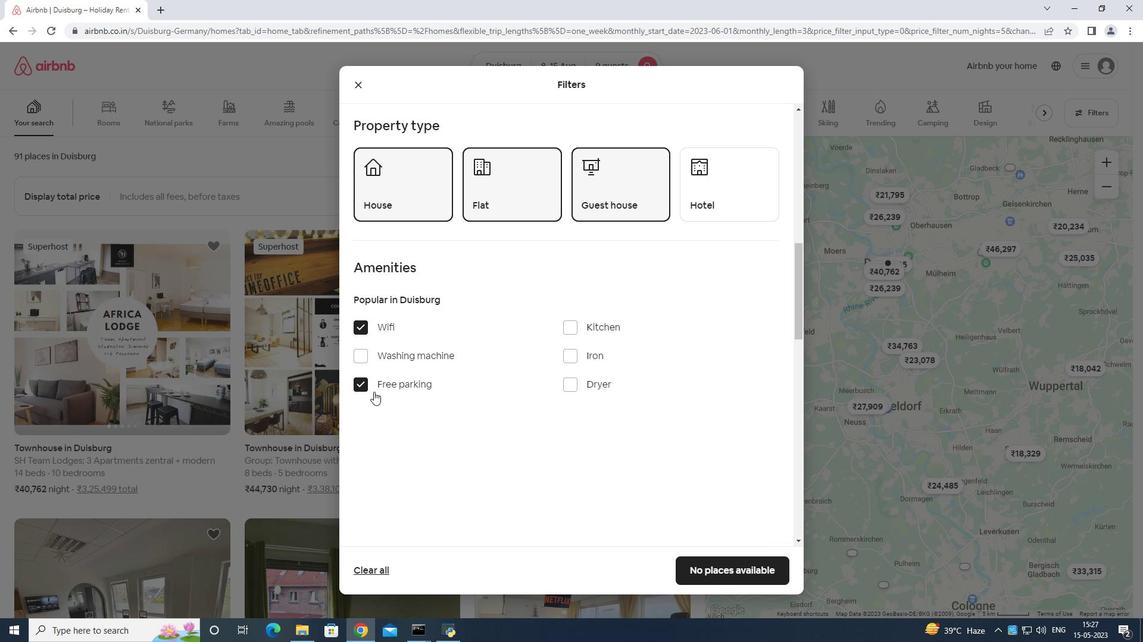 
Action: Mouse moved to (572, 354)
Screenshot: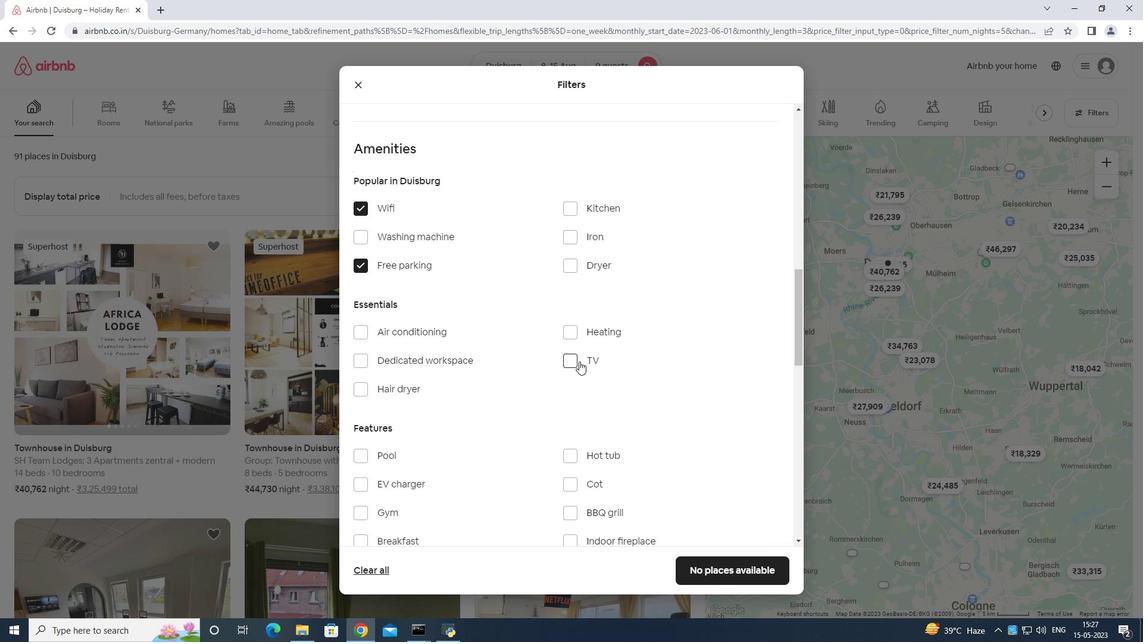 
Action: Mouse pressed left at (572, 354)
Screenshot: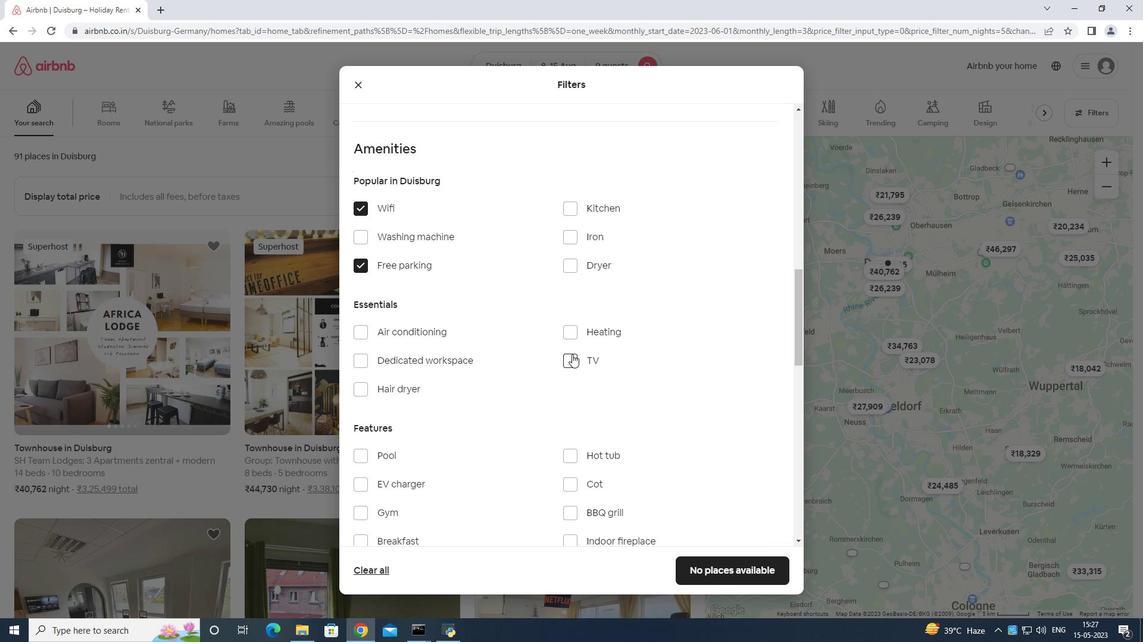 
Action: Mouse moved to (565, 338)
Screenshot: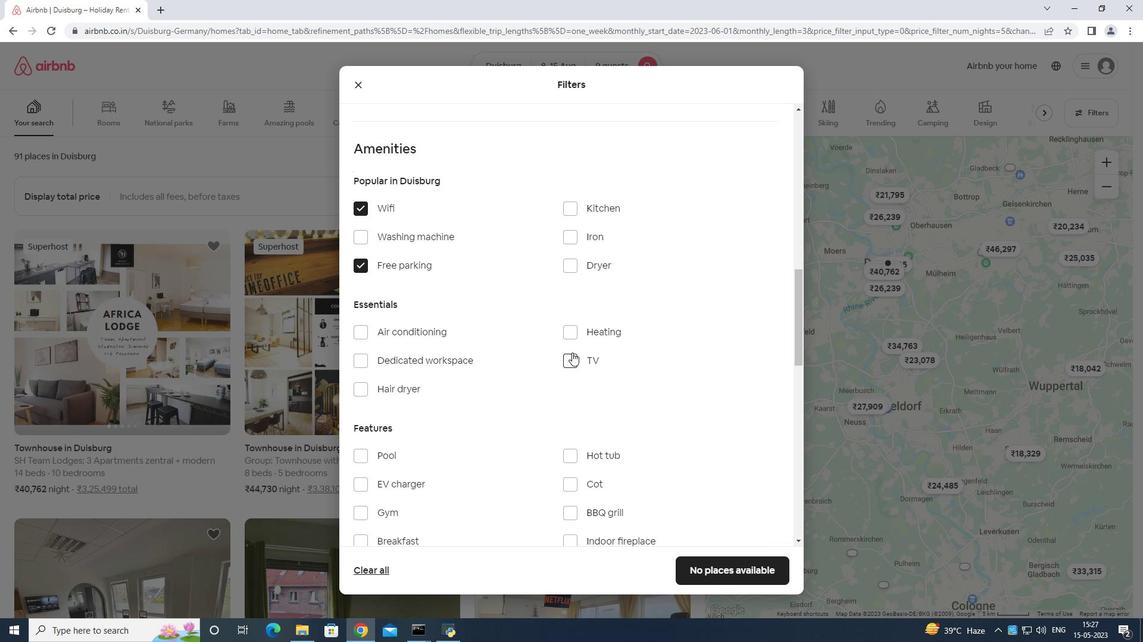 
Action: Mouse scrolled (565, 337) with delta (0, 0)
Screenshot: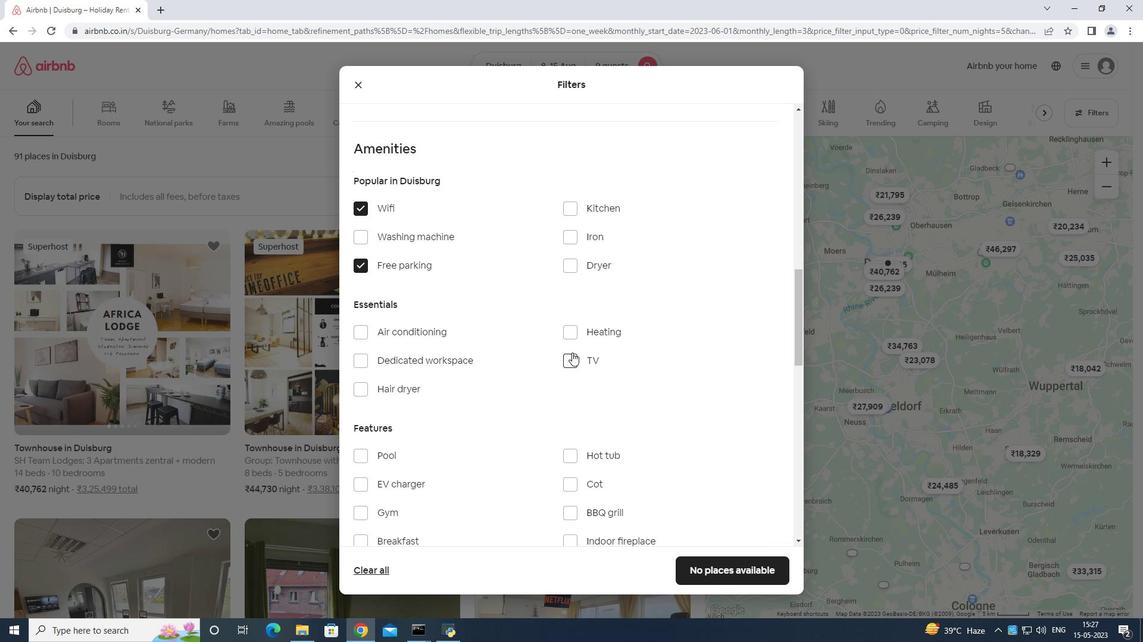 
Action: Mouse moved to (562, 345)
Screenshot: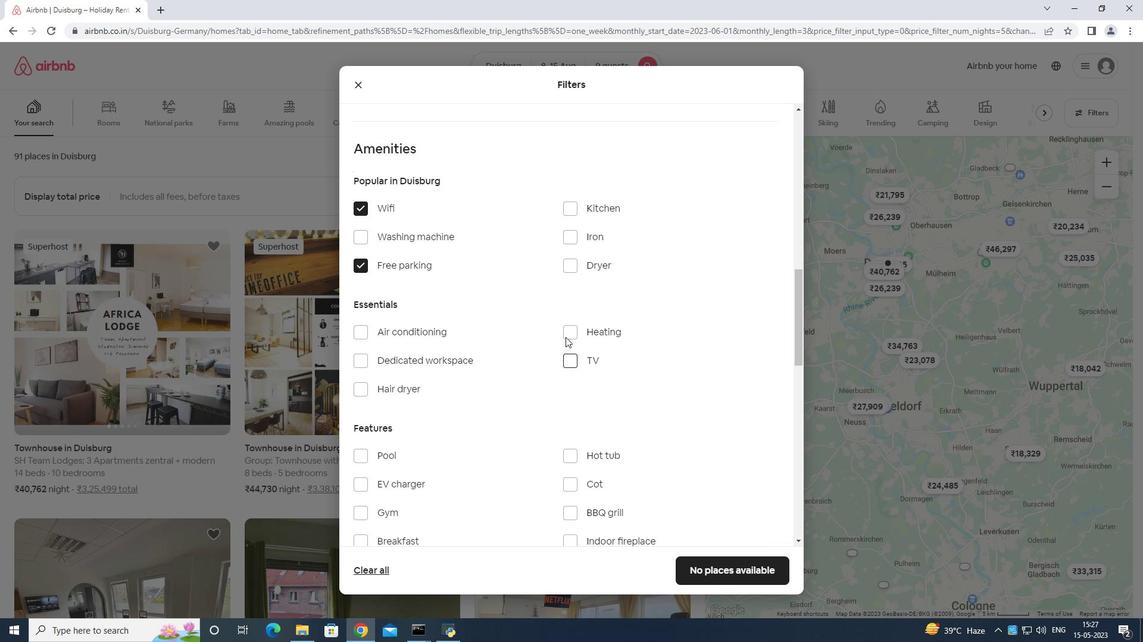 
Action: Mouse scrolled (562, 344) with delta (0, 0)
Screenshot: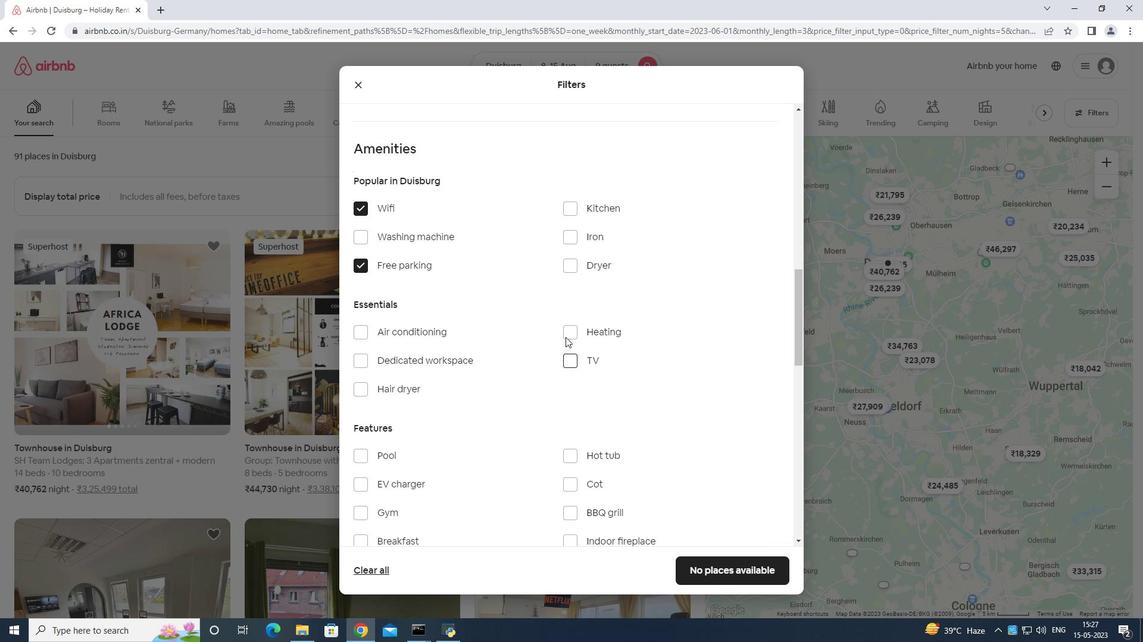 
Action: Mouse moved to (562, 346)
Screenshot: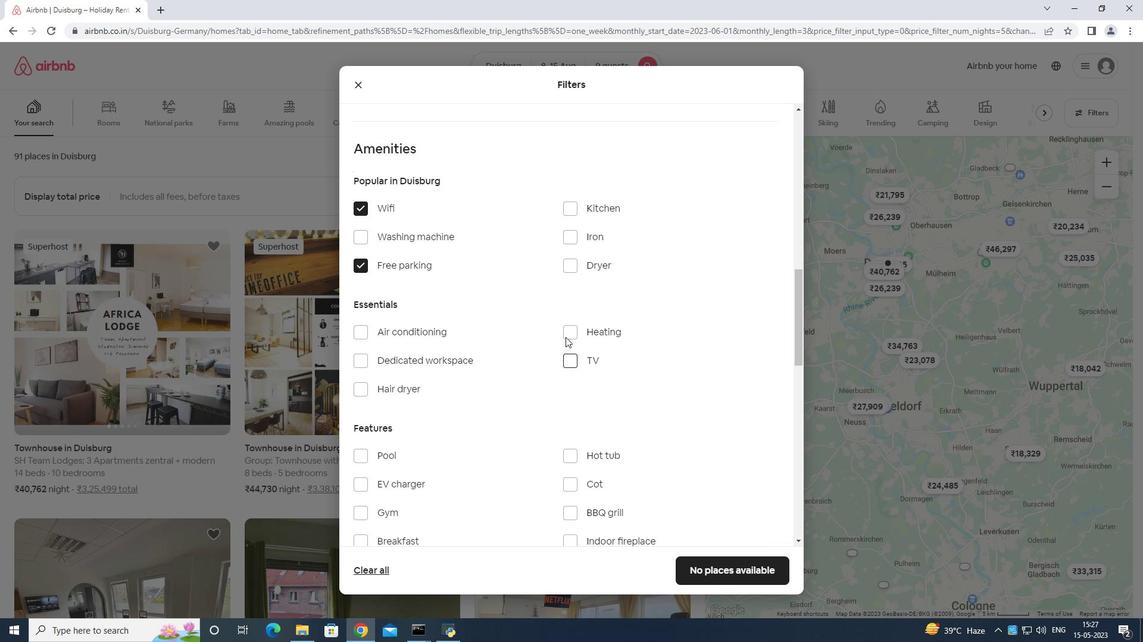 
Action: Mouse scrolled (562, 345) with delta (0, 0)
Screenshot: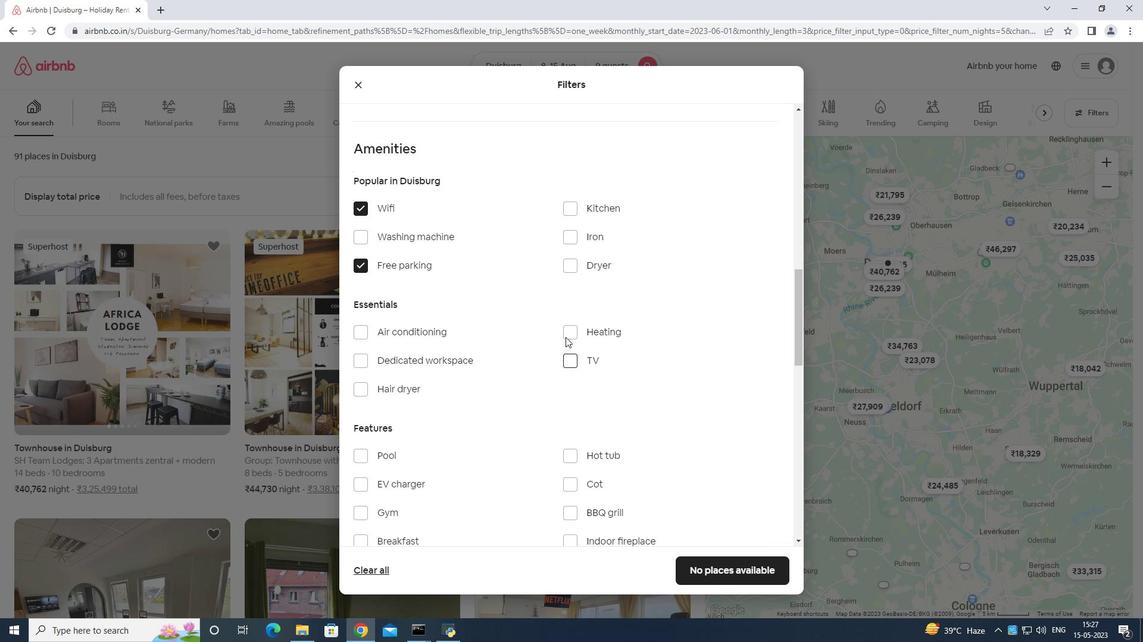 
Action: Mouse moved to (561, 348)
Screenshot: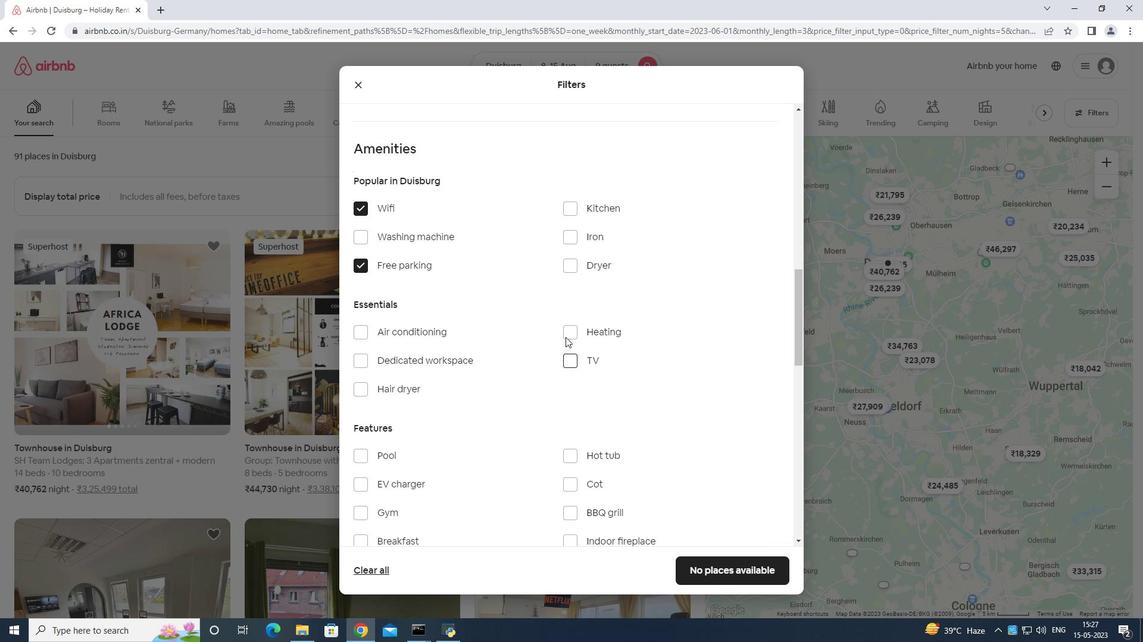 
Action: Mouse scrolled (561, 347) with delta (0, 0)
Screenshot: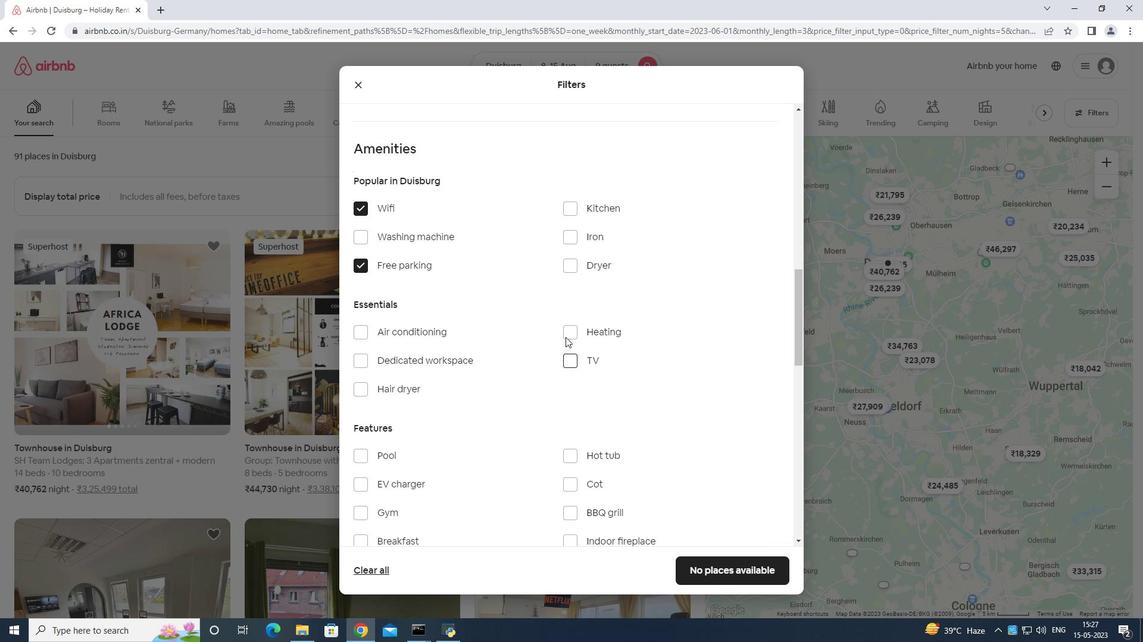 
Action: Mouse moved to (407, 278)
Screenshot: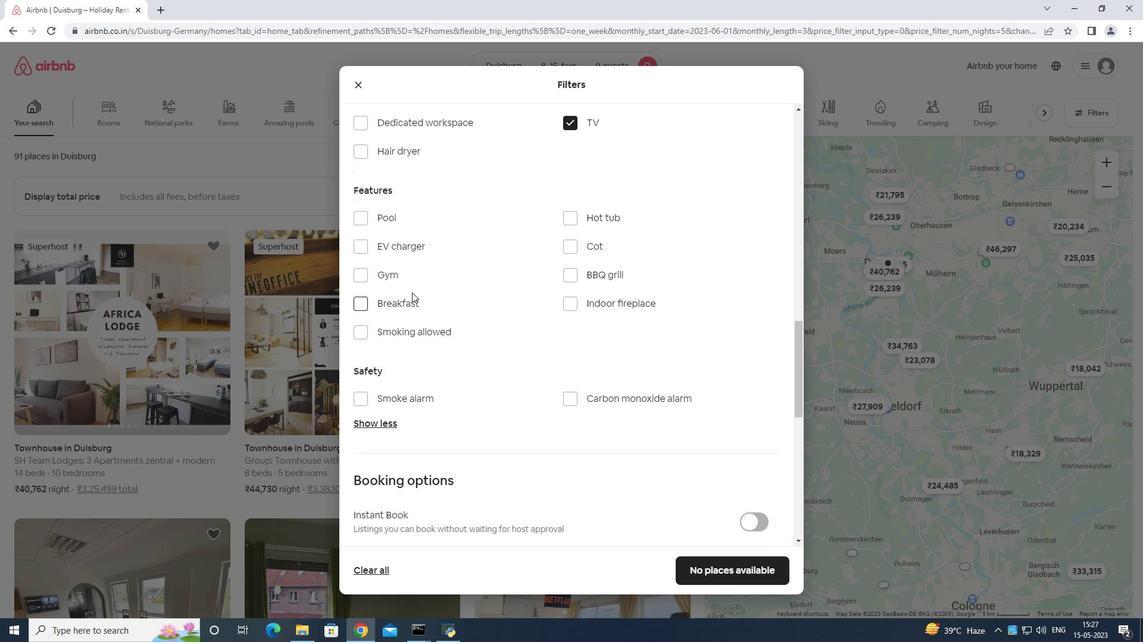 
Action: Mouse pressed left at (407, 278)
Screenshot: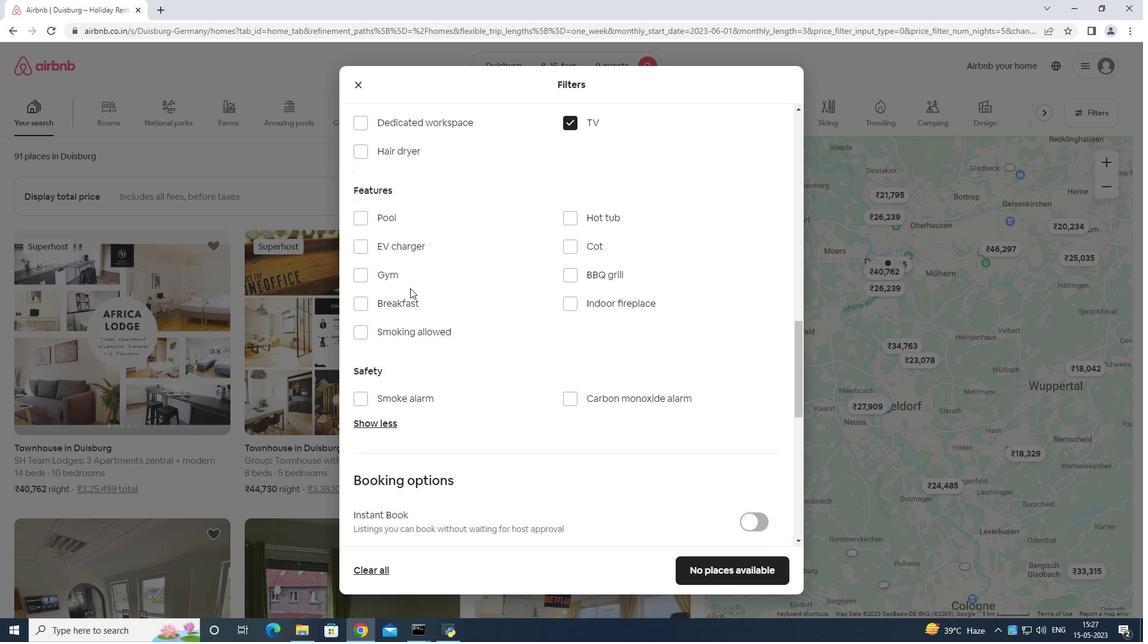 
Action: Mouse moved to (408, 298)
Screenshot: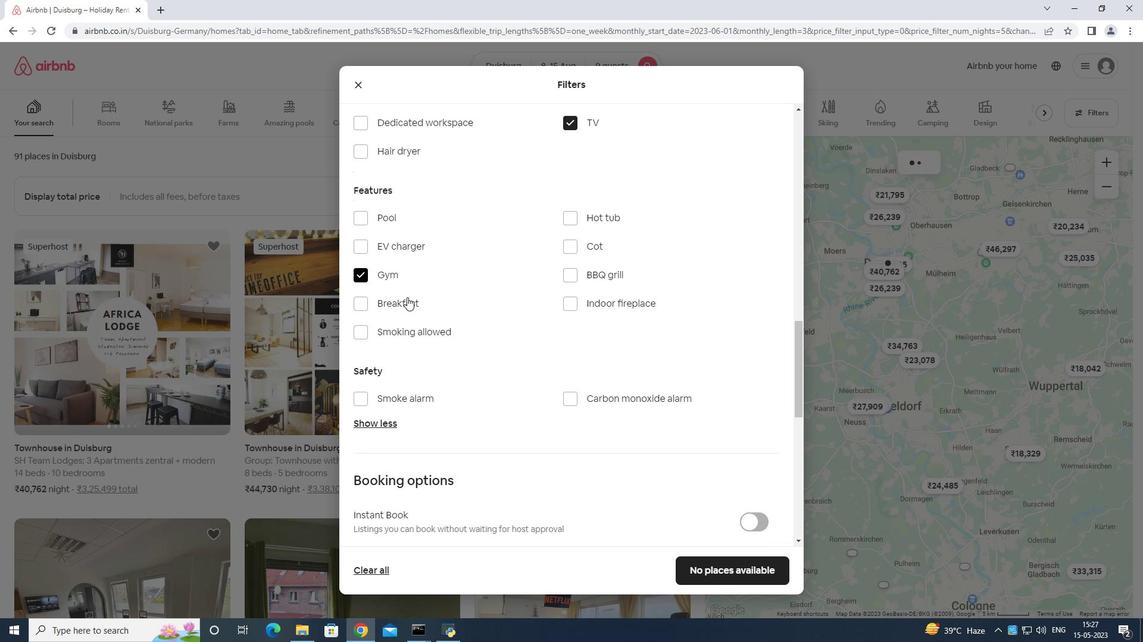 
Action: Mouse pressed left at (408, 298)
Screenshot: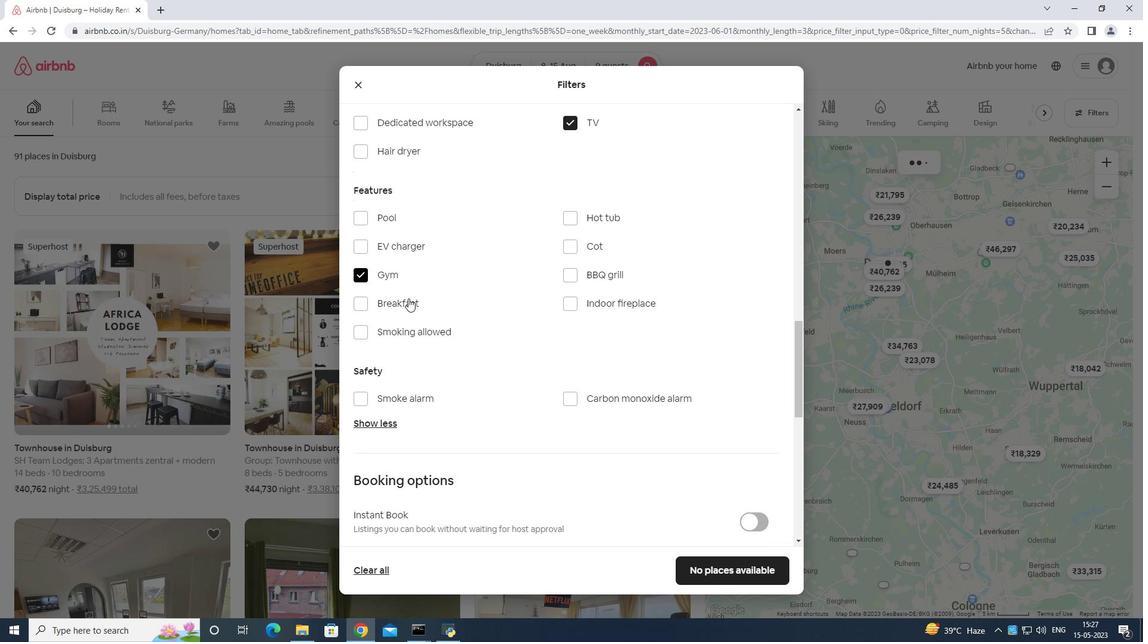 
Action: Mouse moved to (492, 367)
Screenshot: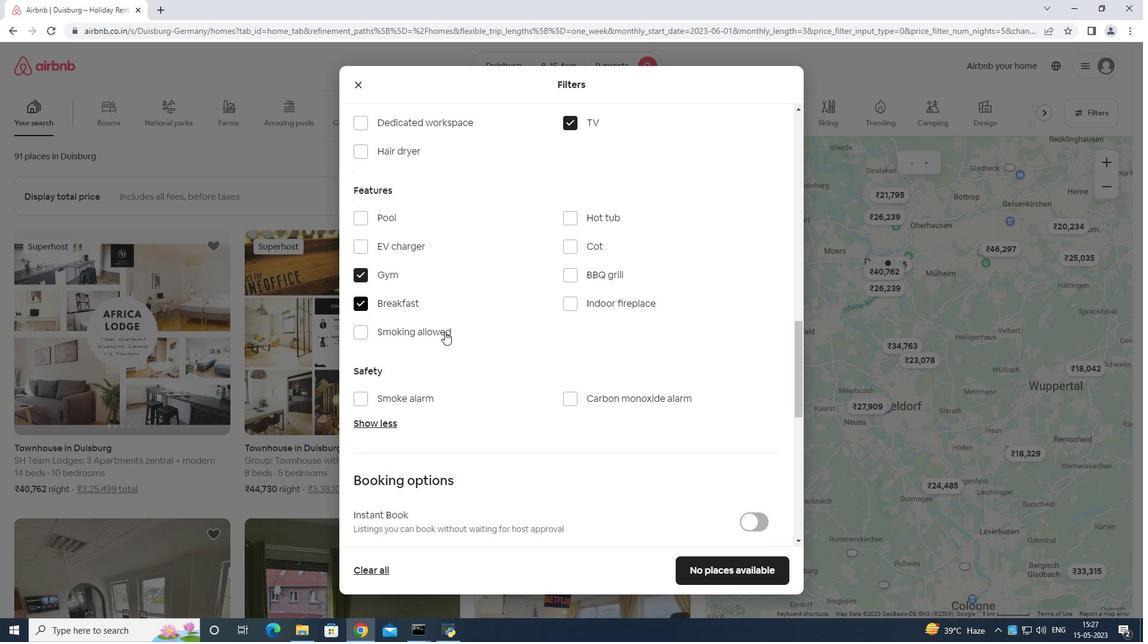 
Action: Mouse scrolled (492, 367) with delta (0, 0)
Screenshot: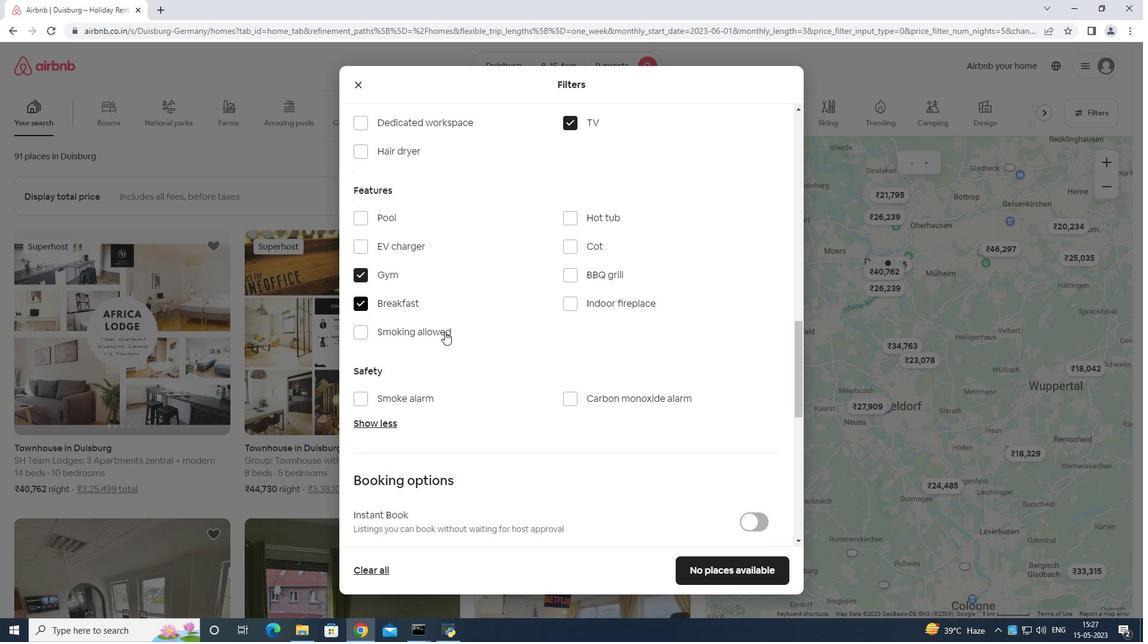 
Action: Mouse moved to (495, 366)
Screenshot: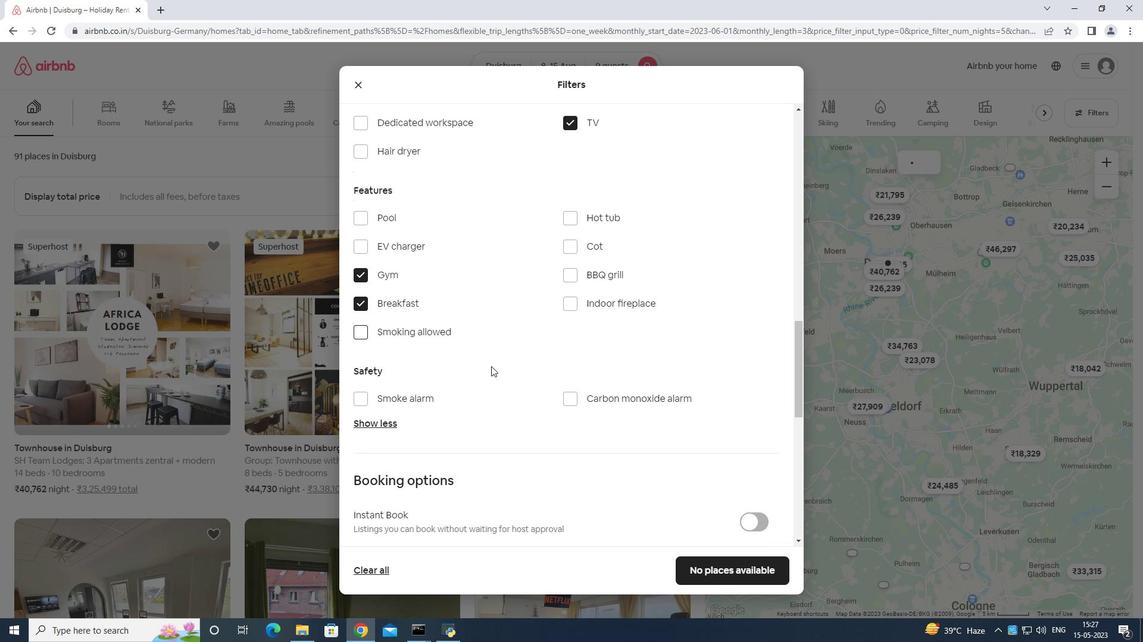 
Action: Mouse scrolled (494, 367) with delta (0, 0)
Screenshot: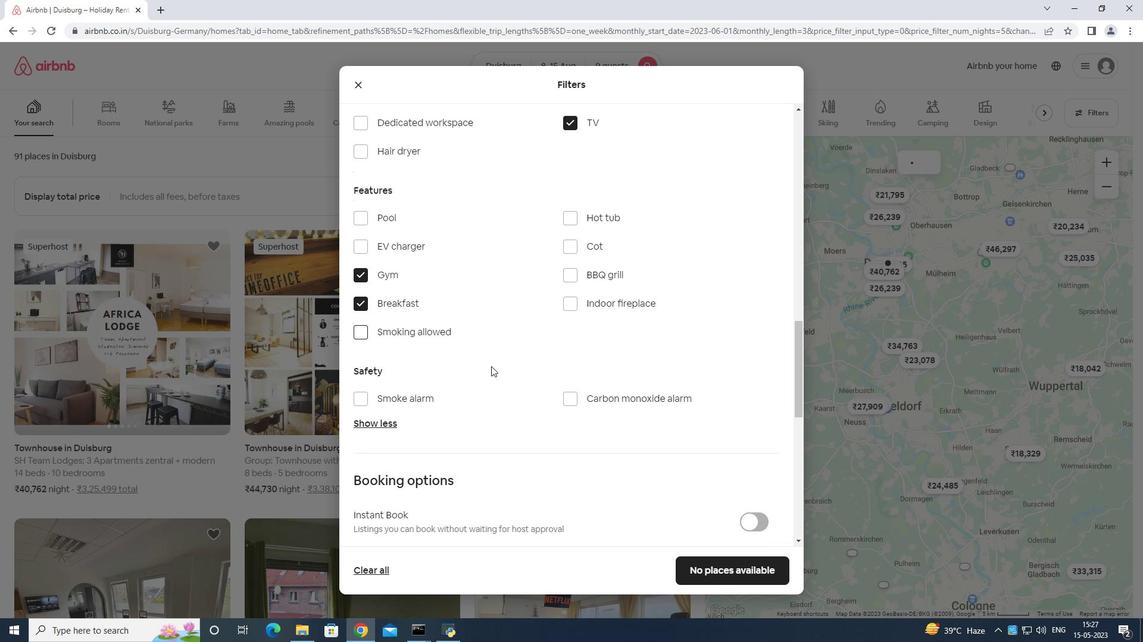
Action: Mouse moved to (497, 366)
Screenshot: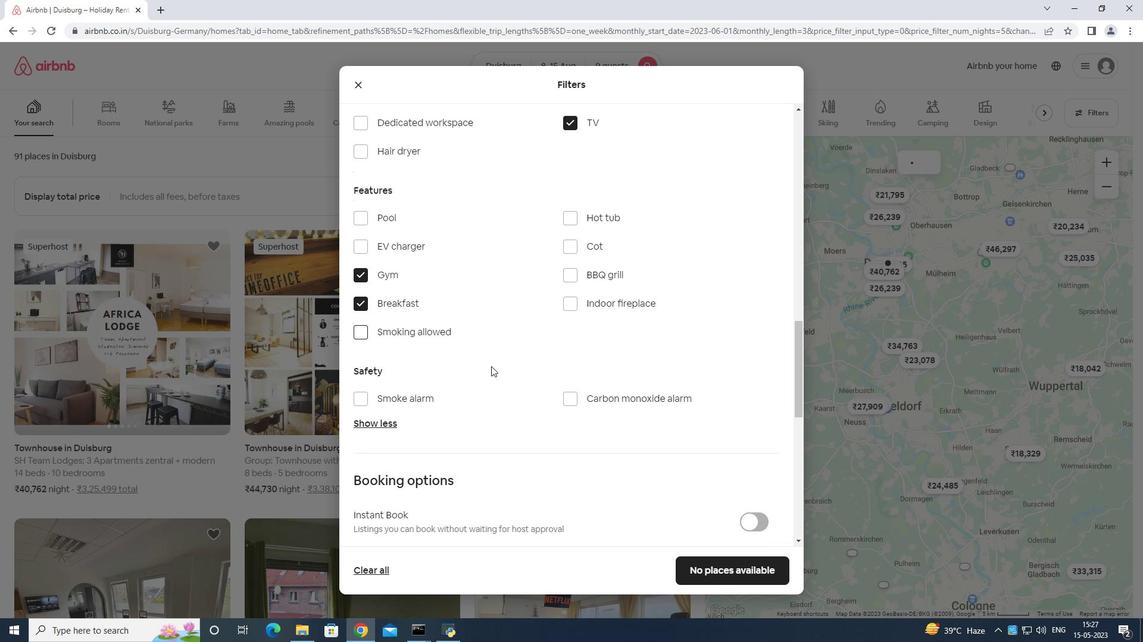 
Action: Mouse scrolled (496, 367) with delta (0, 0)
Screenshot: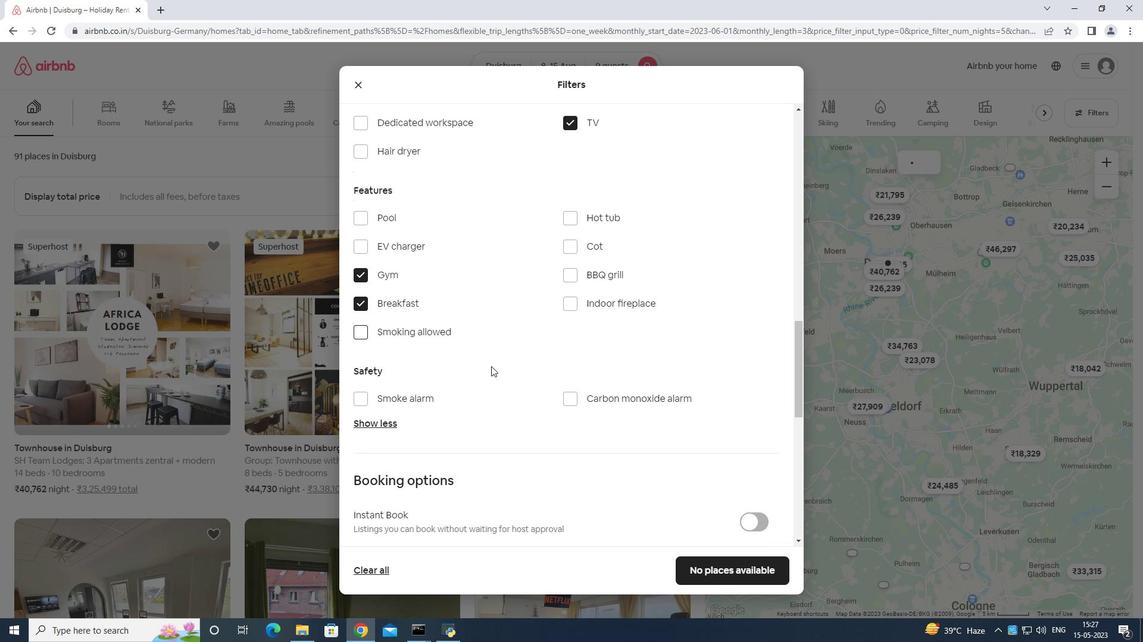 
Action: Mouse moved to (498, 366)
Screenshot: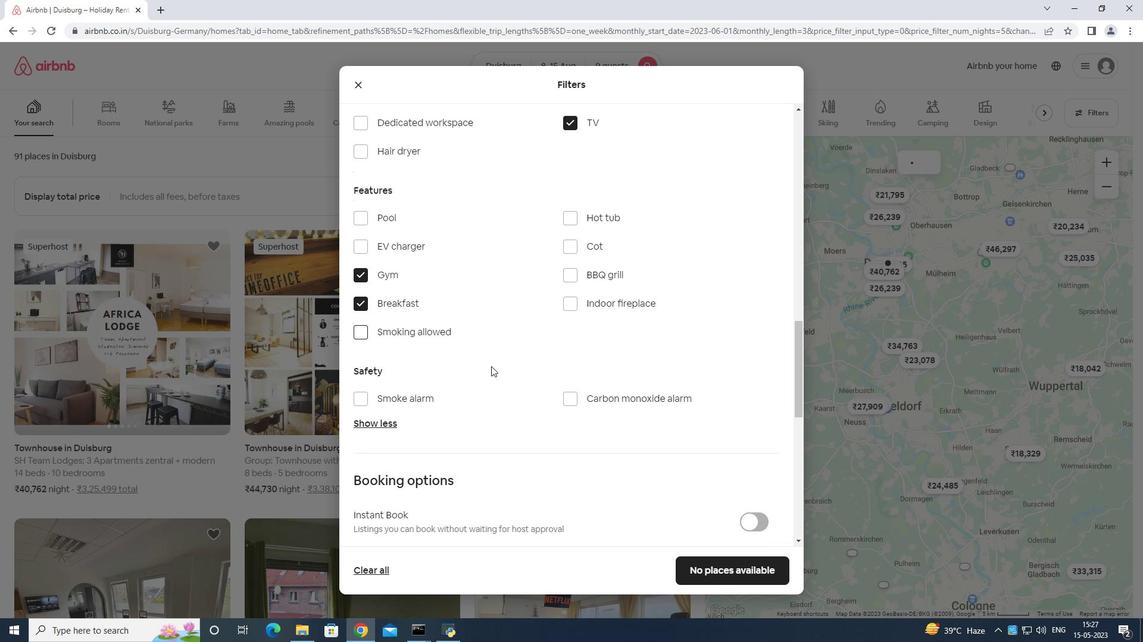 
Action: Mouse scrolled (498, 366) with delta (0, 0)
Screenshot: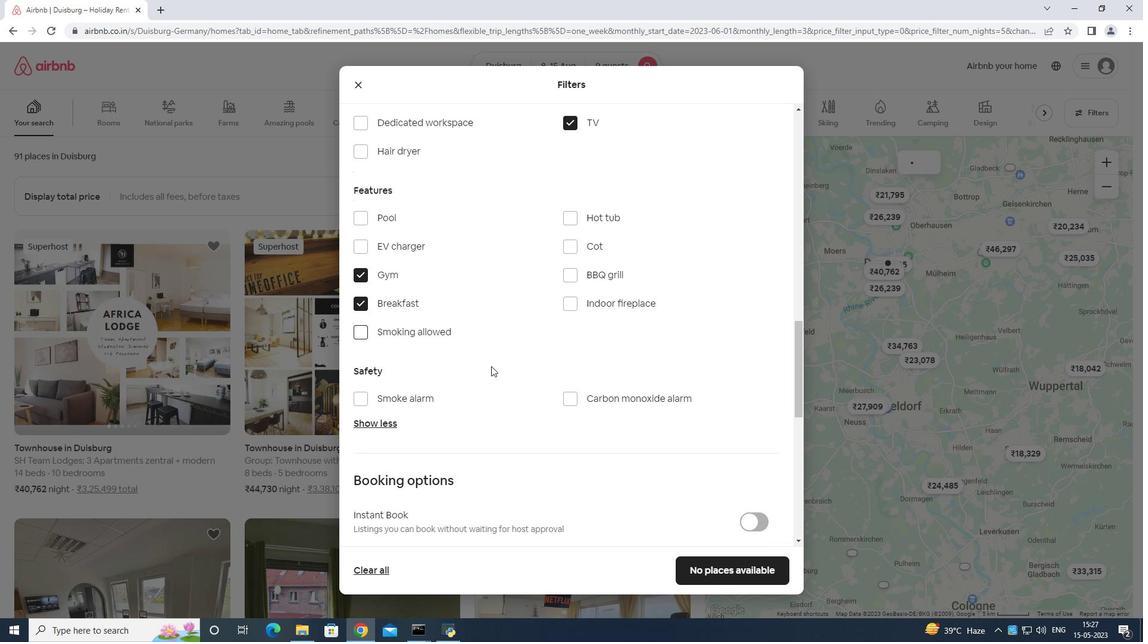 
Action: Mouse moved to (499, 365)
Screenshot: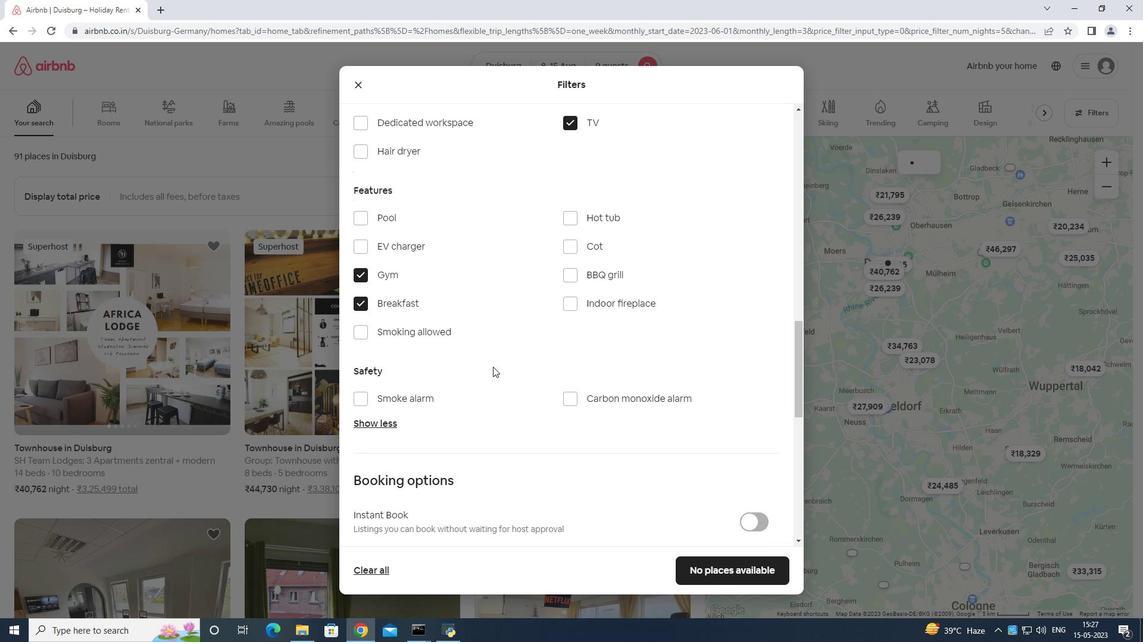 
Action: Mouse scrolled (499, 364) with delta (0, 0)
Screenshot: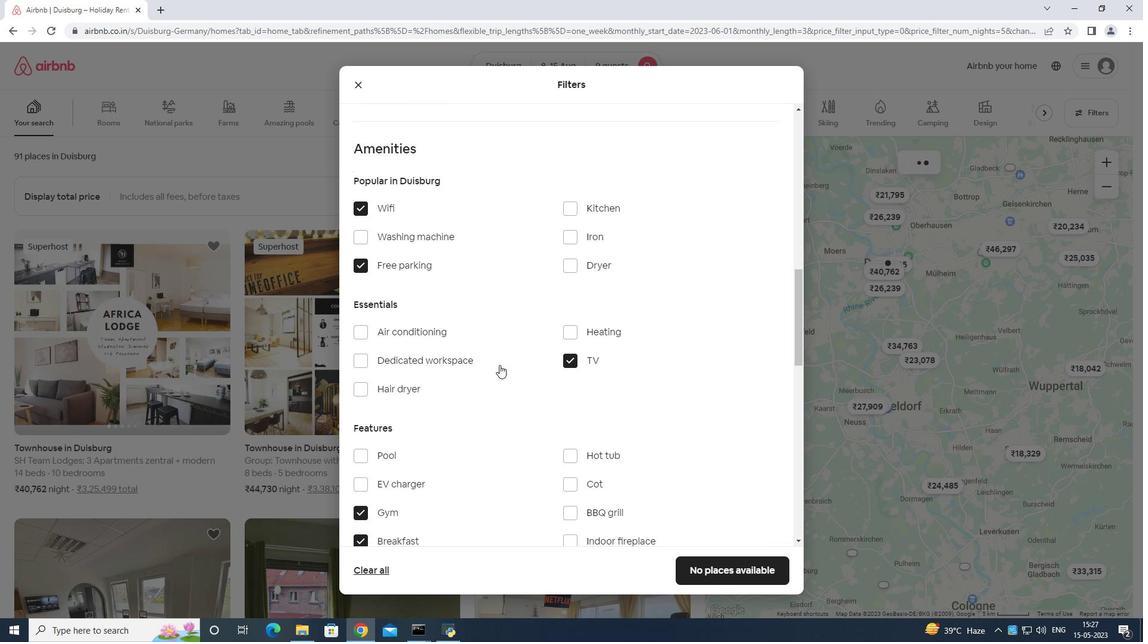 
Action: Mouse scrolled (499, 364) with delta (0, 0)
Screenshot: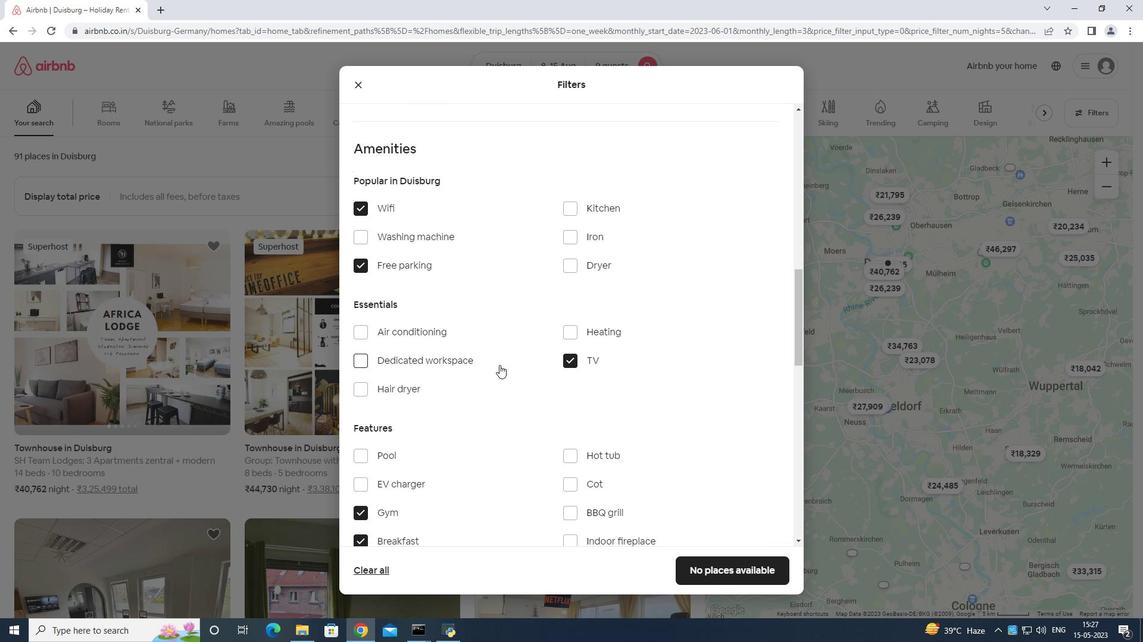 
Action: Mouse moved to (500, 366)
Screenshot: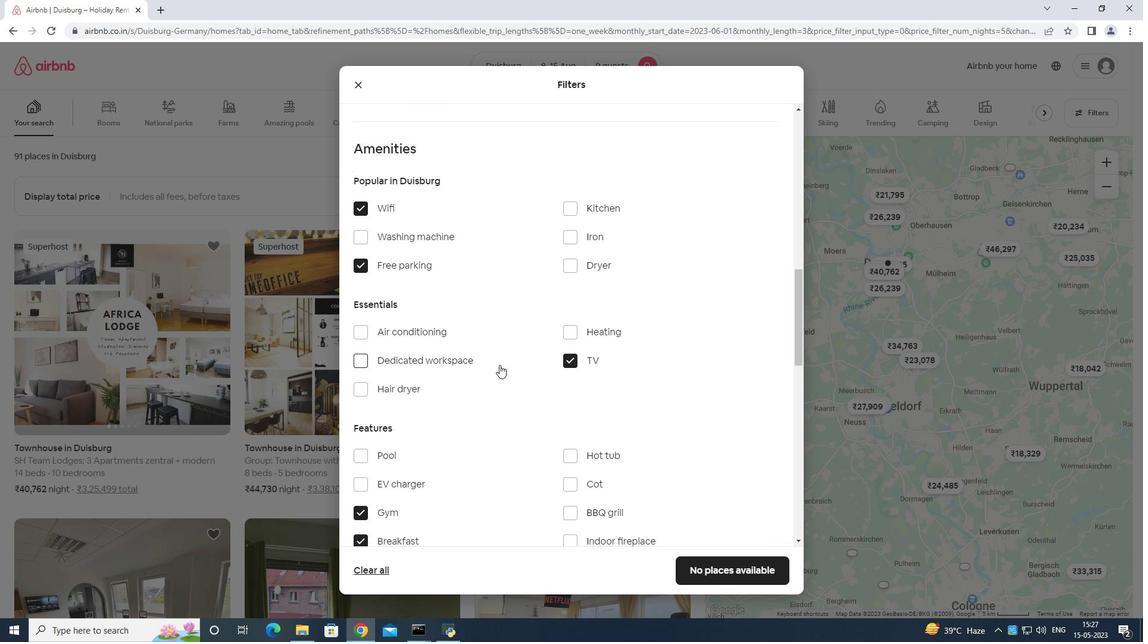 
Action: Mouse scrolled (500, 365) with delta (0, 0)
Screenshot: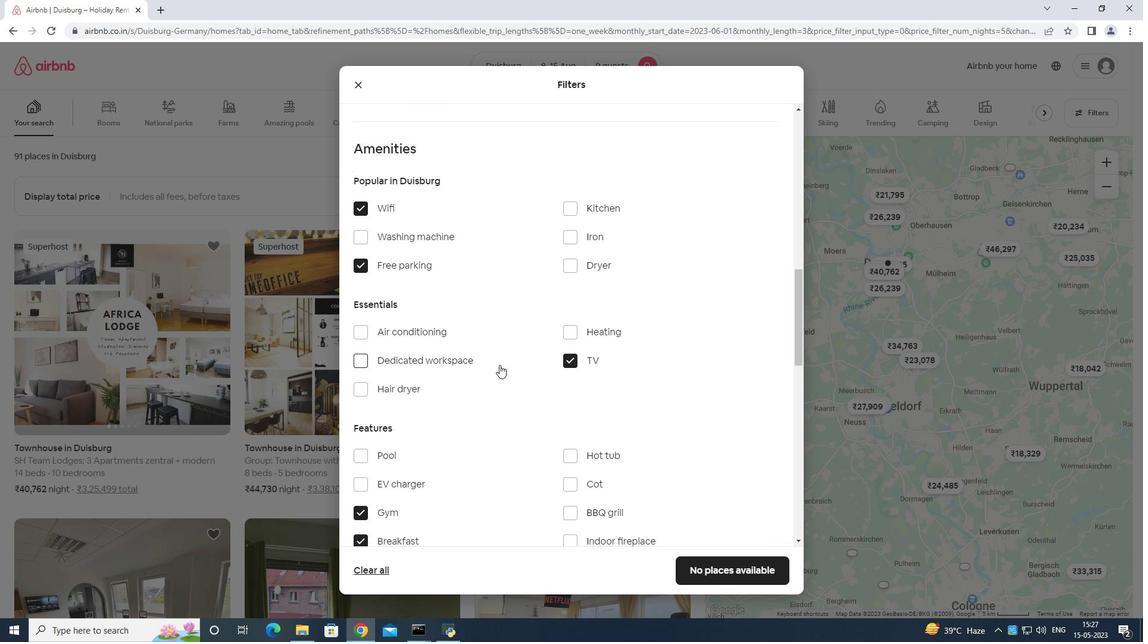 
Action: Mouse moved to (504, 364)
Screenshot: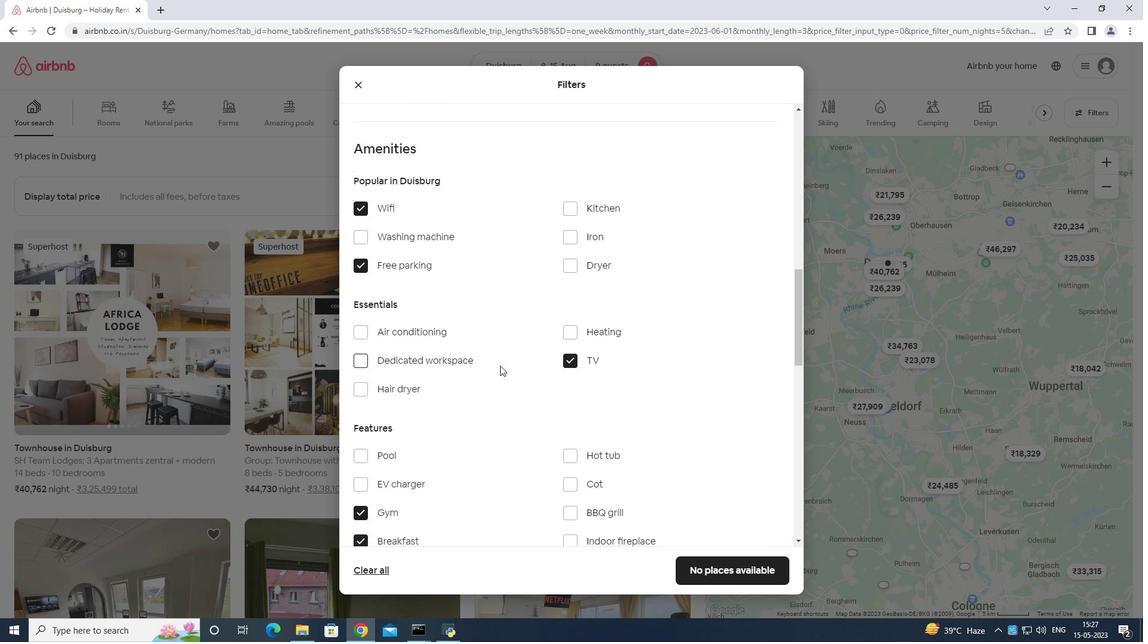 
Action: Mouse scrolled (504, 363) with delta (0, 0)
Screenshot: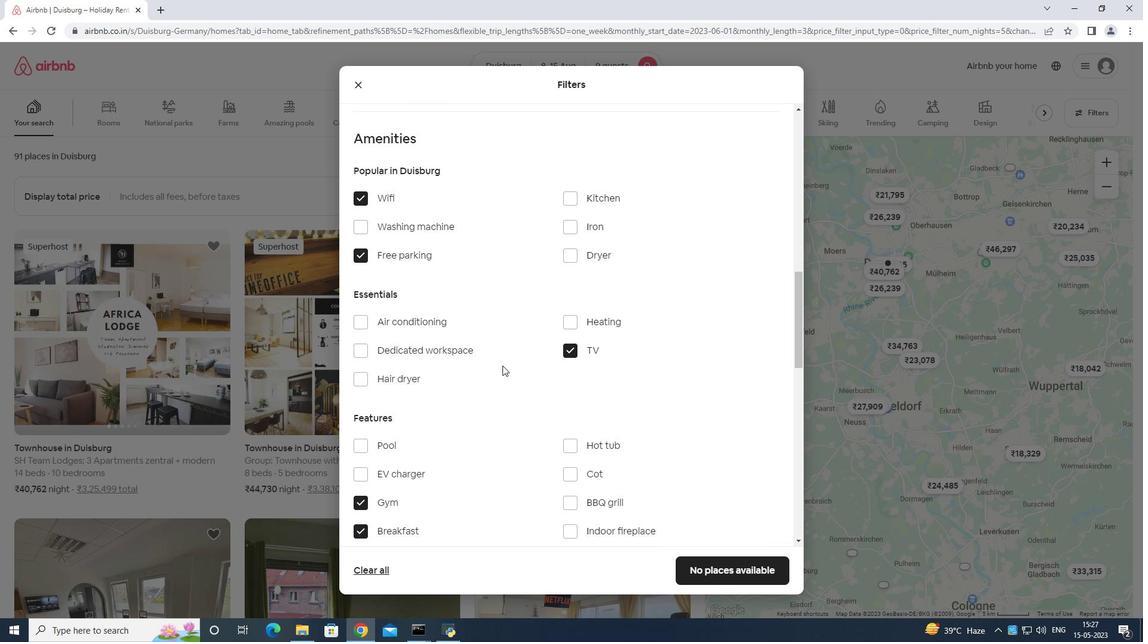 
Action: Mouse scrolled (504, 363) with delta (0, 0)
Screenshot: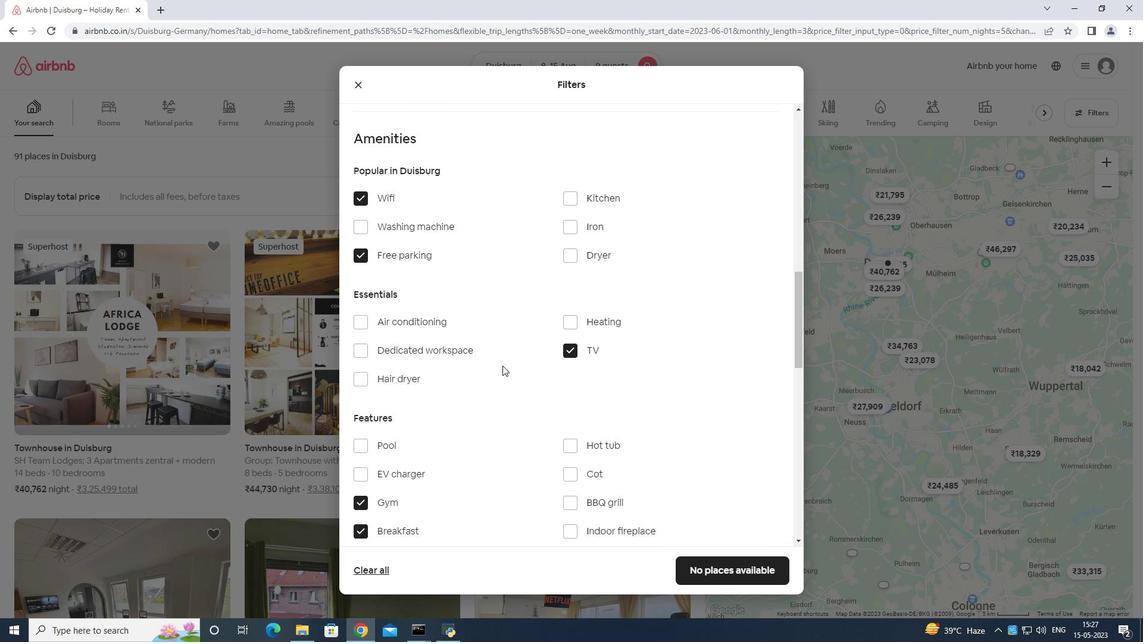
Action: Mouse moved to (504, 364)
Screenshot: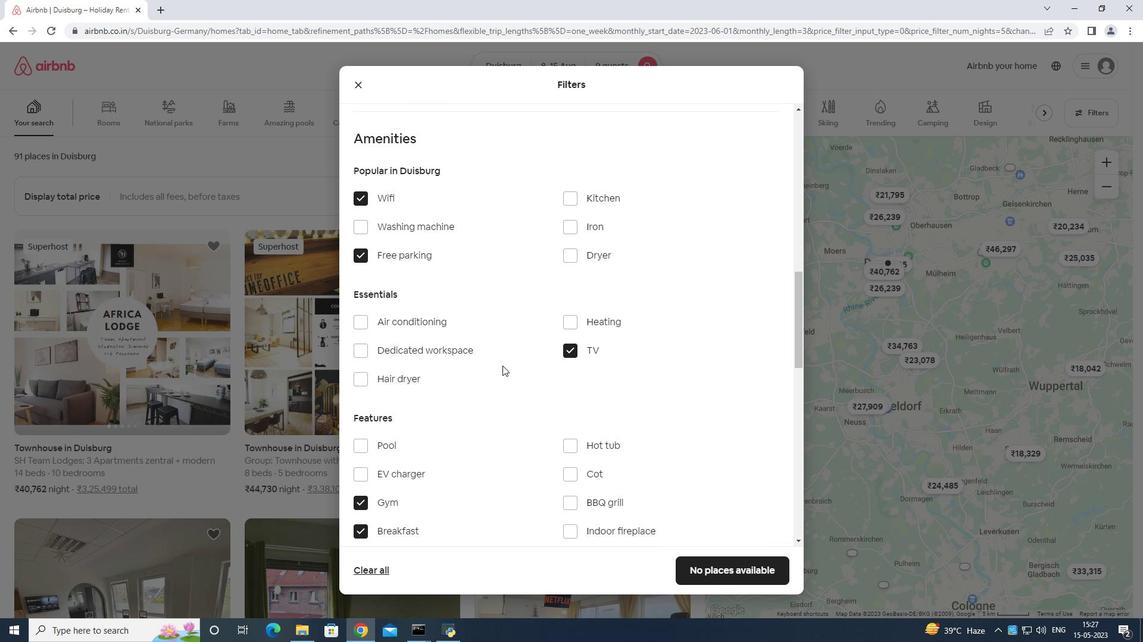 
Action: Mouse scrolled (504, 363) with delta (0, 0)
Screenshot: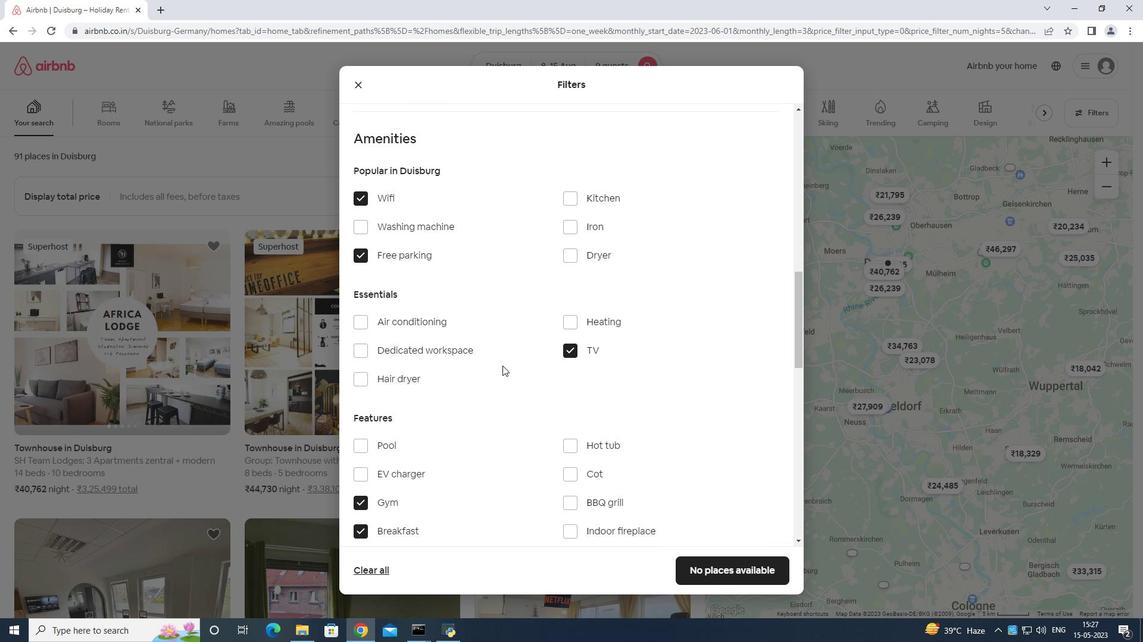 
Action: Mouse moved to (504, 364)
Screenshot: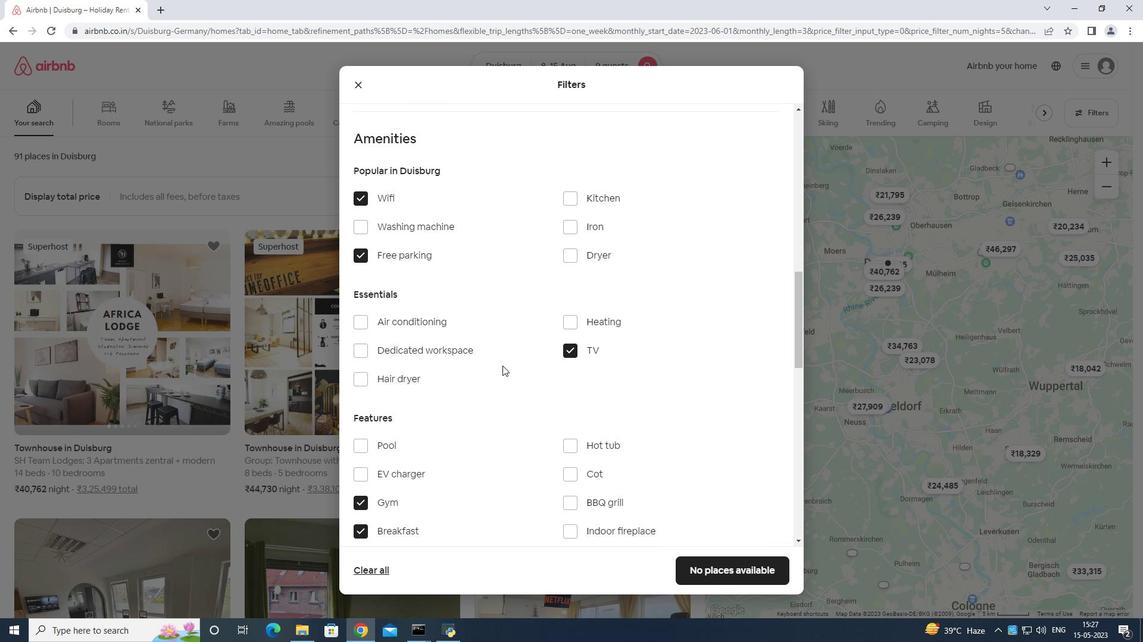 
Action: Mouse scrolled (504, 364) with delta (0, 0)
Screenshot: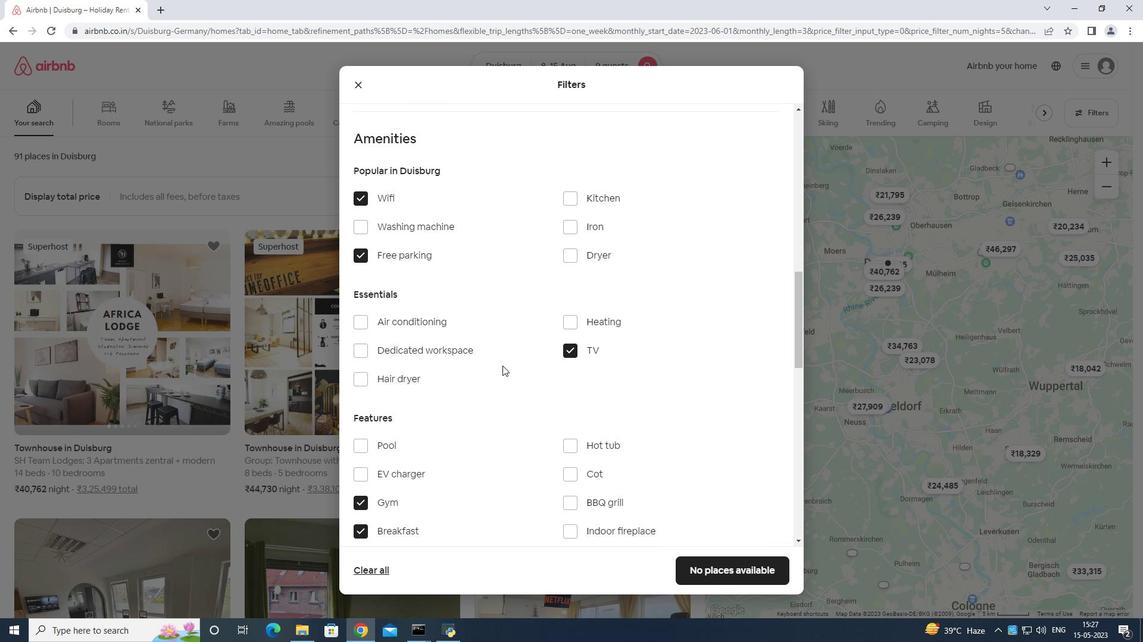 
Action: Mouse moved to (747, 385)
Screenshot: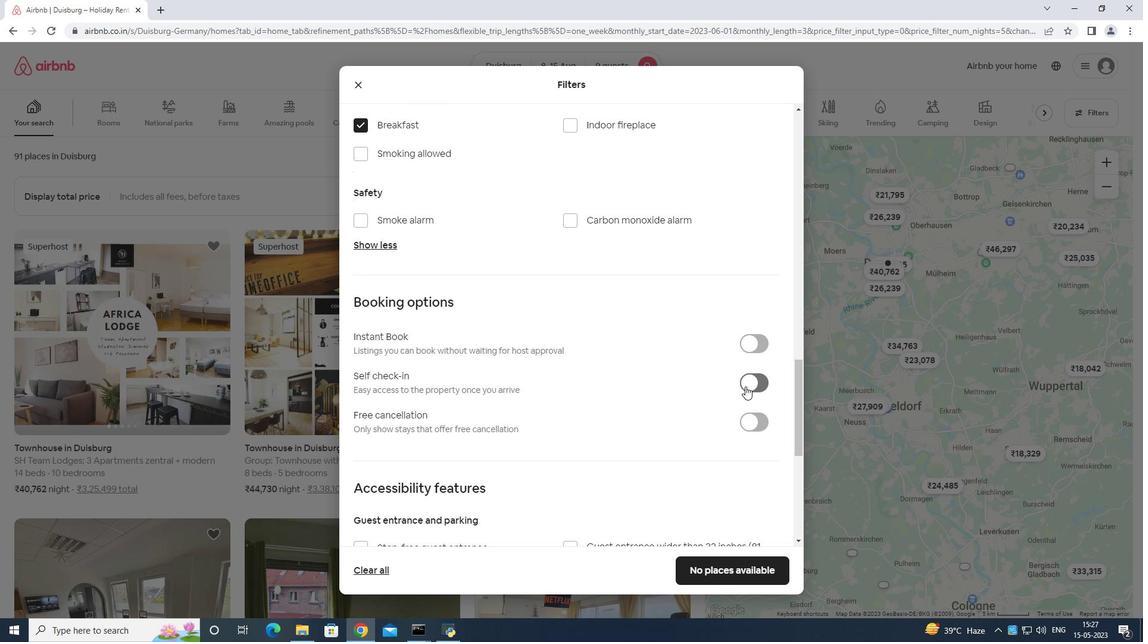 
Action: Mouse pressed left at (747, 385)
Screenshot: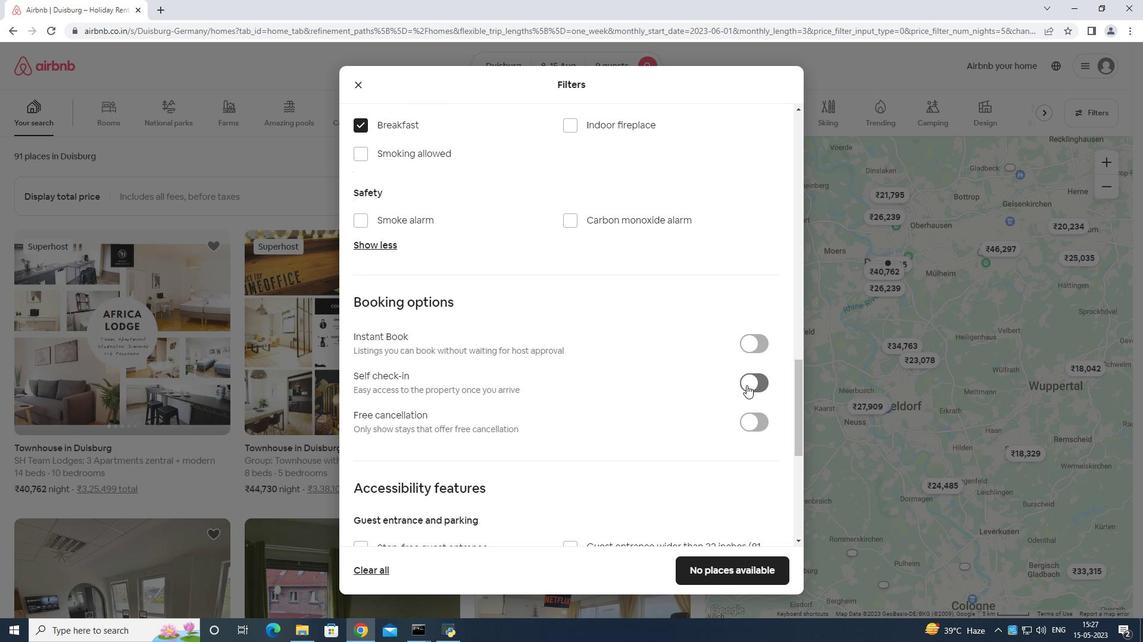 
Action: Mouse moved to (737, 384)
Screenshot: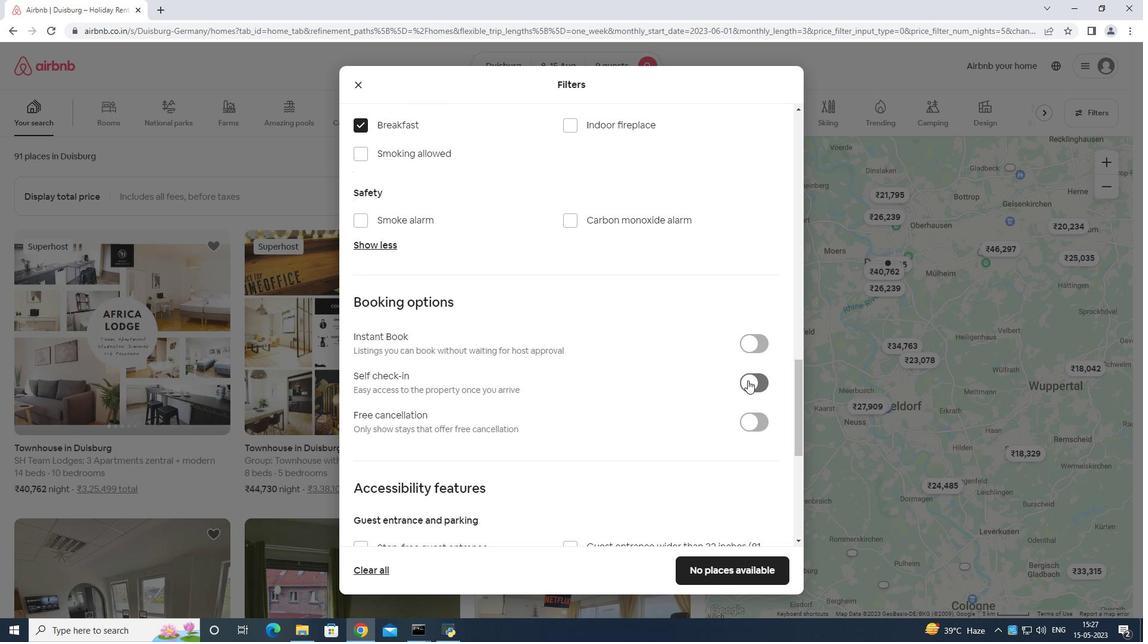 
Action: Mouse scrolled (737, 383) with delta (0, 0)
Screenshot: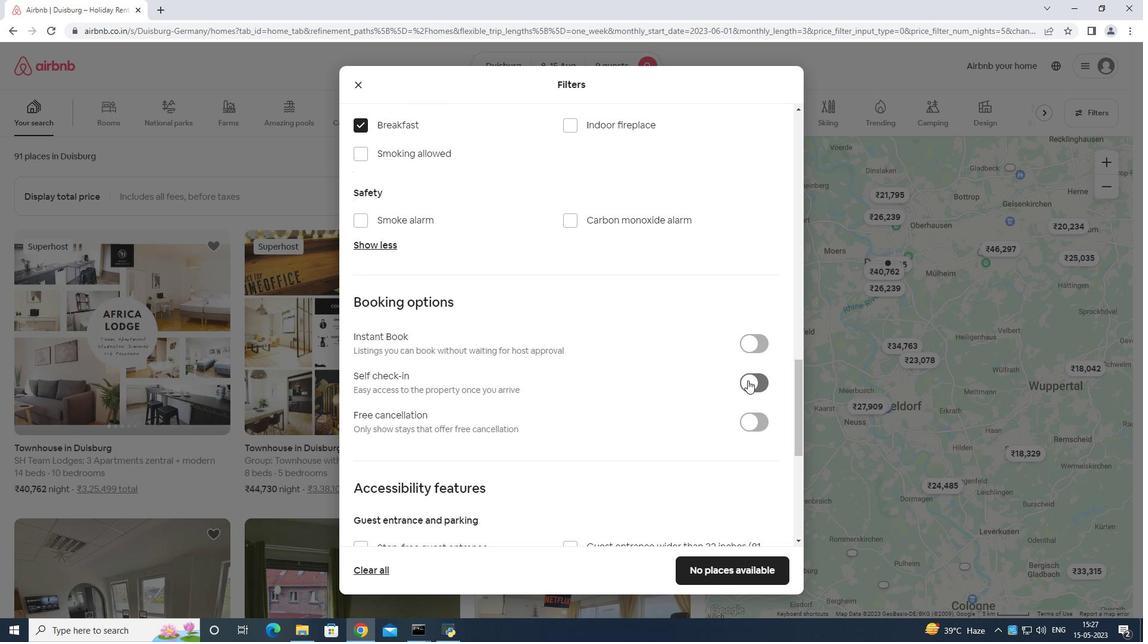 
Action: Mouse moved to (735, 389)
Screenshot: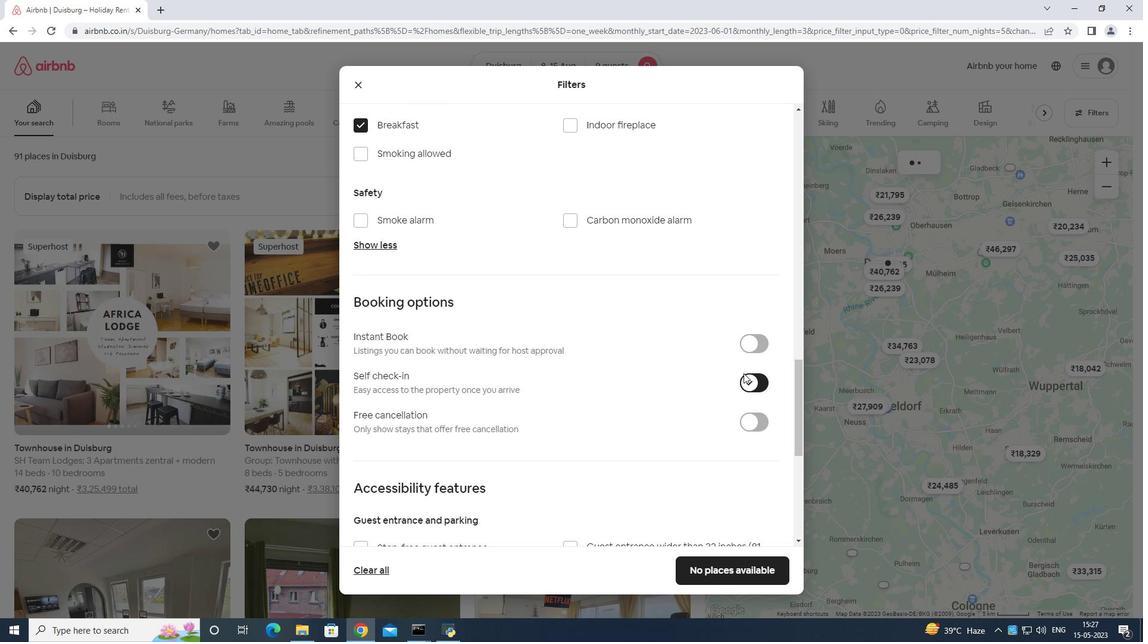 
Action: Mouse scrolled (735, 388) with delta (0, 0)
Screenshot: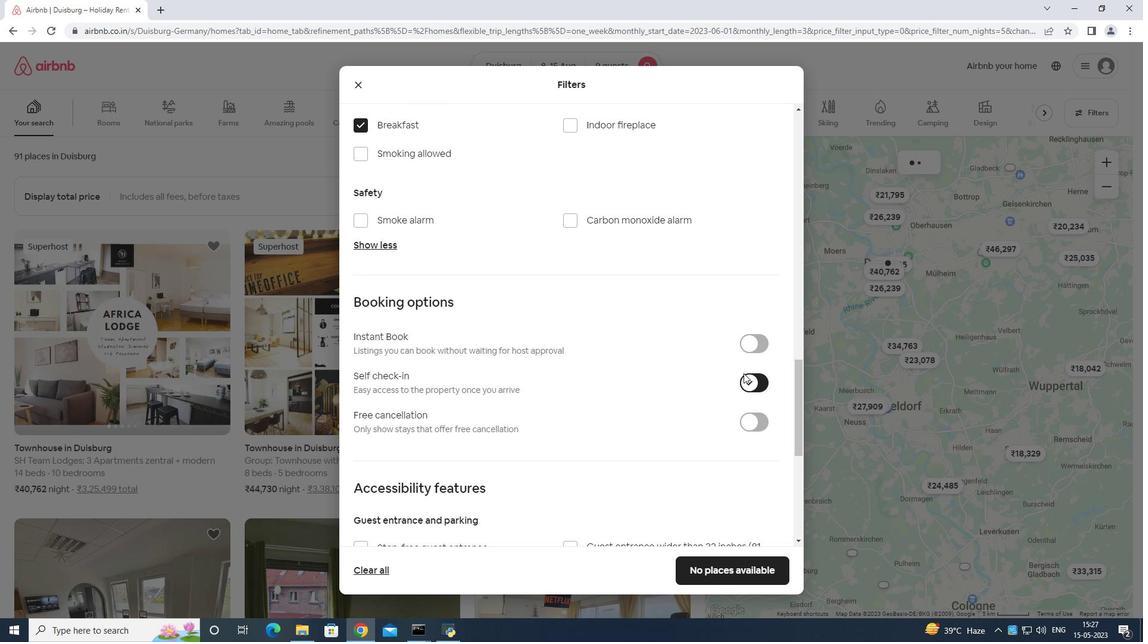 
Action: Mouse moved to (735, 391)
Screenshot: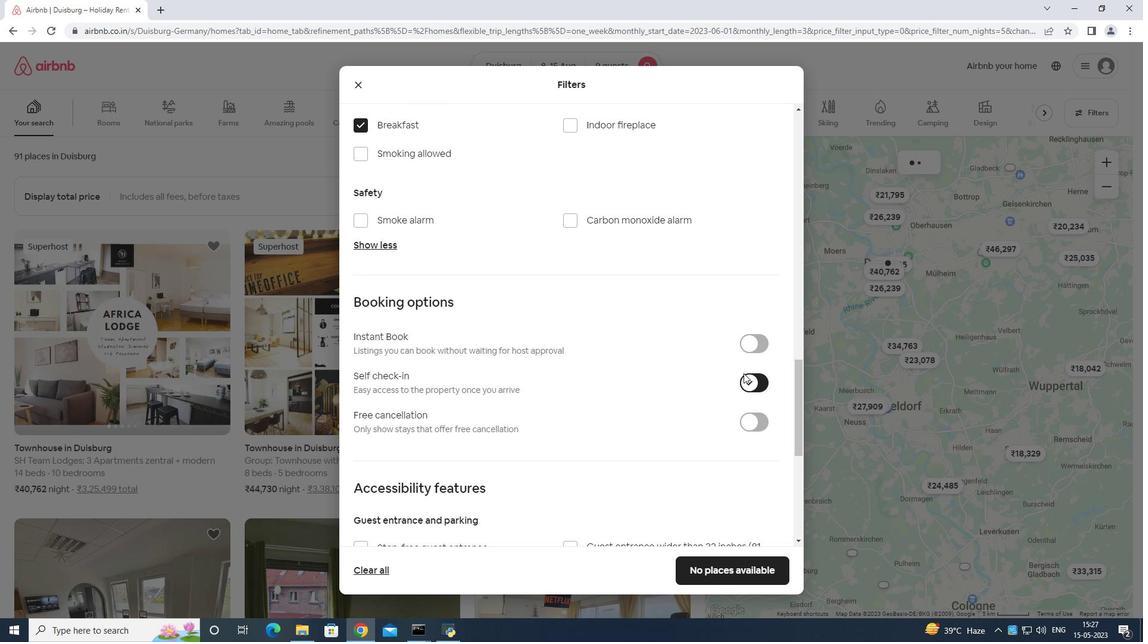 
Action: Mouse scrolled (735, 390) with delta (0, 0)
Screenshot: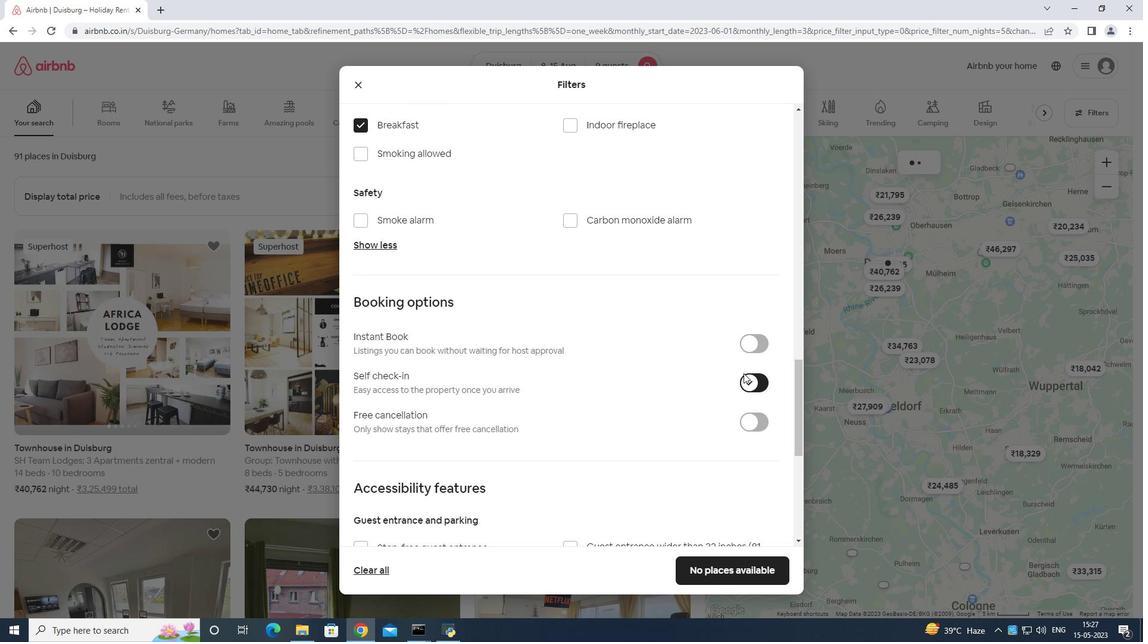 
Action: Mouse moved to (723, 394)
Screenshot: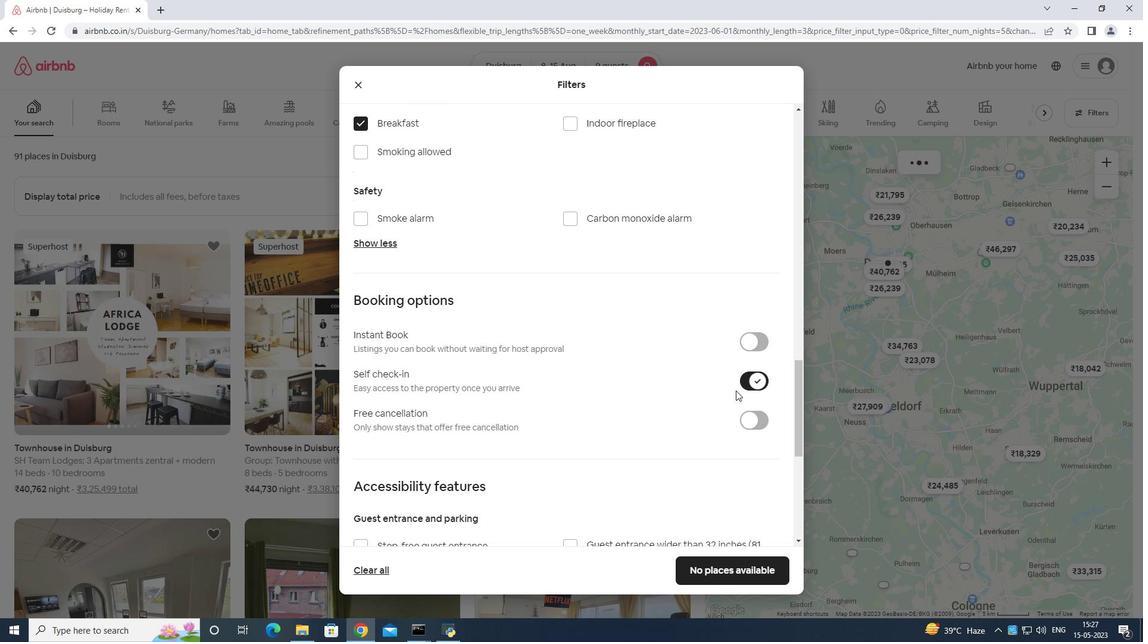 
Action: Mouse scrolled (723, 394) with delta (0, 0)
Screenshot: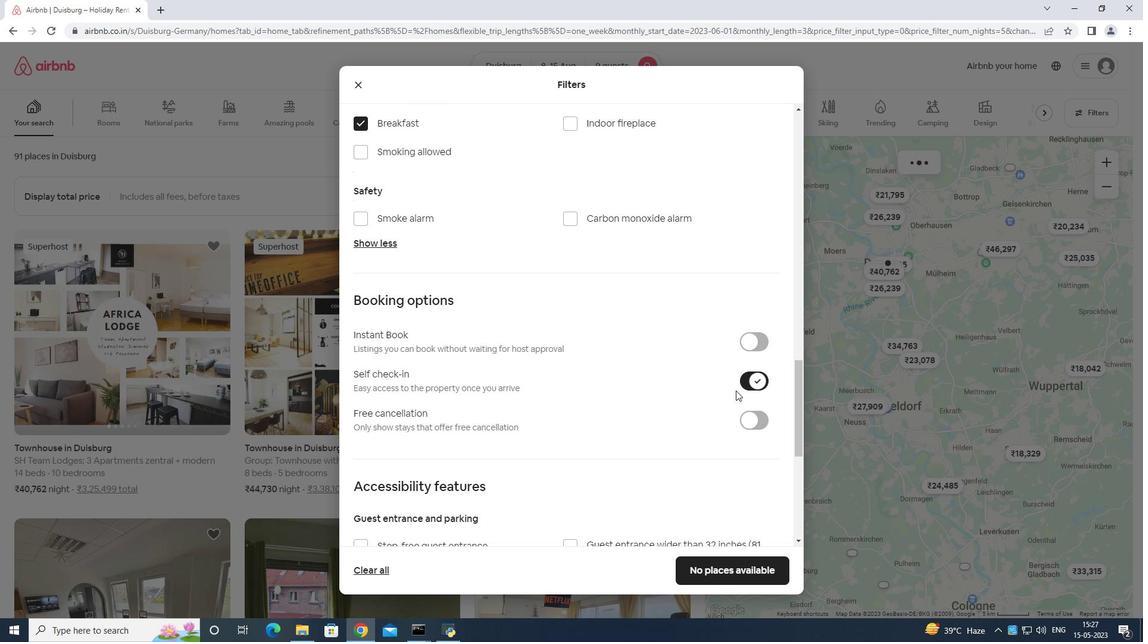 
Action: Mouse moved to (720, 398)
Screenshot: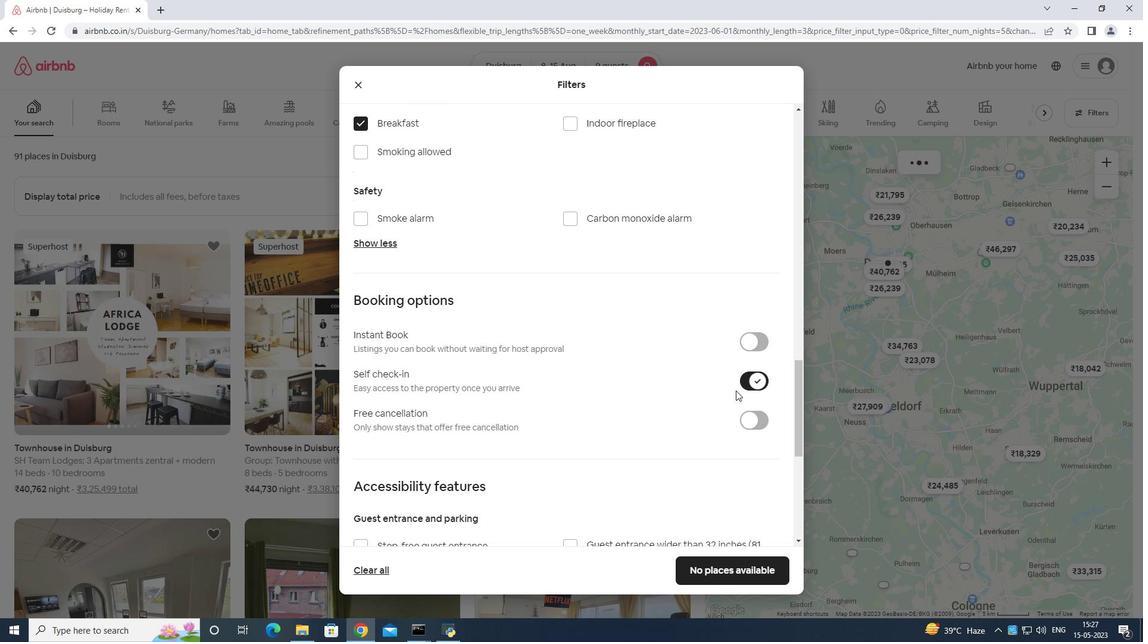 
Action: Mouse scrolled (720, 397) with delta (0, 0)
Screenshot: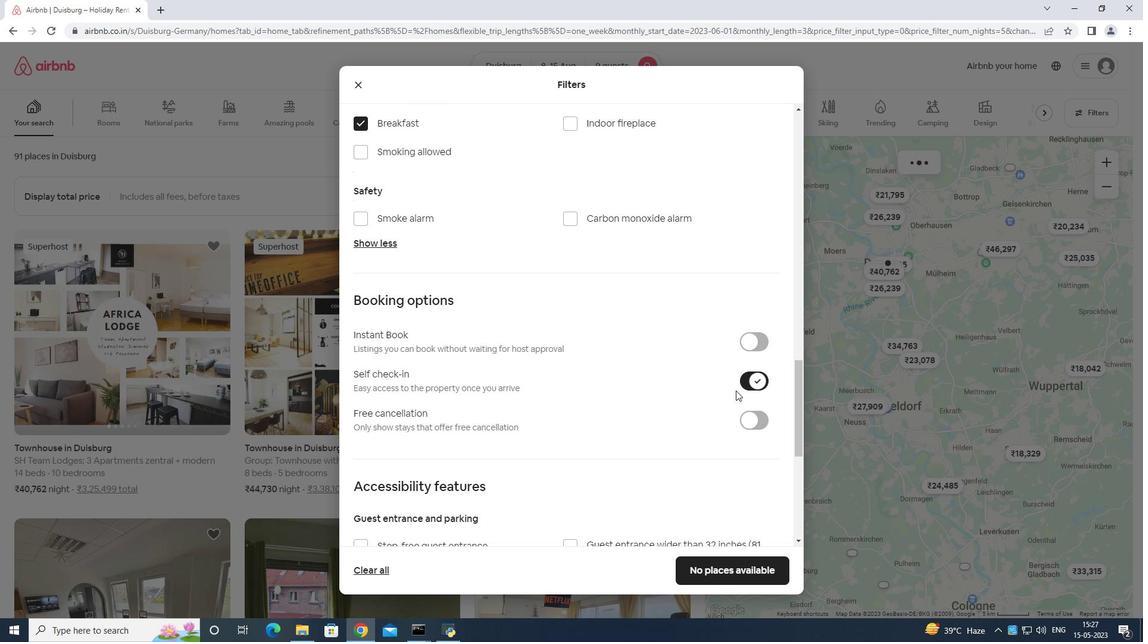 
Action: Mouse scrolled (720, 397) with delta (0, 0)
Screenshot: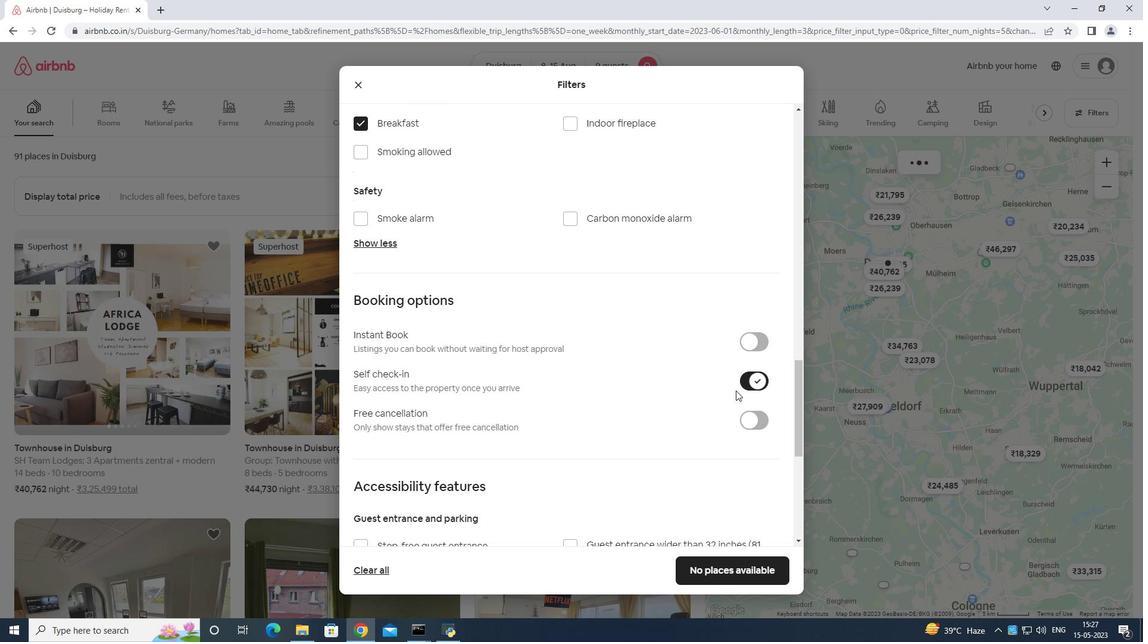 
Action: Mouse scrolled (720, 397) with delta (0, 0)
Screenshot: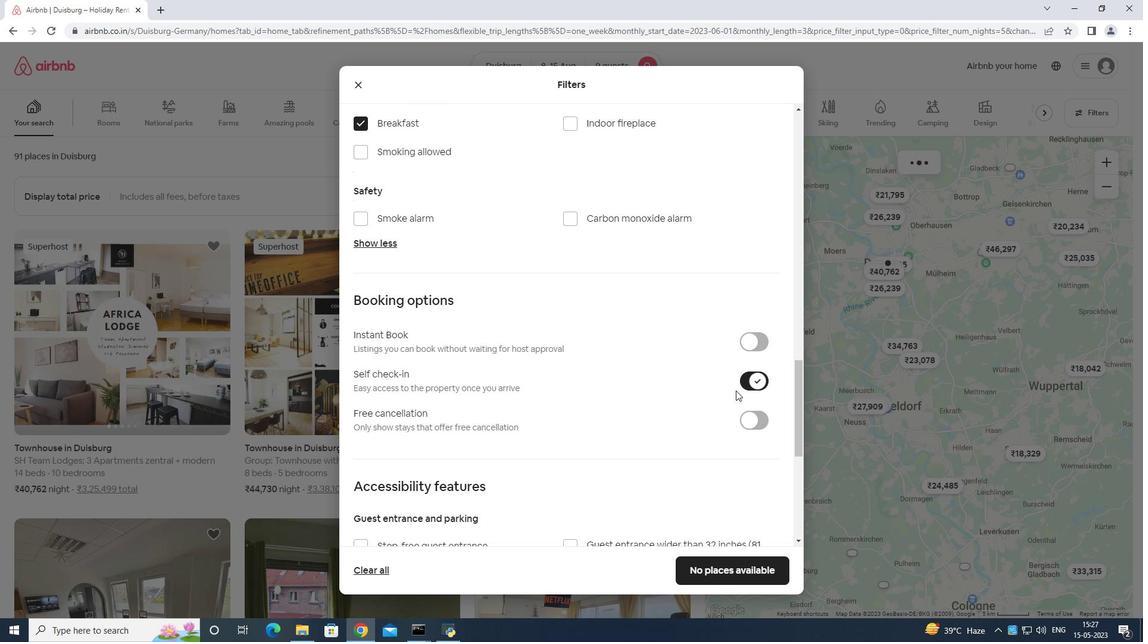 
Action: Mouse moved to (709, 388)
Screenshot: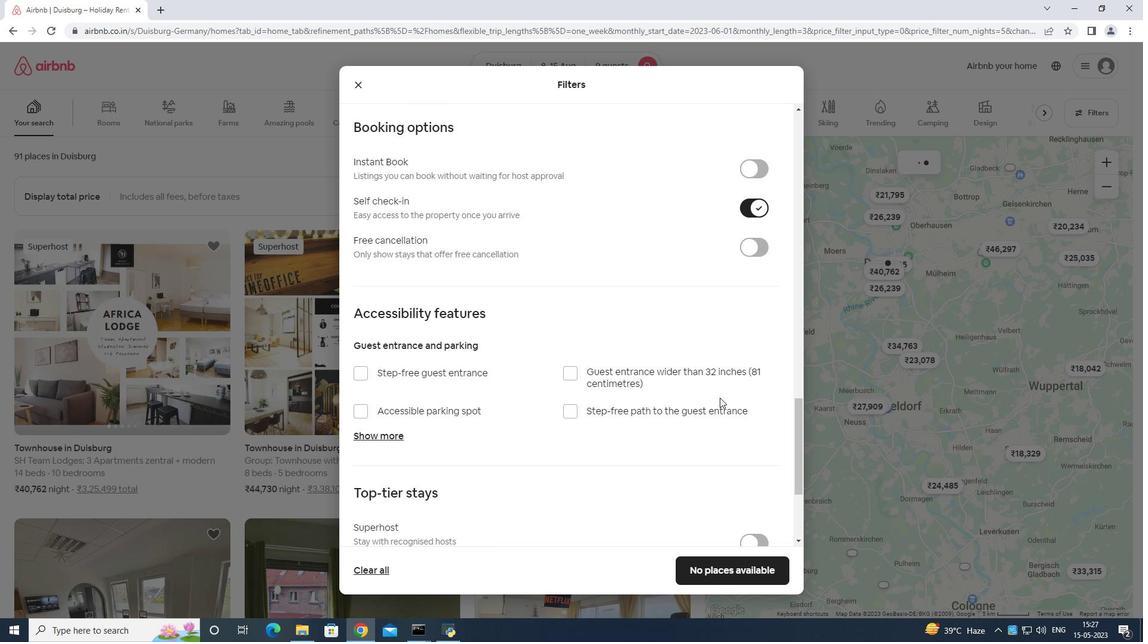 
Action: Mouse scrolled (709, 387) with delta (0, 0)
Screenshot: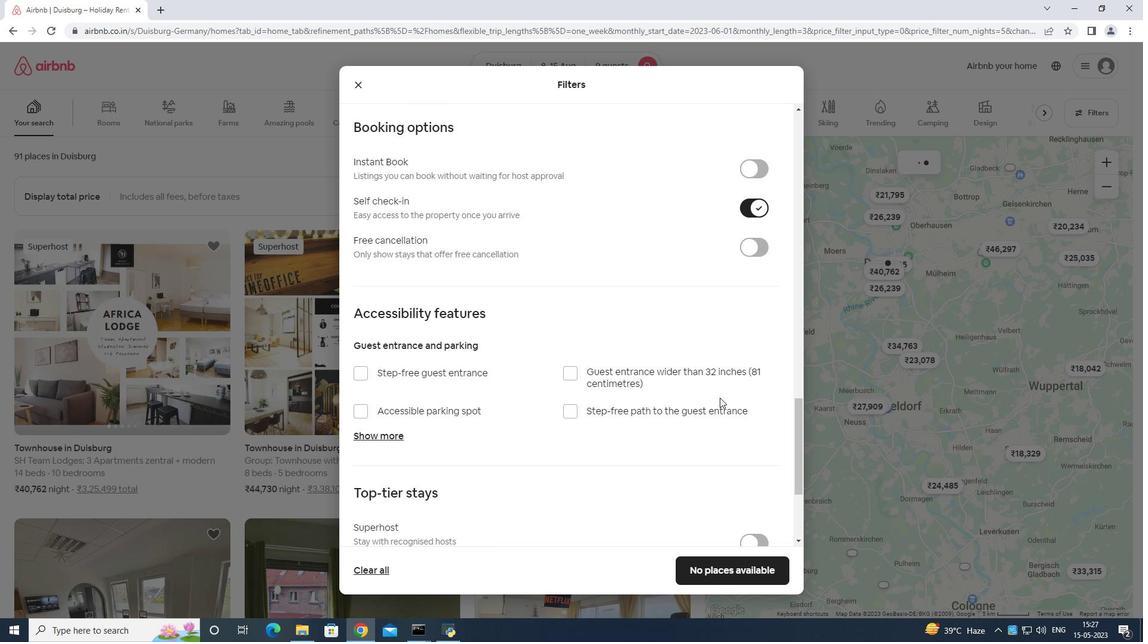 
Action: Mouse moved to (706, 390)
Screenshot: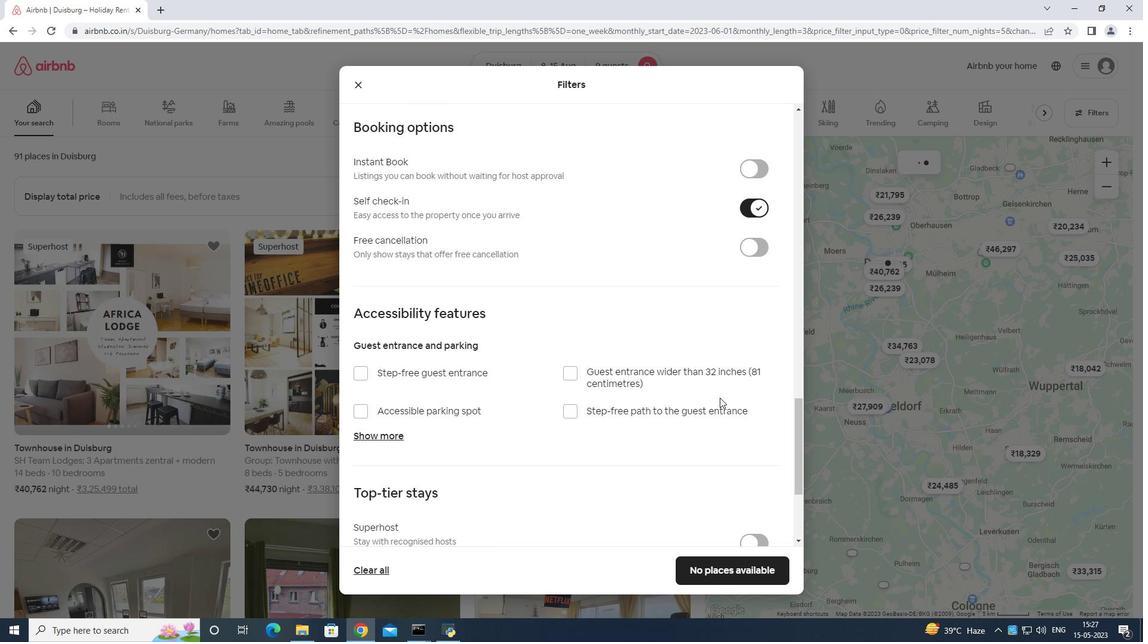 
Action: Mouse scrolled (706, 389) with delta (0, 0)
Screenshot: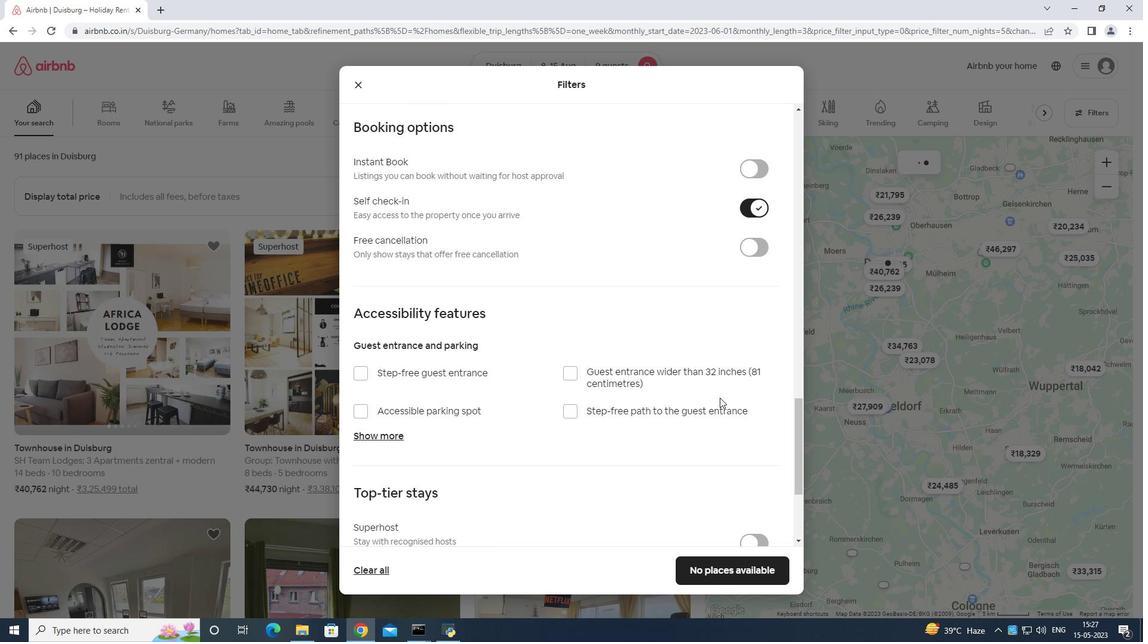 
Action: Mouse moved to (705, 391)
Screenshot: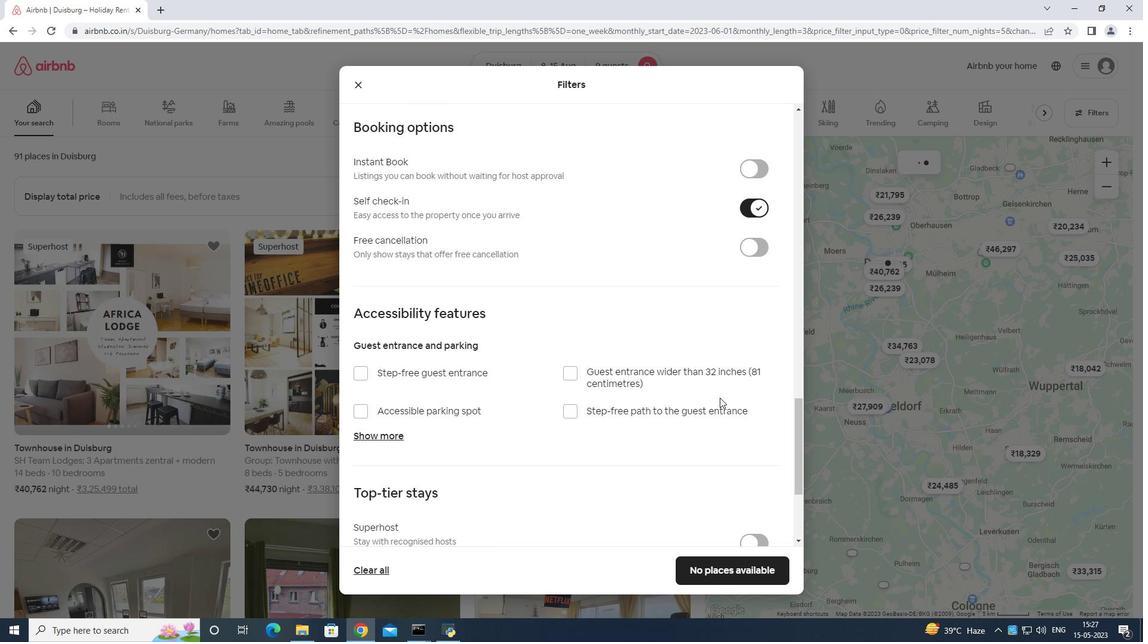 
Action: Mouse scrolled (705, 390) with delta (0, 0)
Screenshot: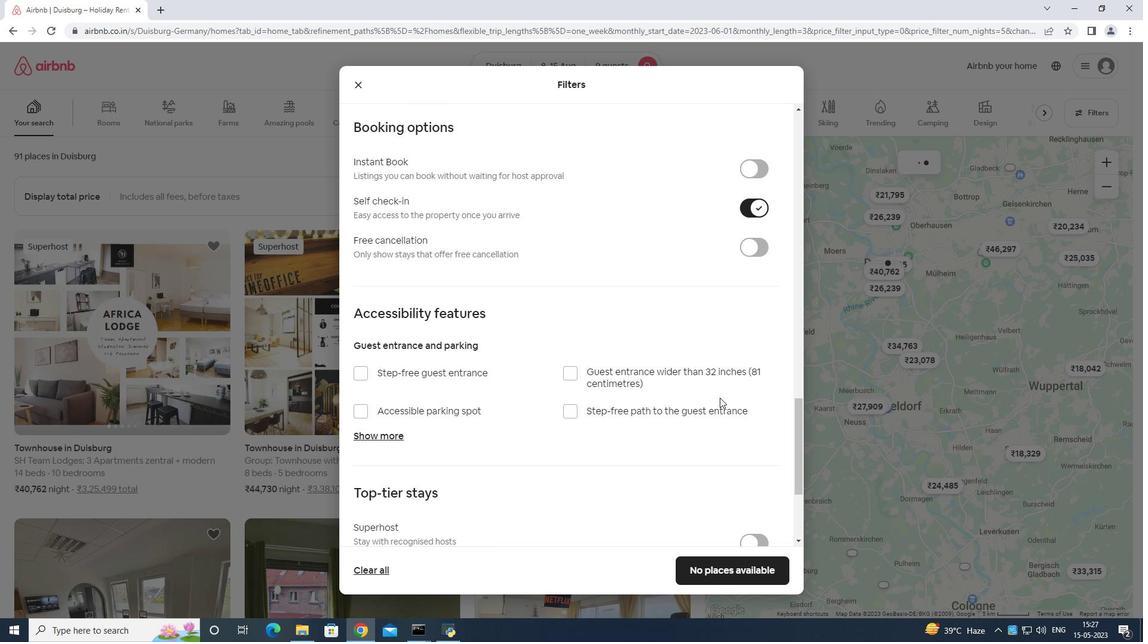 
Action: Mouse moved to (691, 395)
Screenshot: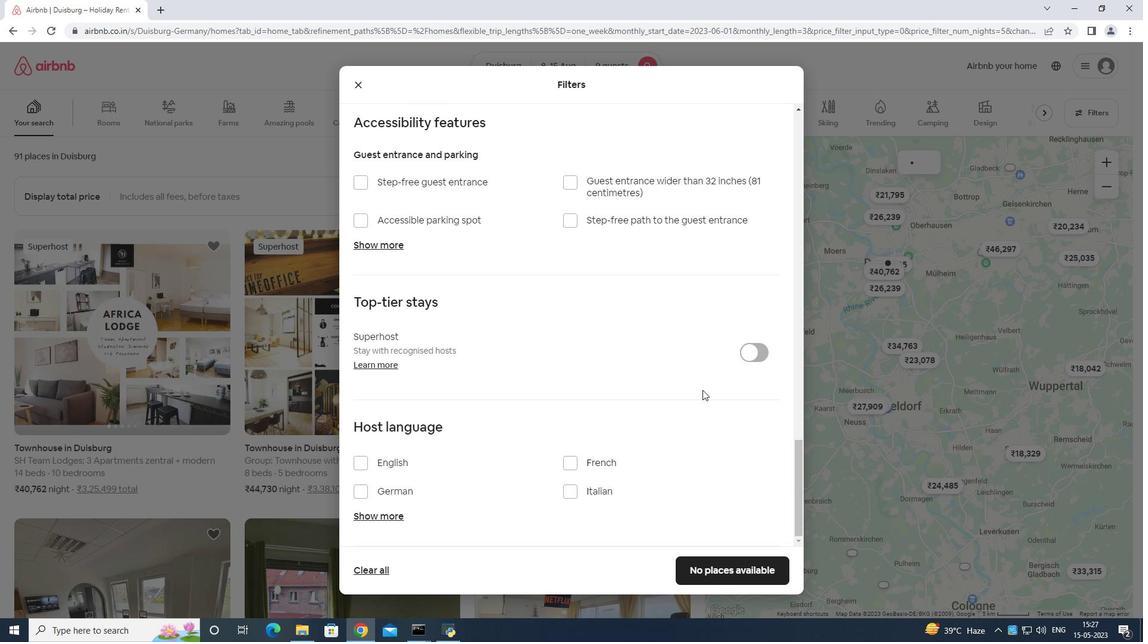 
Action: Mouse scrolled (700, 387) with delta (0, 0)
Screenshot: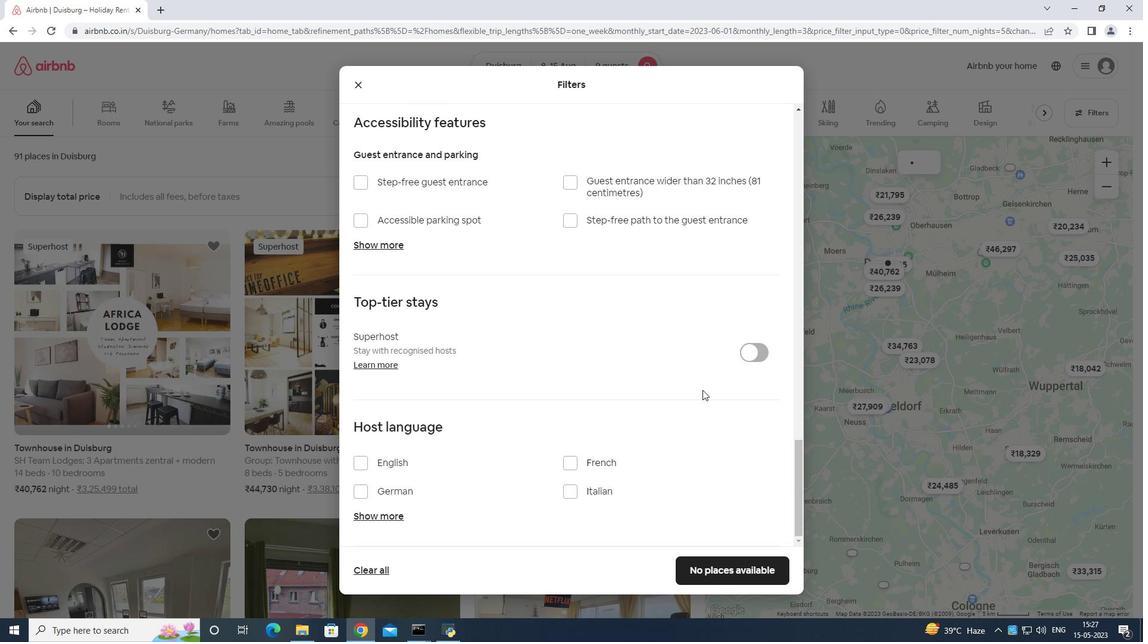 
Action: Mouse moved to (688, 397)
Screenshot: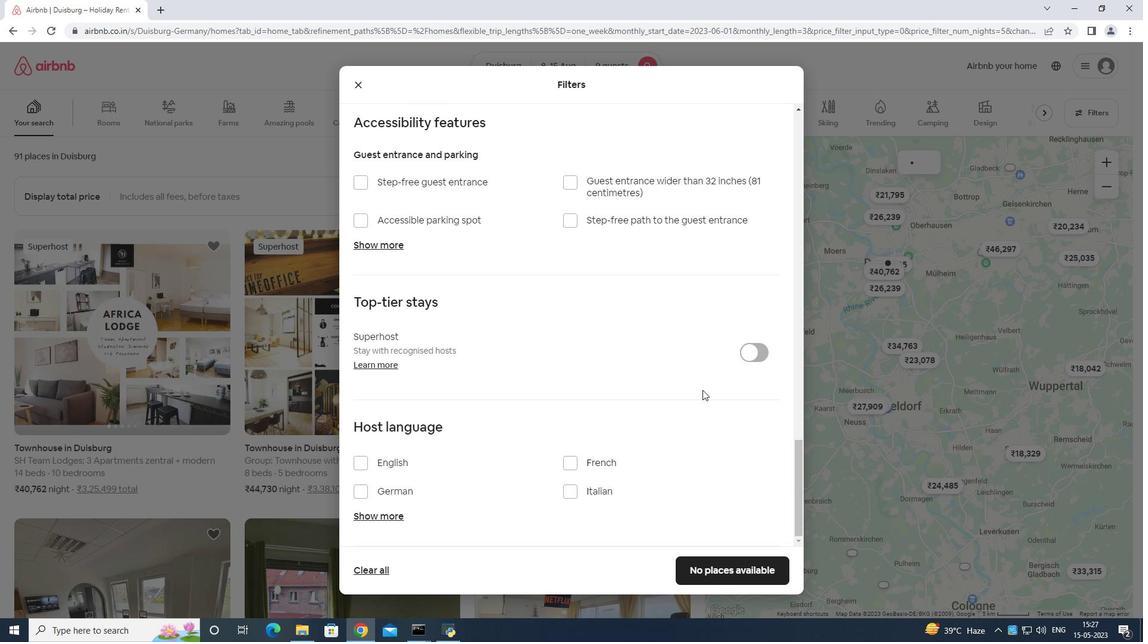 
Action: Mouse scrolled (691, 395) with delta (0, 0)
Screenshot: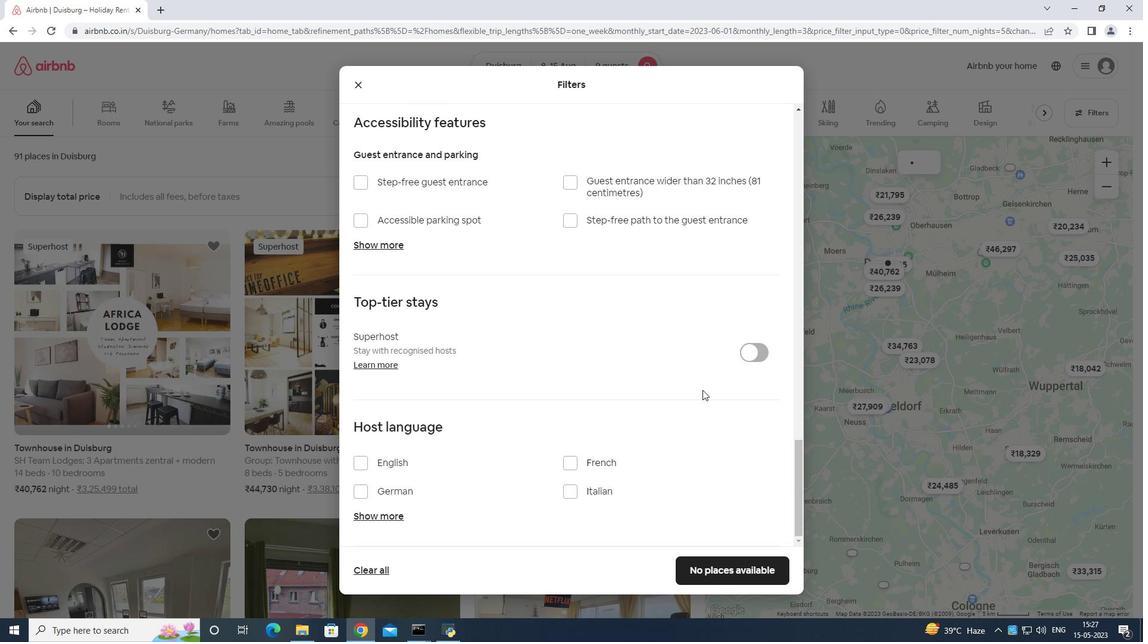 
Action: Mouse moved to (422, 463)
Screenshot: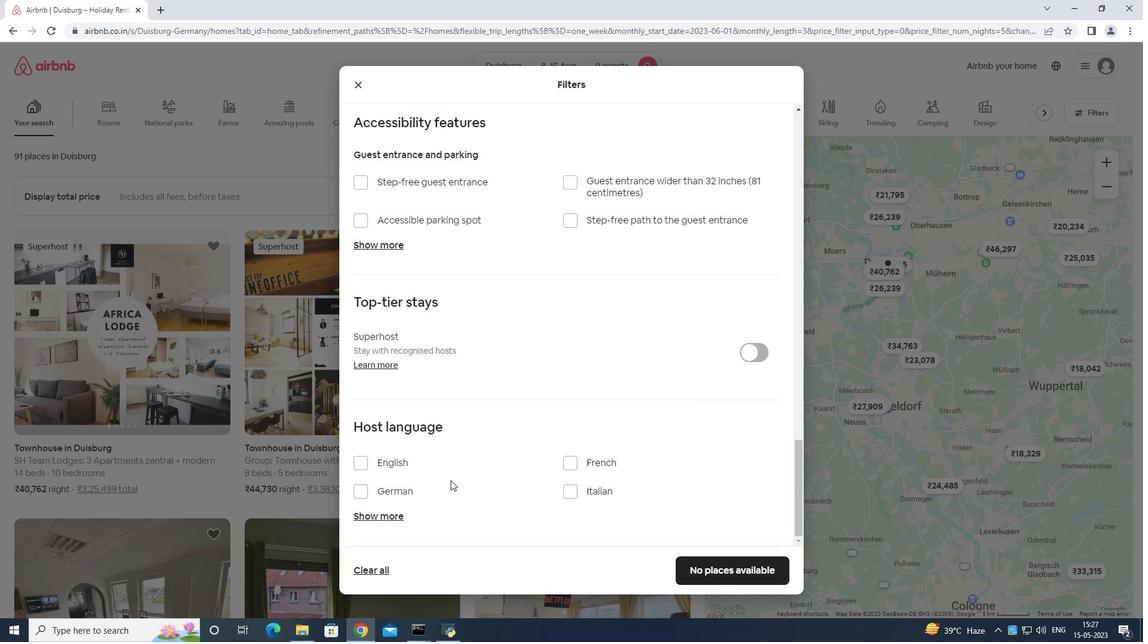 
Action: Mouse pressed left at (422, 463)
Screenshot: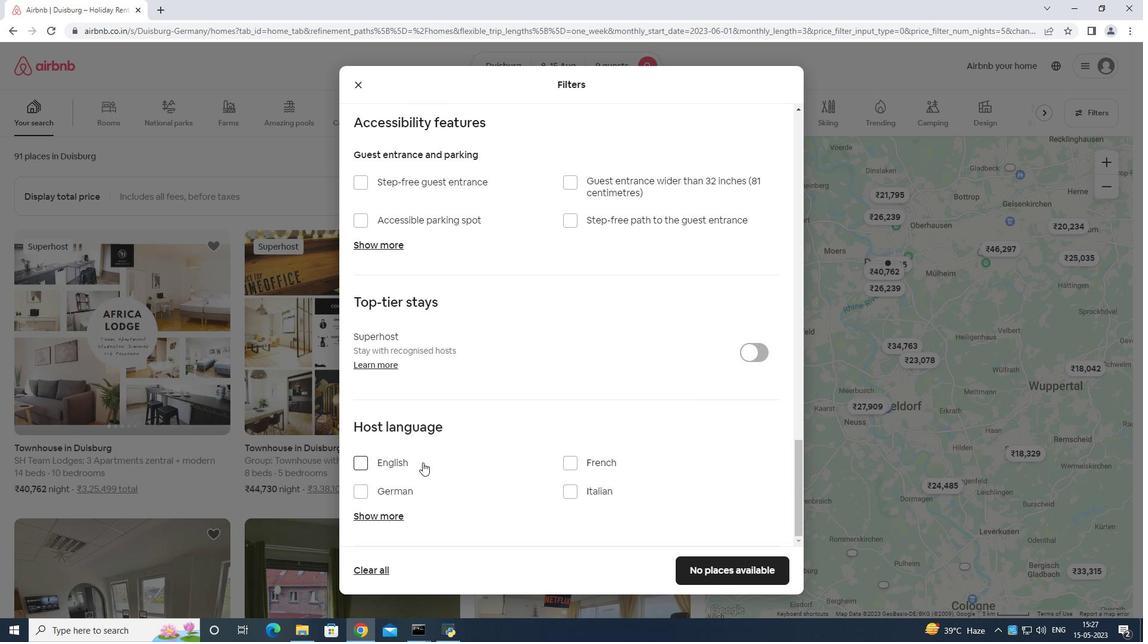 
Action: Mouse moved to (724, 572)
Screenshot: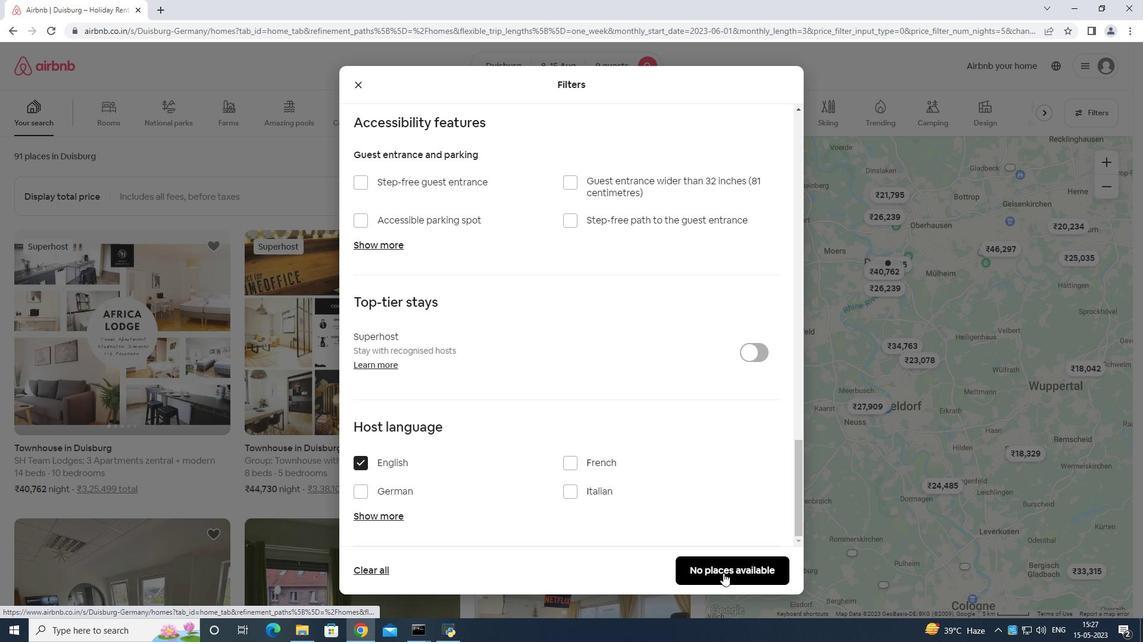 
Action: Mouse pressed left at (724, 572)
Screenshot: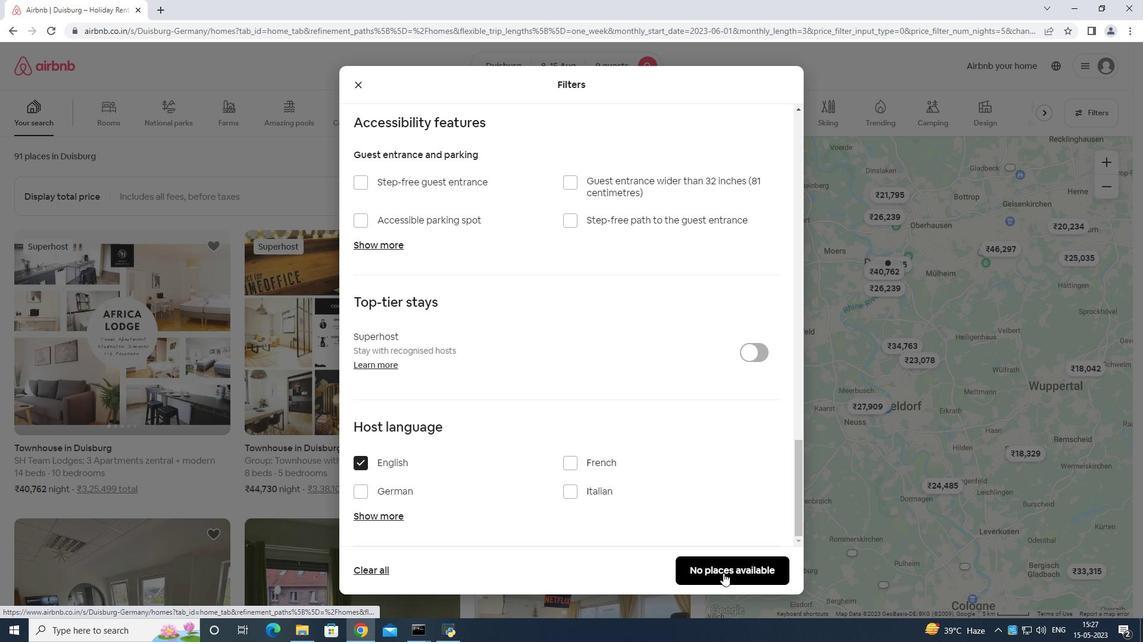 
Action: Mouse moved to (725, 572)
Screenshot: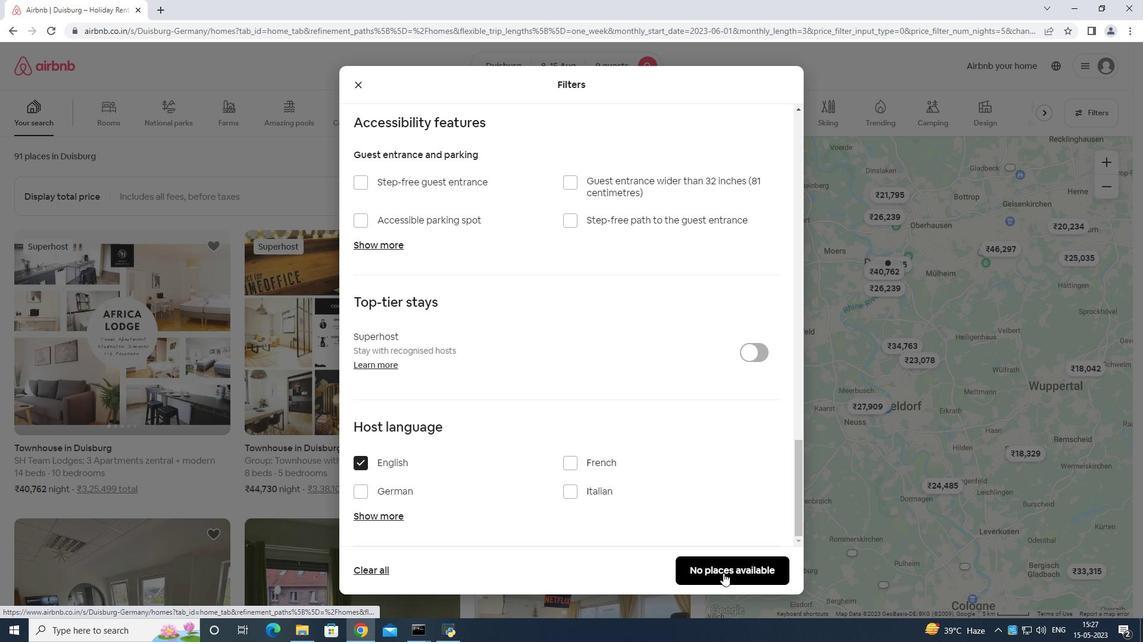 
